 Task: Research Airbnb options in PoptÃºn, Guatemala from 12th December, 2023 to 16th December, 2023 for 8 adults. Place can be private room with 8 bedrooms having 8 beds and 8 bathrooms. Property type can be hotel. Amenities needed are: wifi, TV, free parkinig on premises, gym, breakfast.
Action: Mouse moved to (539, 120)
Screenshot: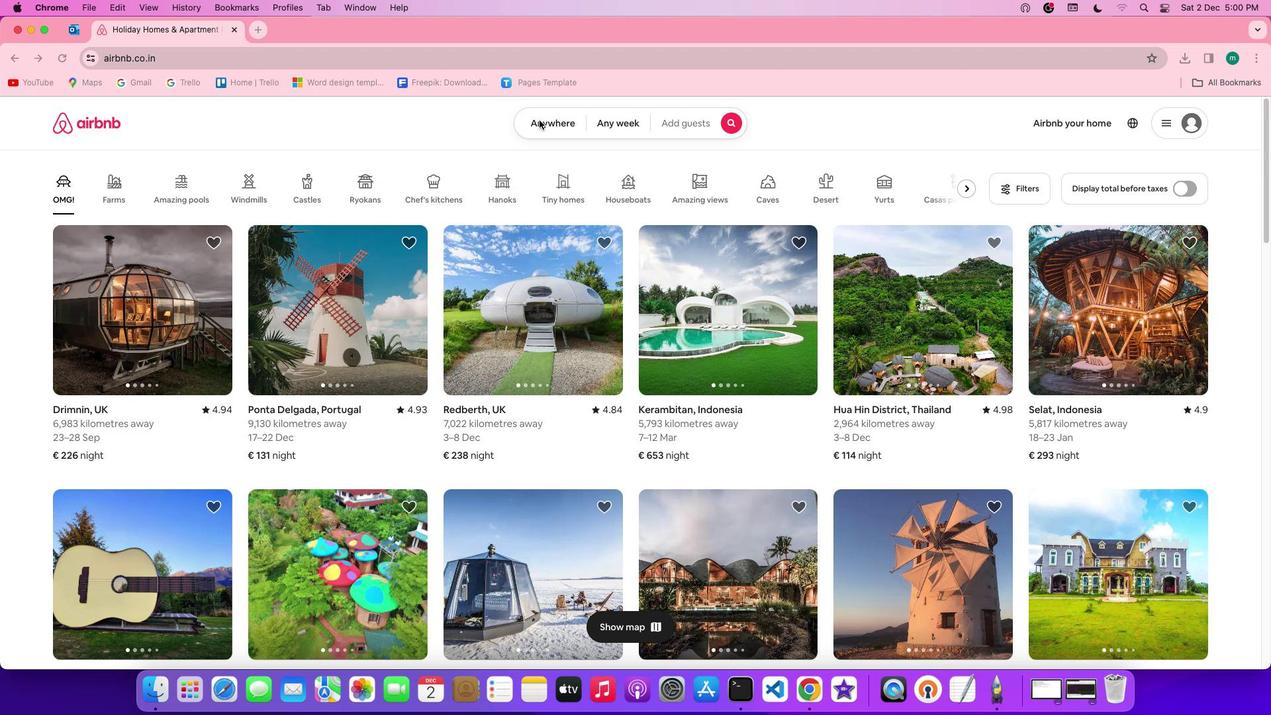 
Action: Mouse pressed left at (539, 120)
Screenshot: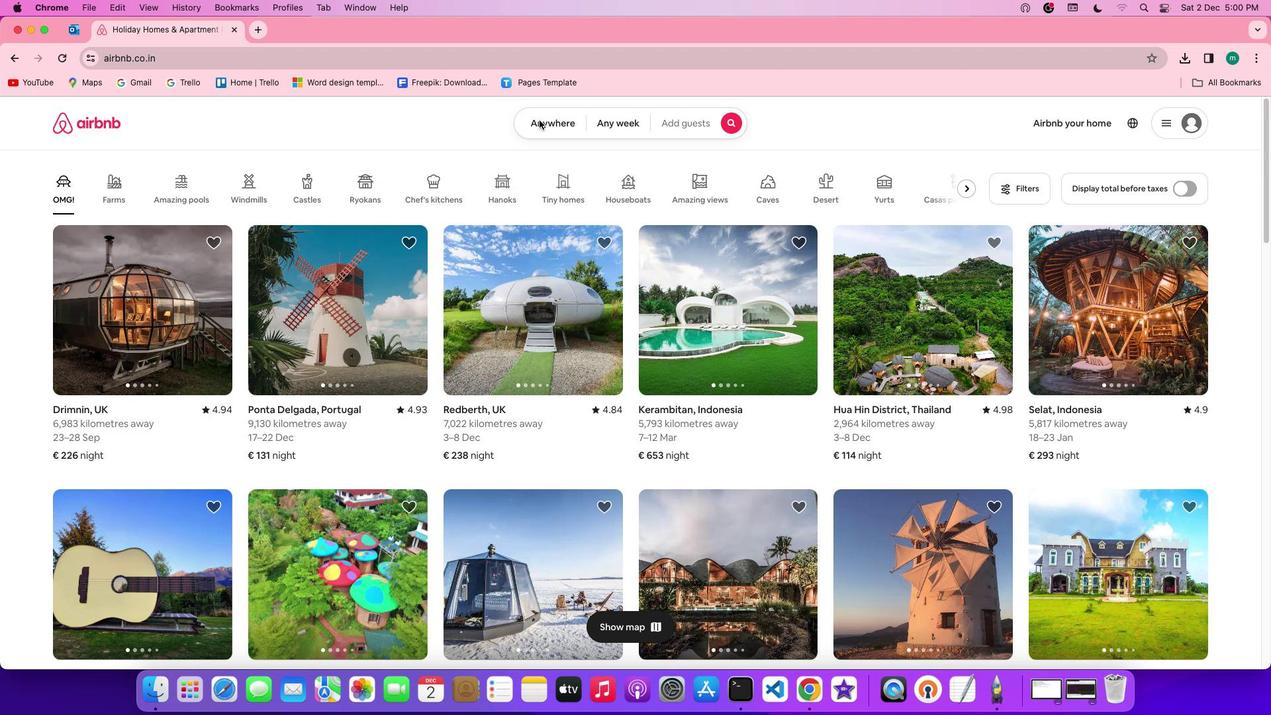 
Action: Mouse pressed left at (539, 120)
Screenshot: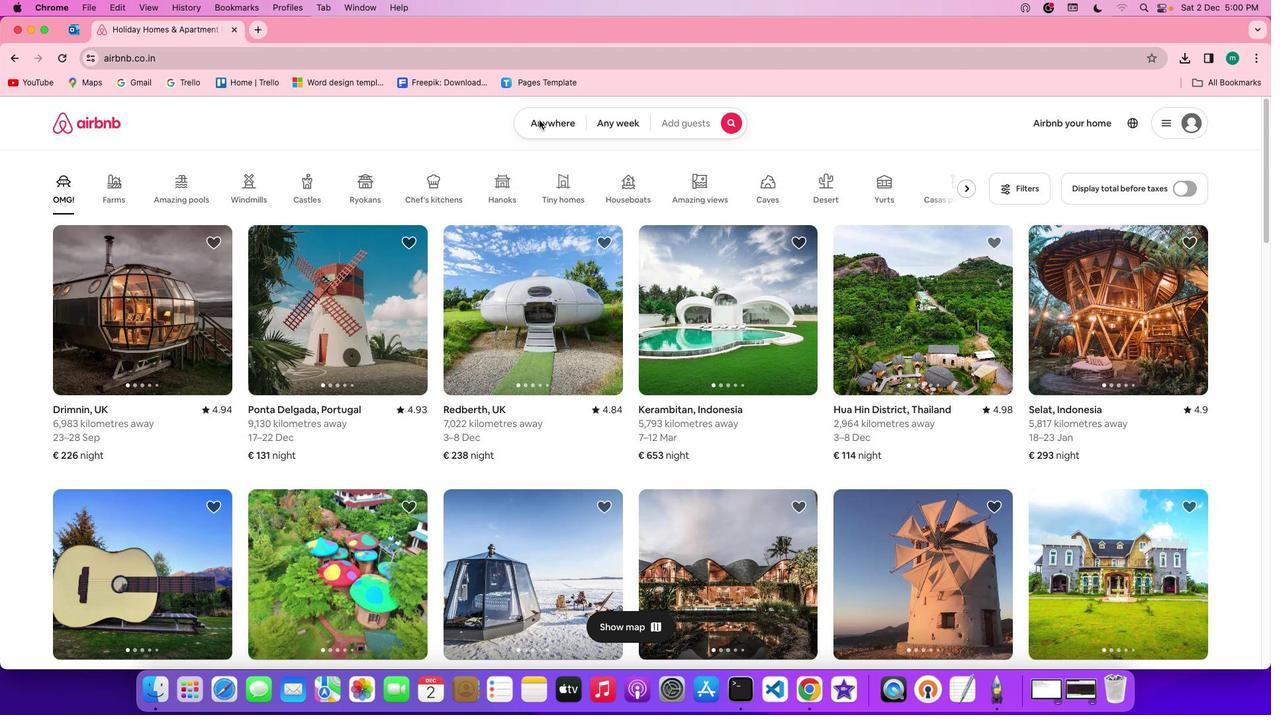 
Action: Mouse moved to (482, 180)
Screenshot: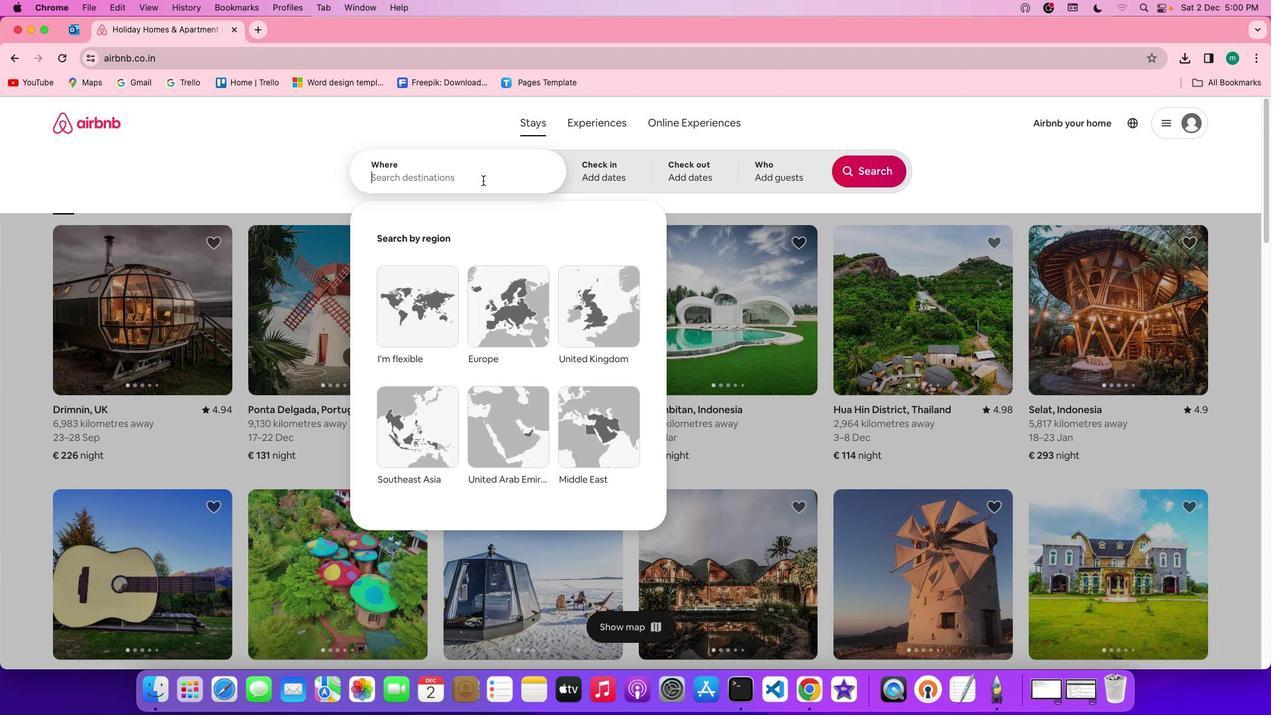
Action: Mouse pressed left at (482, 180)
Screenshot: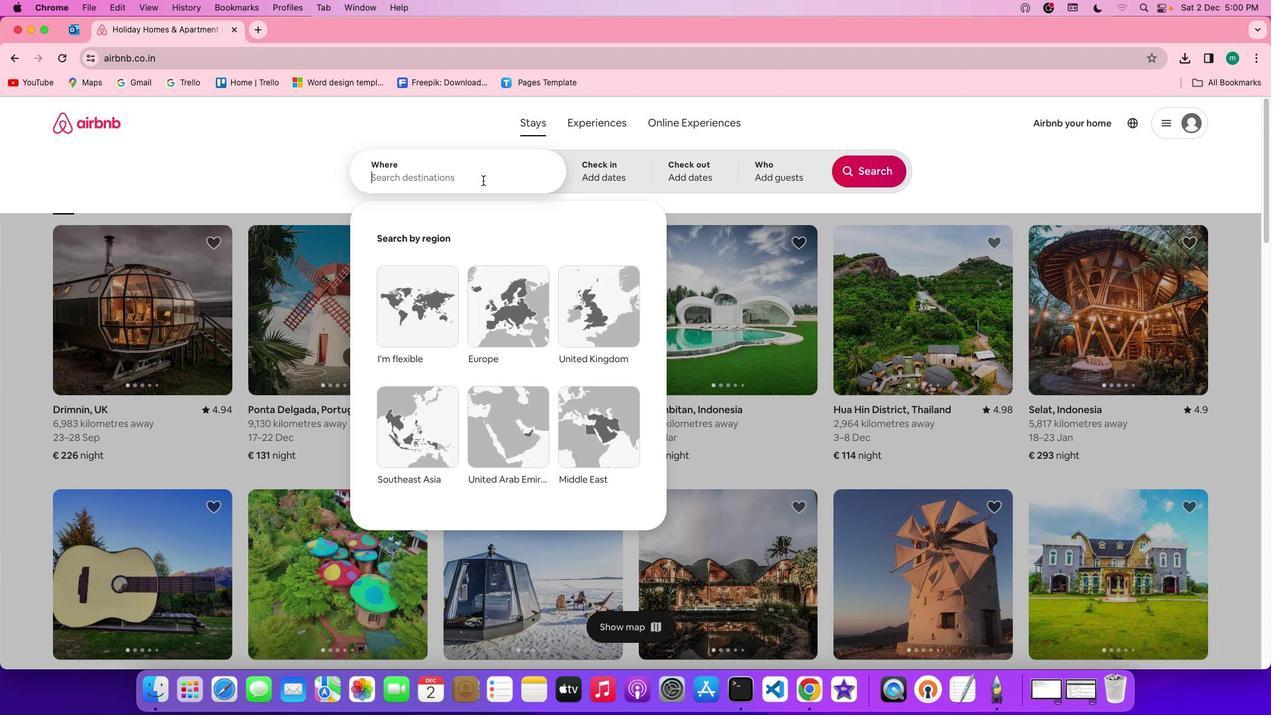 
Action: Key pressed Key.shift'P''o''p''t''u''n'','Key.spaceKey.shift'g''u''a''t''e''m''a''l''a'
Screenshot: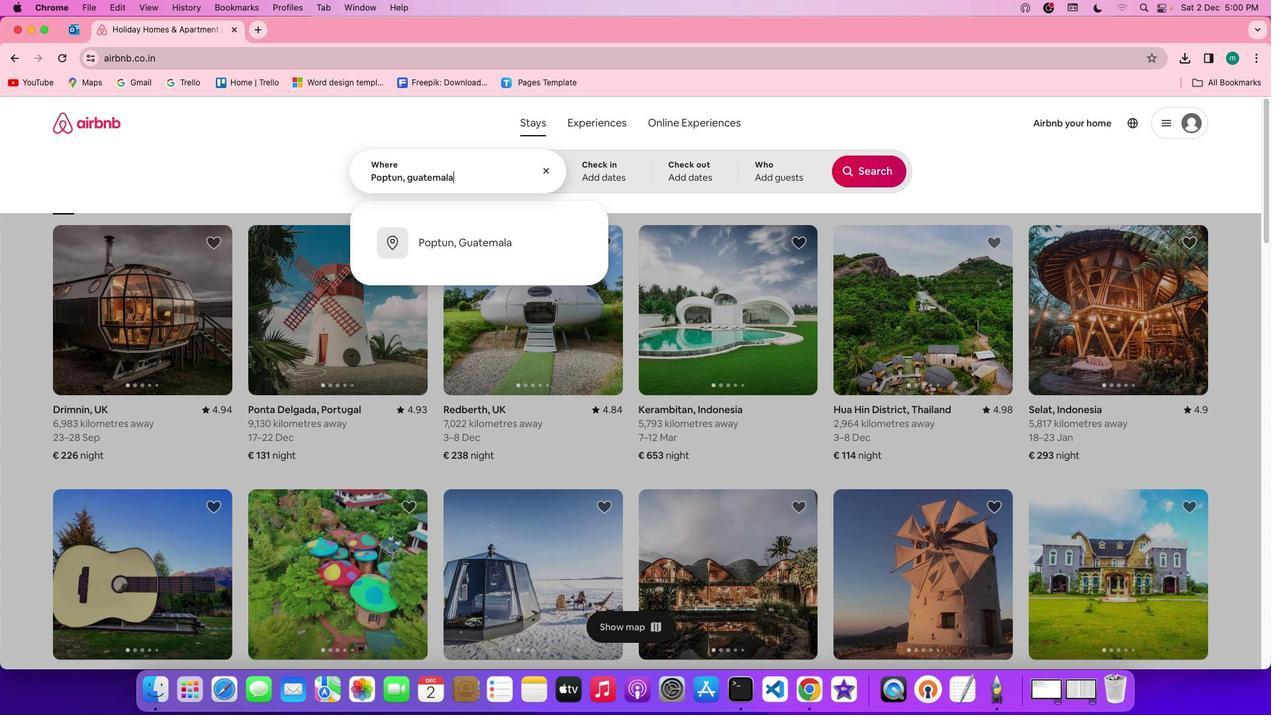 
Action: Mouse moved to (616, 161)
Screenshot: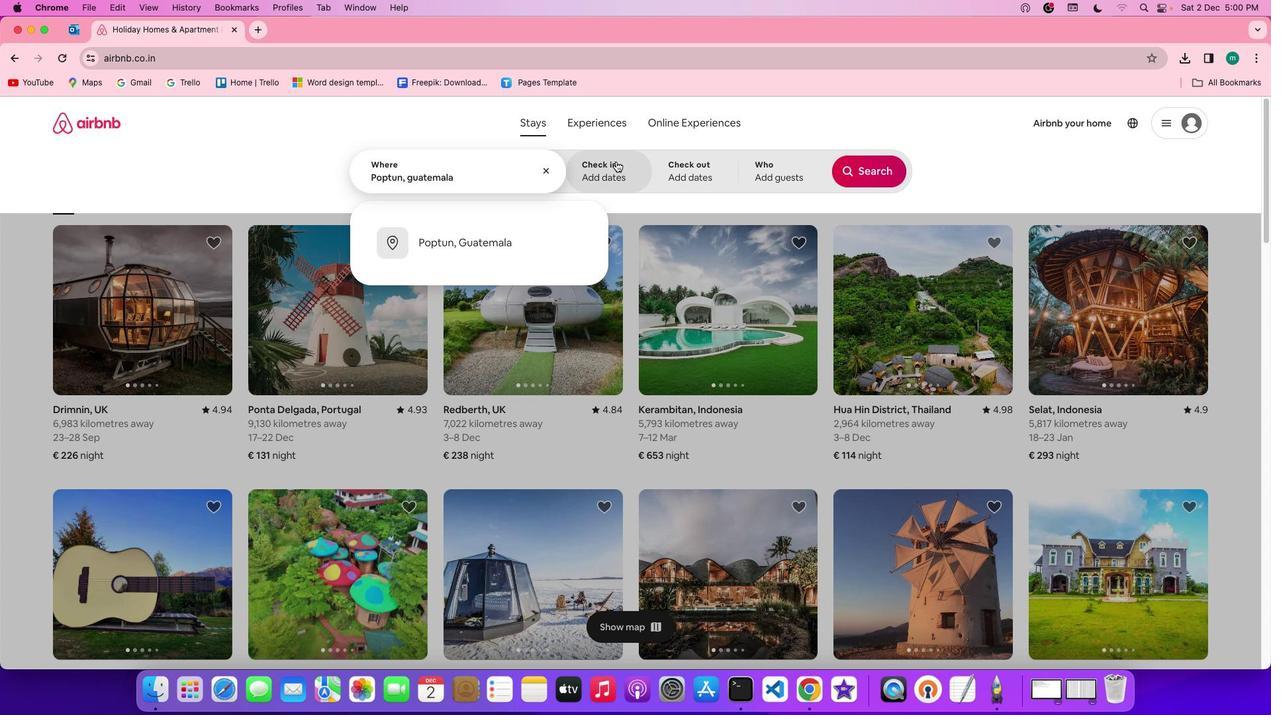 
Action: Mouse pressed left at (616, 161)
Screenshot: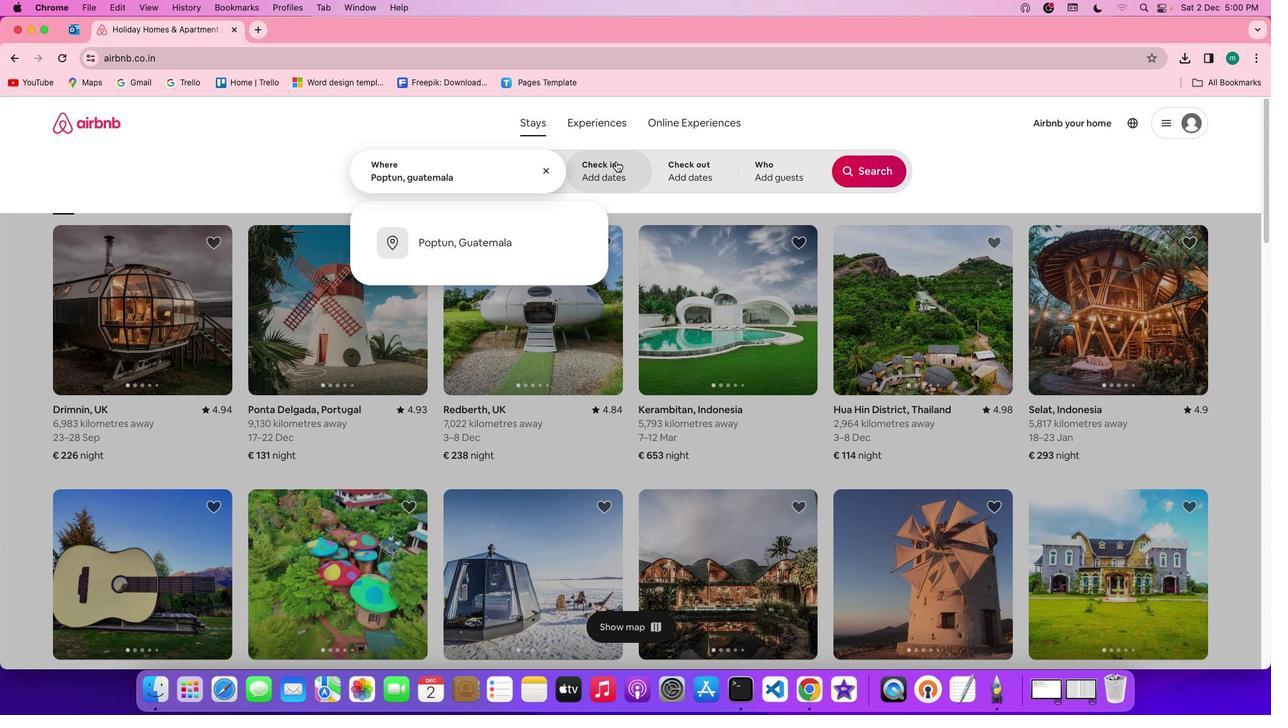 
Action: Mouse moved to (477, 403)
Screenshot: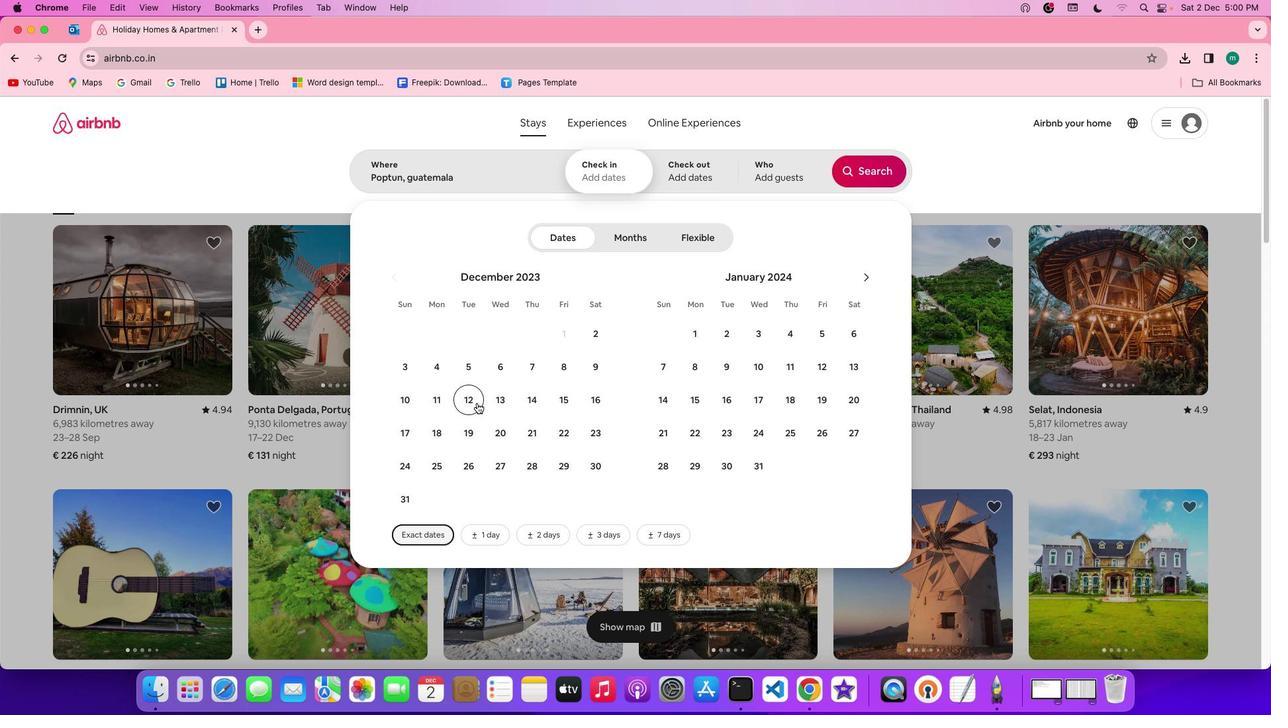 
Action: Mouse pressed left at (477, 403)
Screenshot: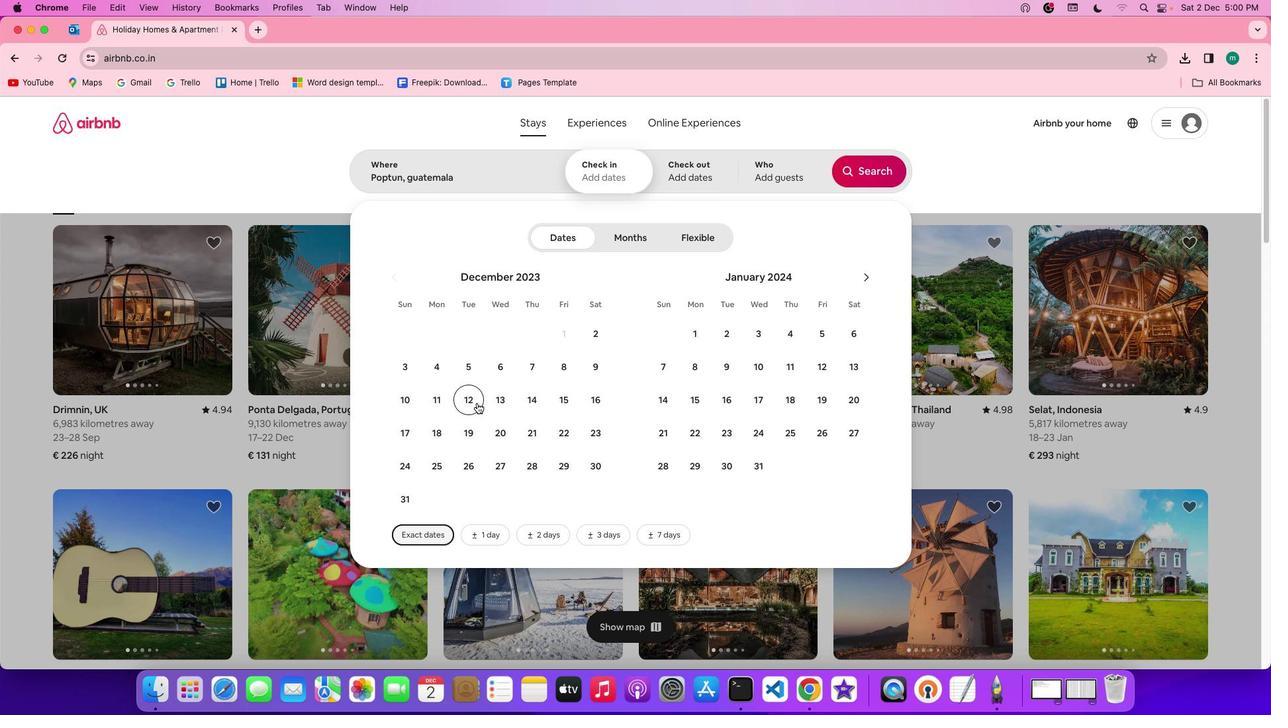 
Action: Mouse moved to (591, 398)
Screenshot: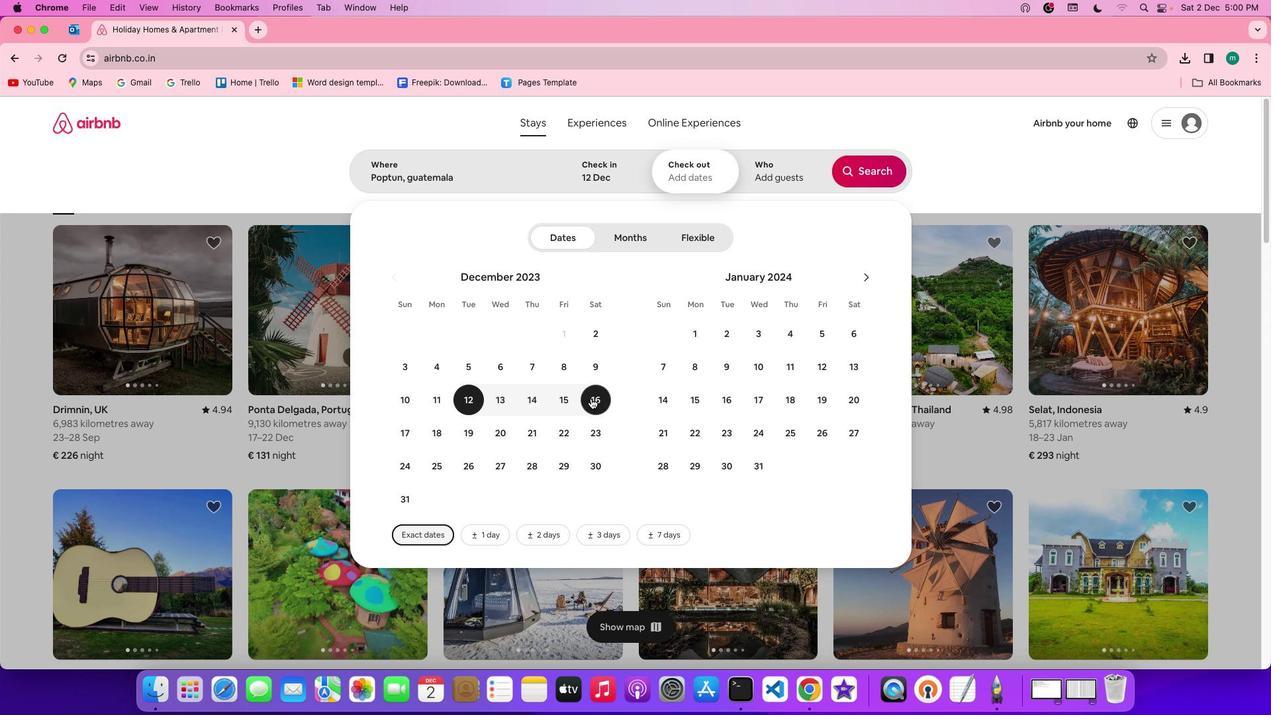 
Action: Mouse pressed left at (591, 398)
Screenshot: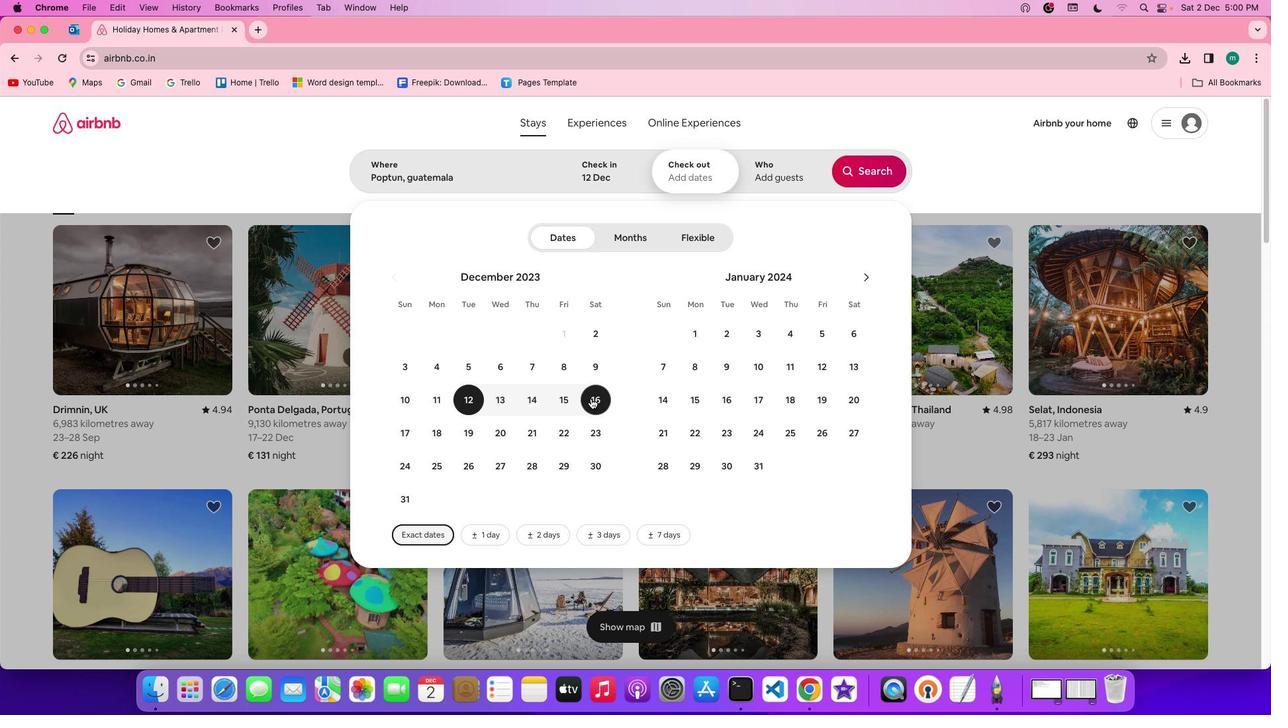 
Action: Mouse moved to (783, 172)
Screenshot: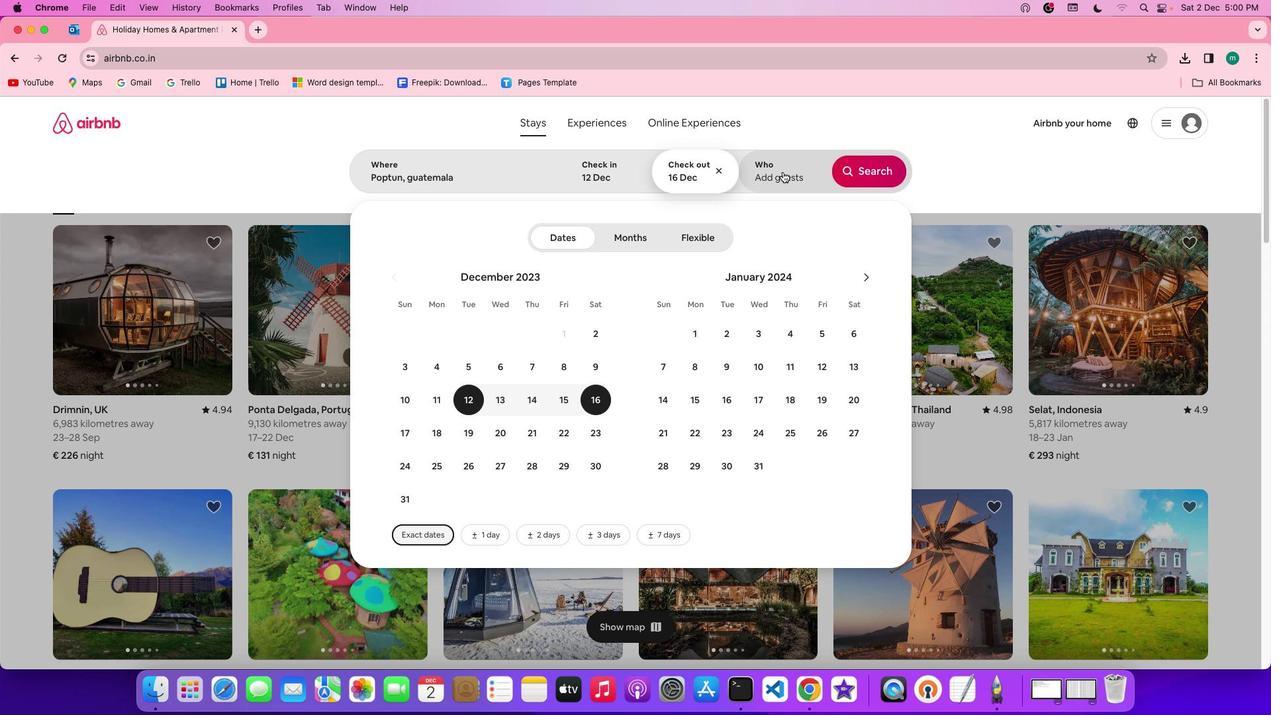 
Action: Mouse pressed left at (783, 172)
Screenshot: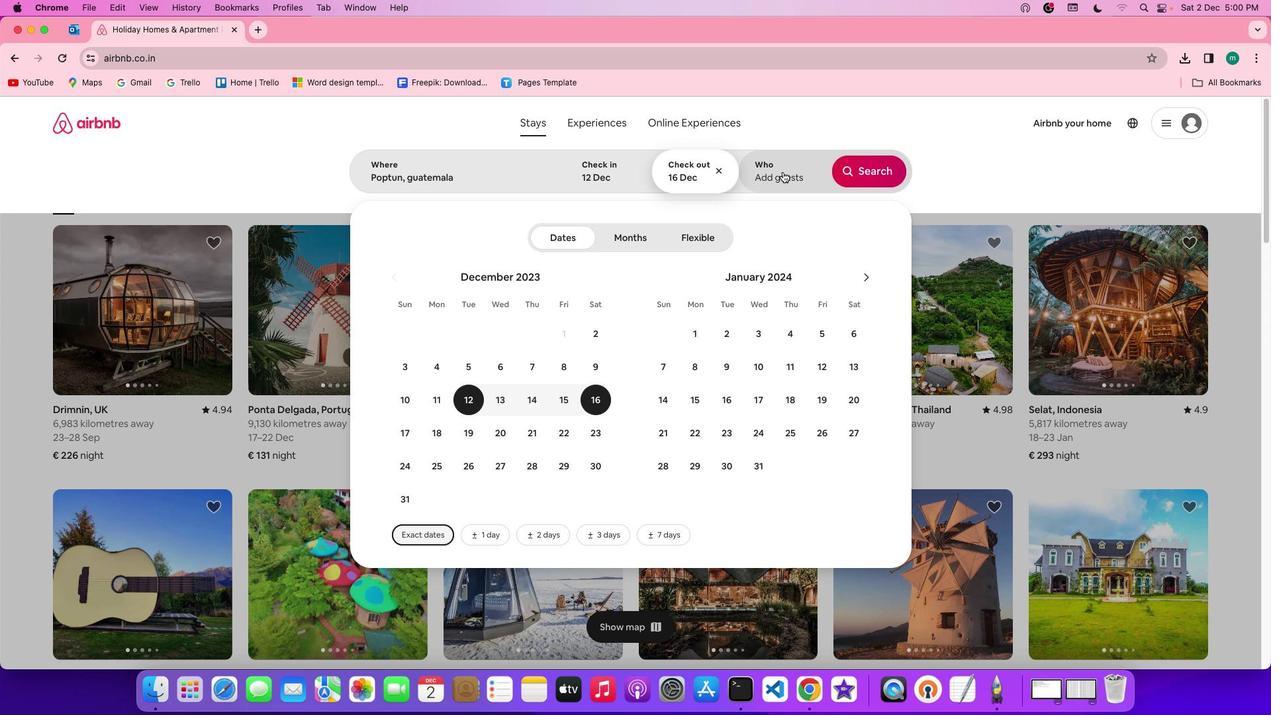 
Action: Mouse moved to (875, 243)
Screenshot: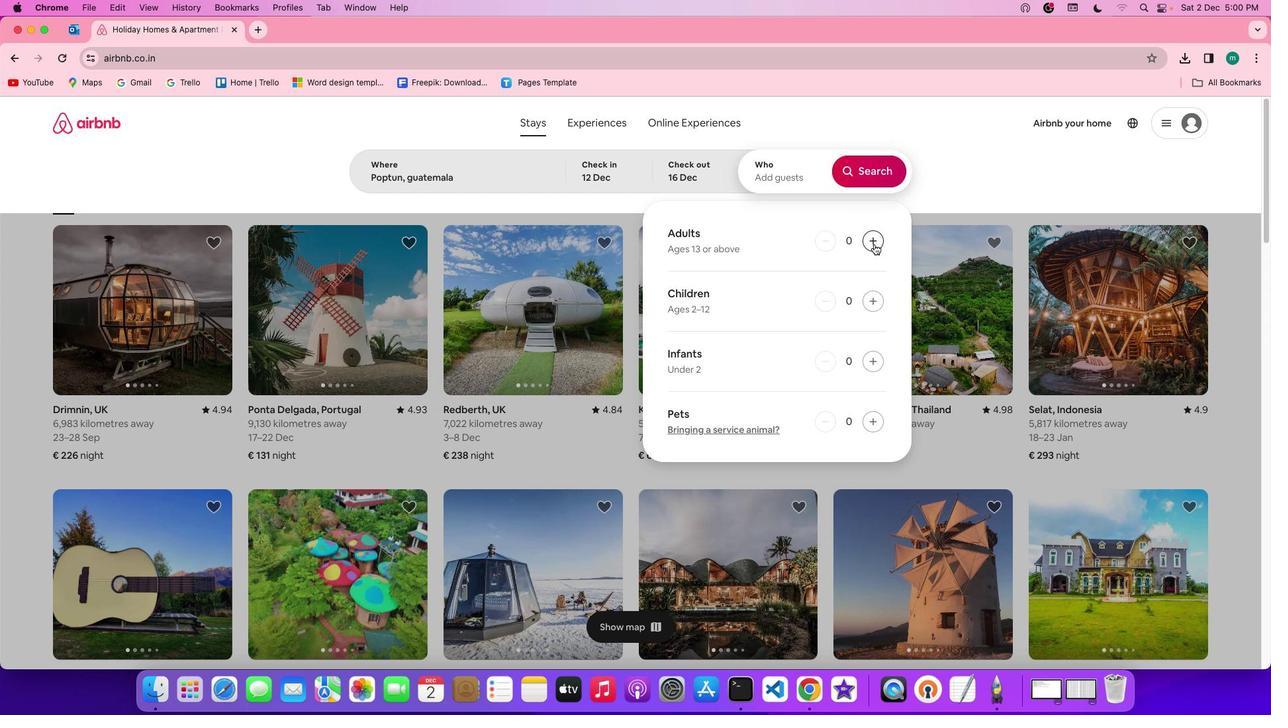
Action: Mouse pressed left at (875, 243)
Screenshot: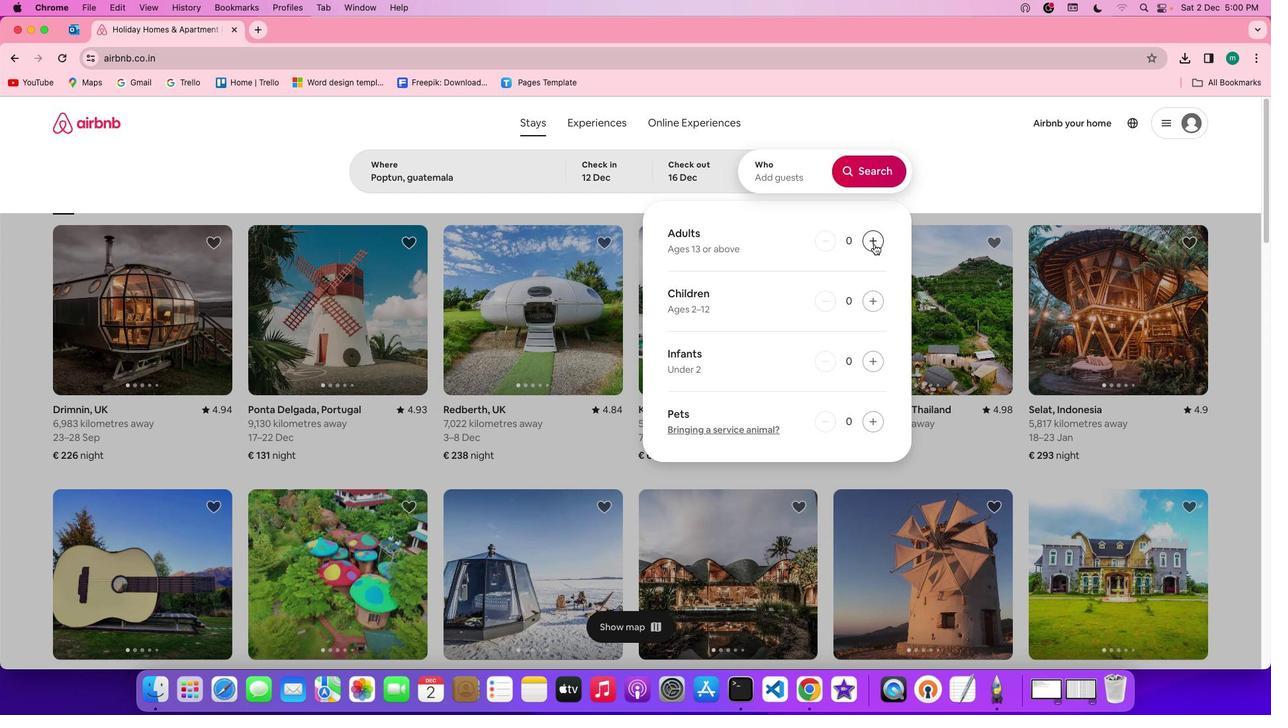 
Action: Mouse pressed left at (875, 243)
Screenshot: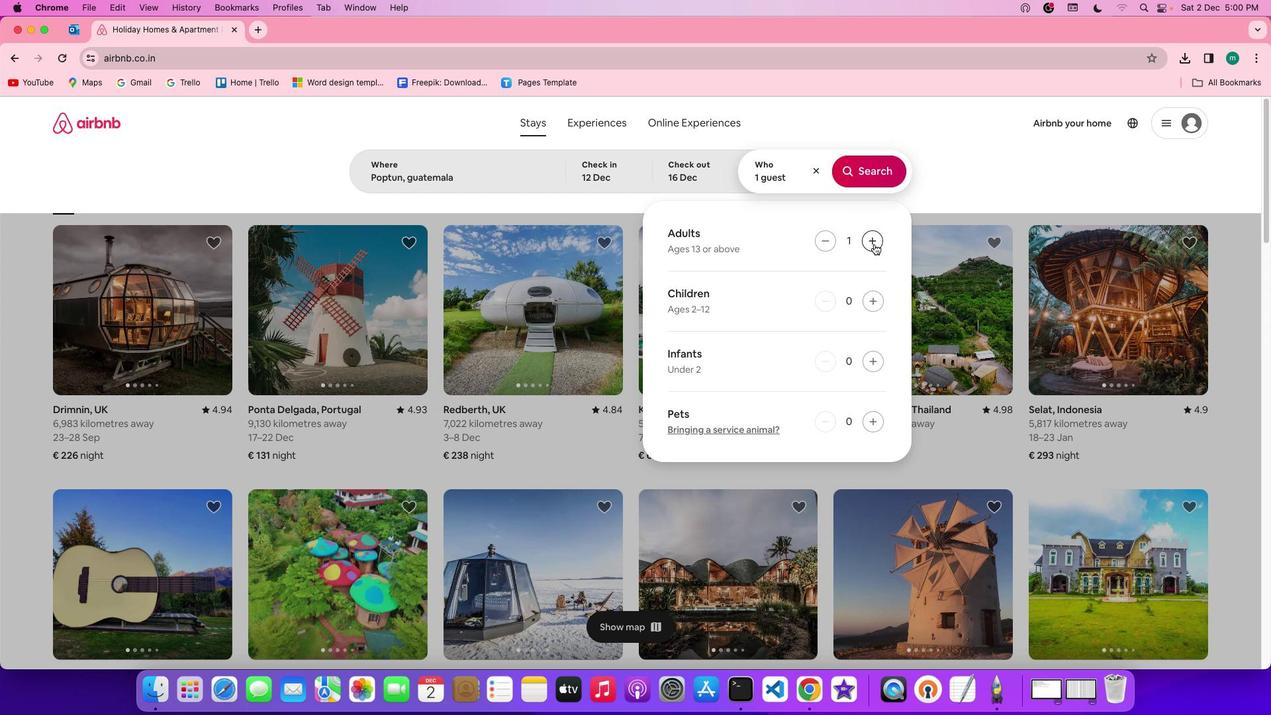 
Action: Mouse pressed left at (875, 243)
Screenshot: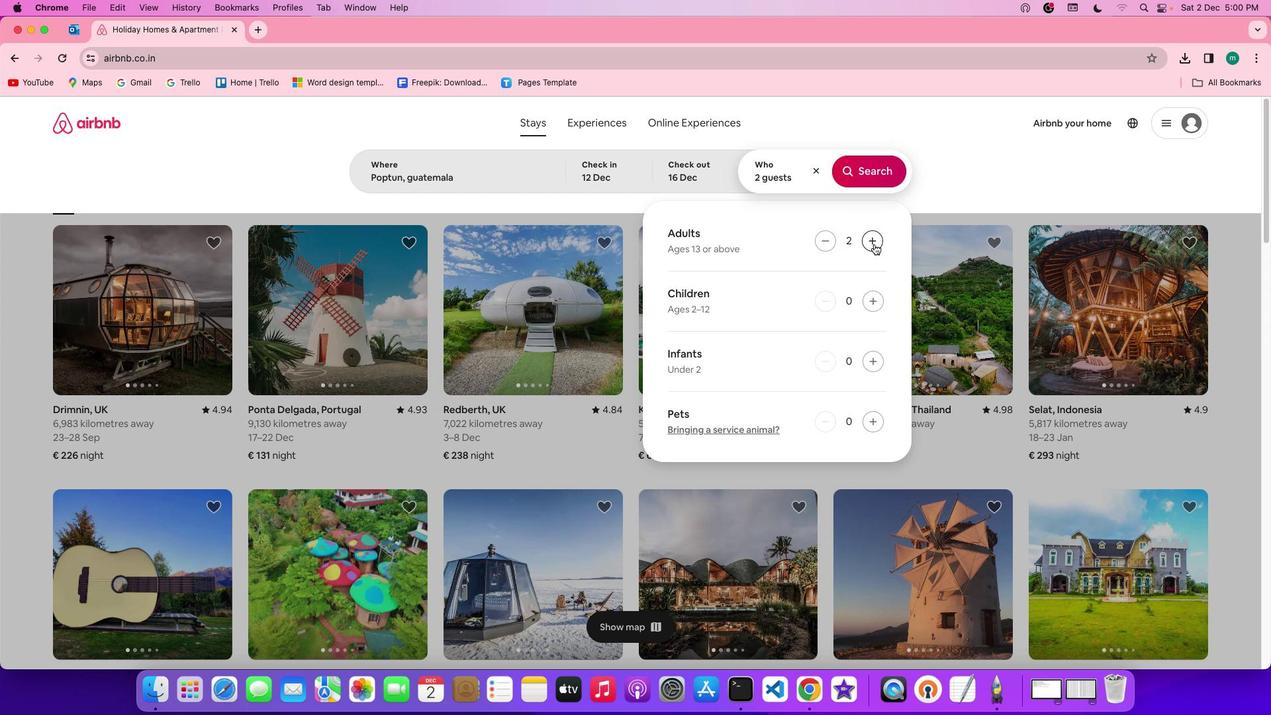 
Action: Mouse pressed left at (875, 243)
Screenshot: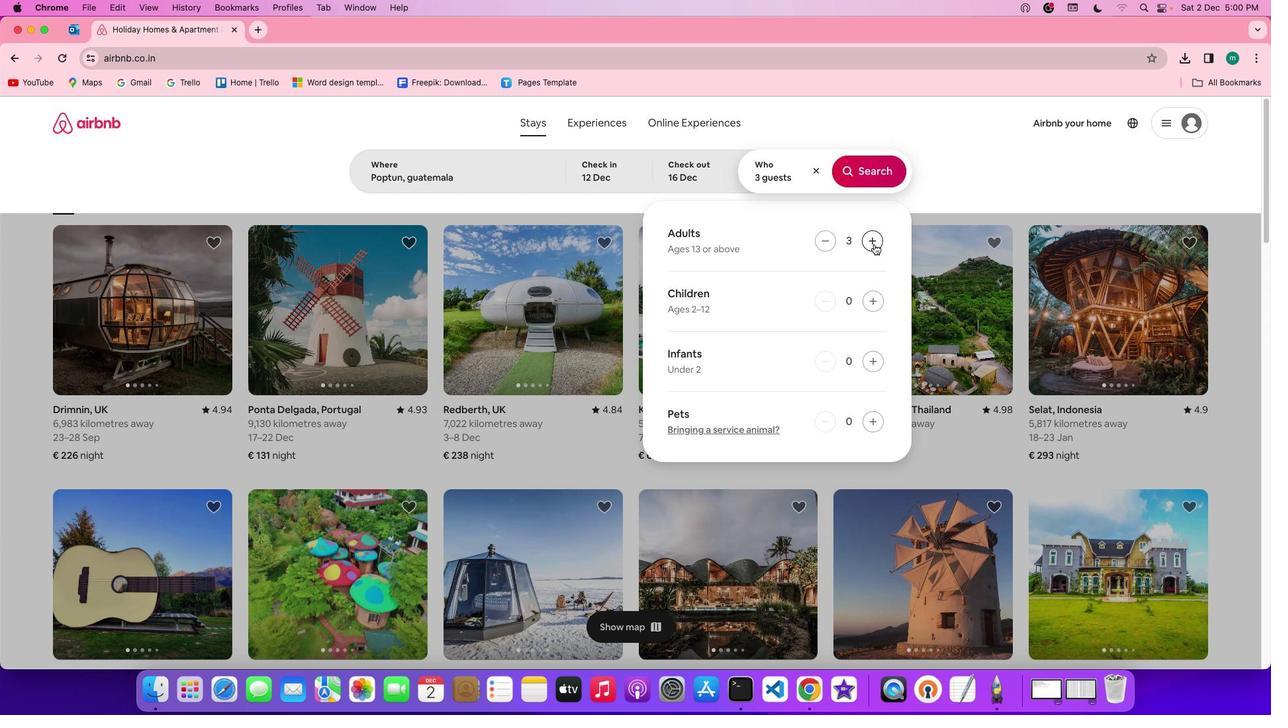 
Action: Mouse pressed left at (875, 243)
Screenshot: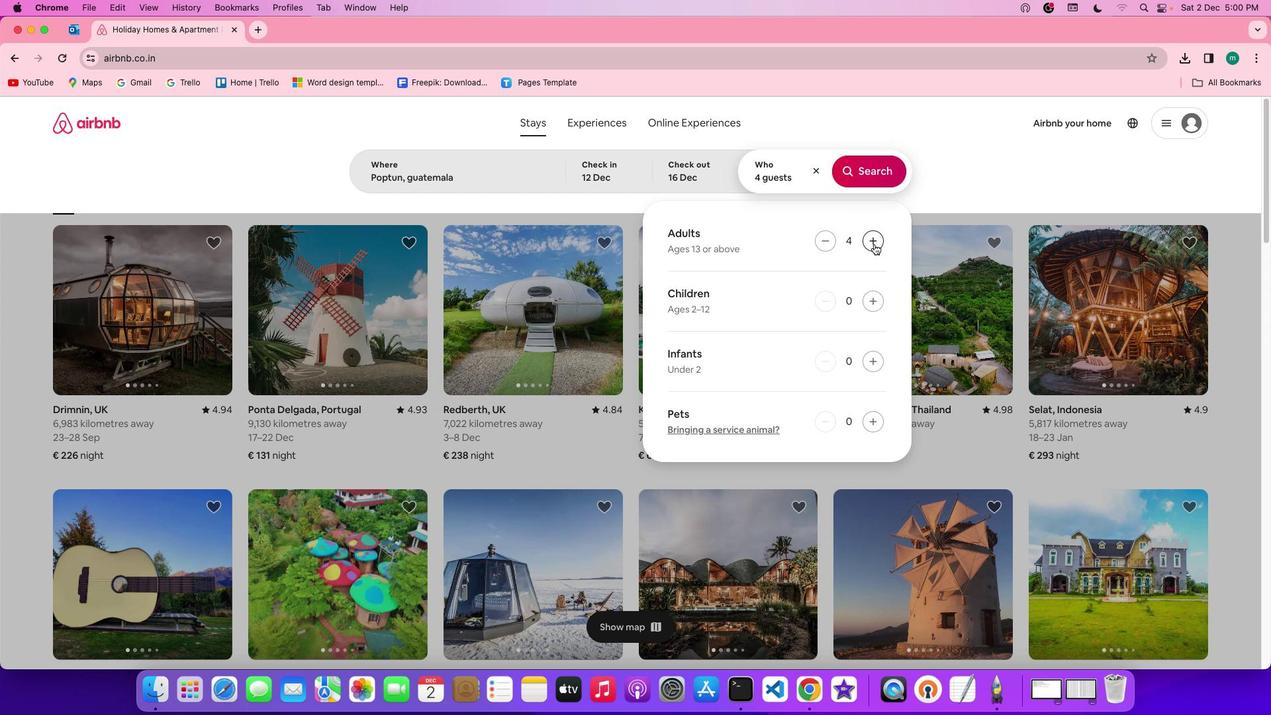 
Action: Mouse pressed left at (875, 243)
Screenshot: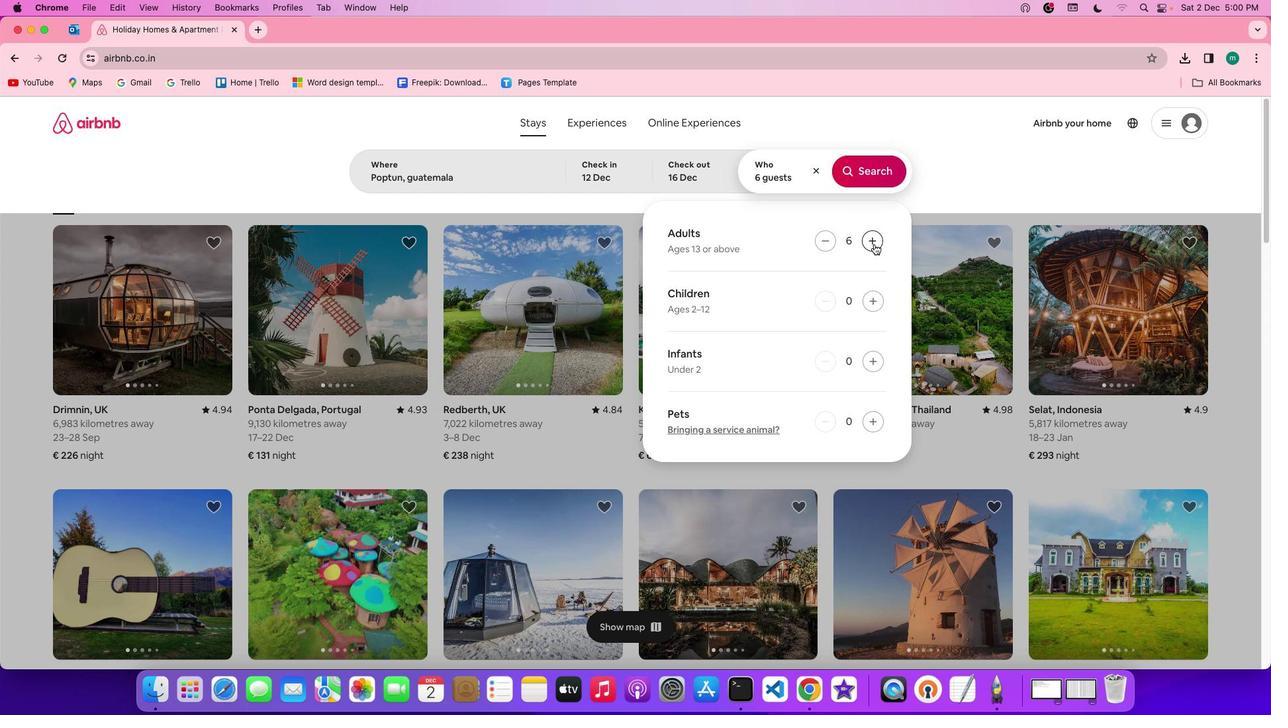 
Action: Mouse pressed left at (875, 243)
Screenshot: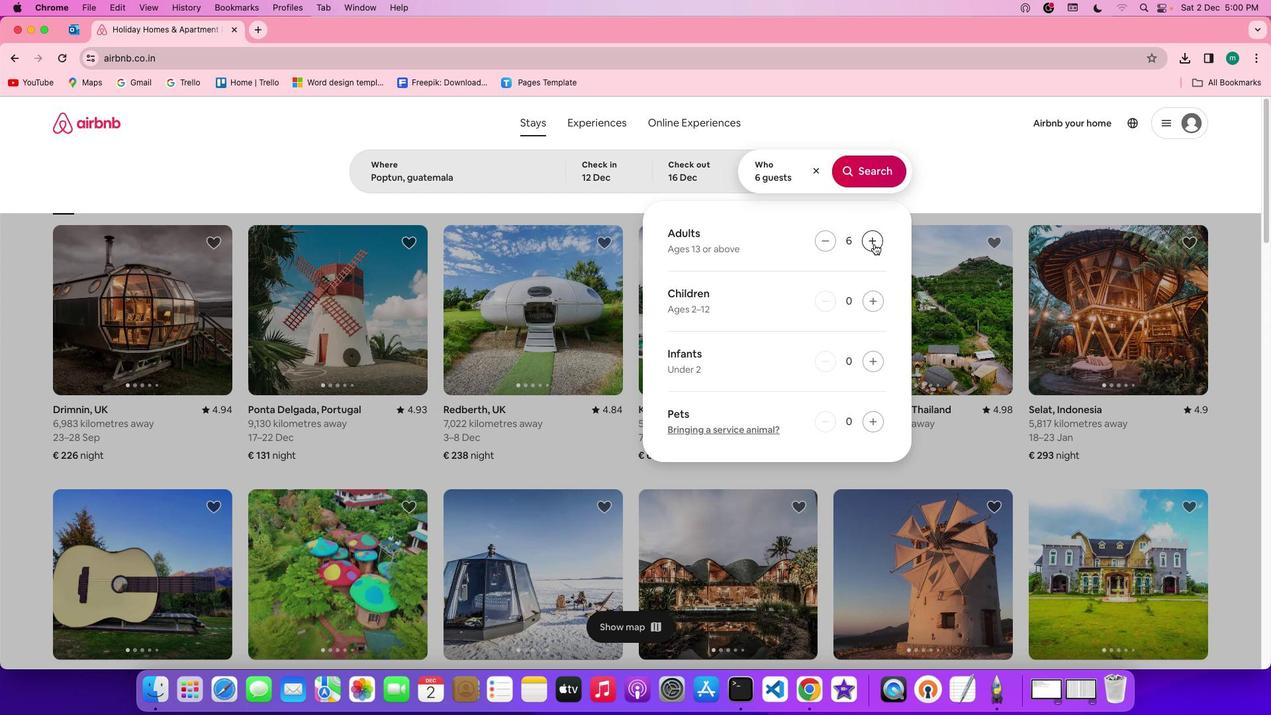 
Action: Mouse pressed left at (875, 243)
Screenshot: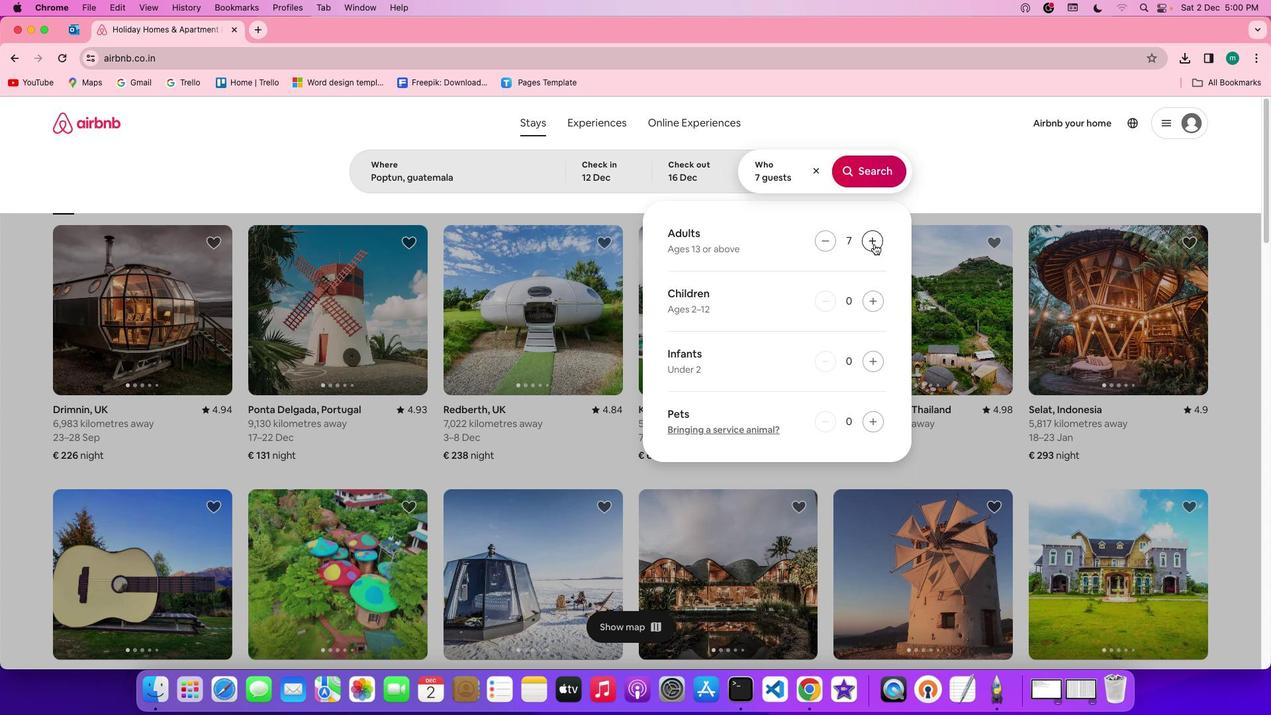 
Action: Mouse moved to (870, 184)
Screenshot: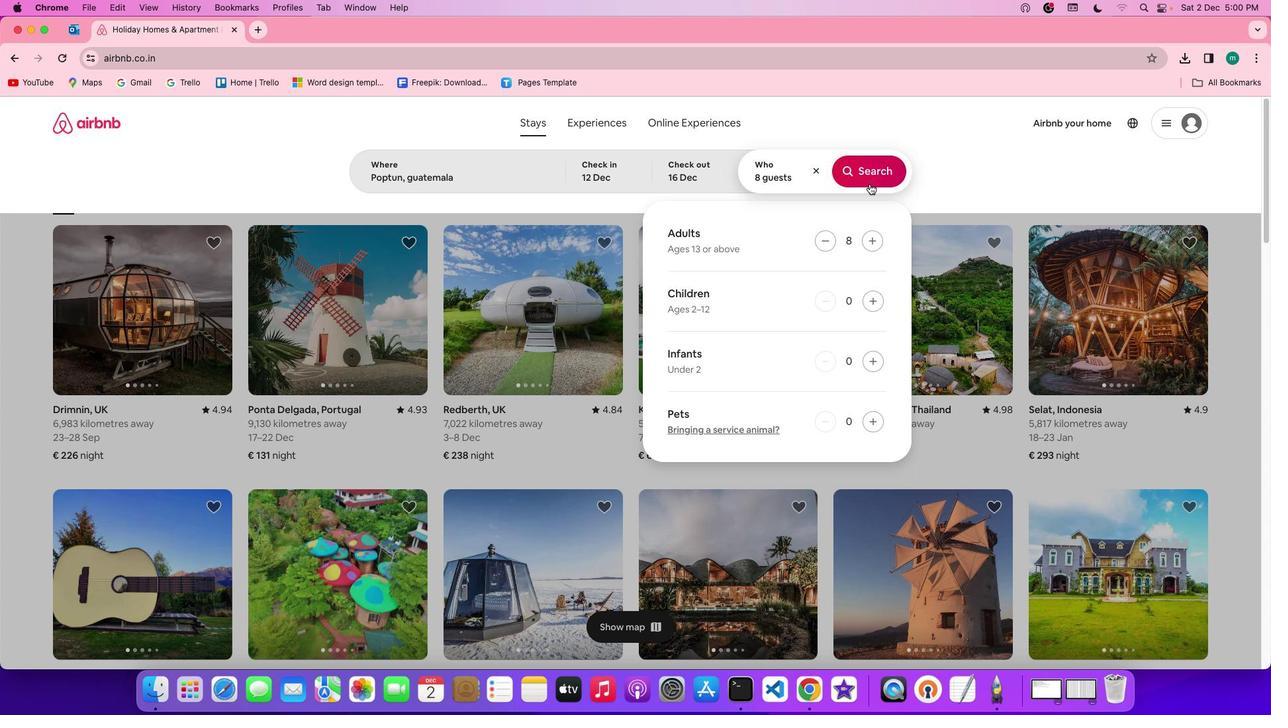
Action: Mouse pressed left at (870, 184)
Screenshot: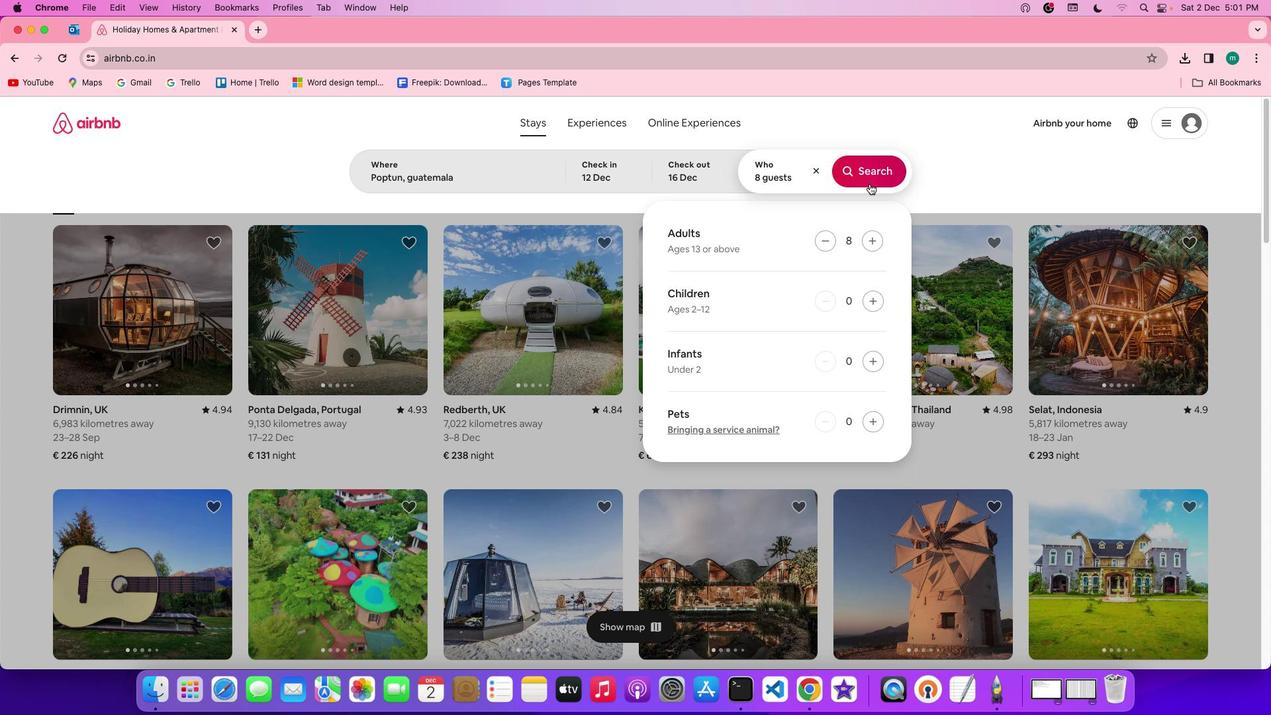 
Action: Mouse moved to (1064, 172)
Screenshot: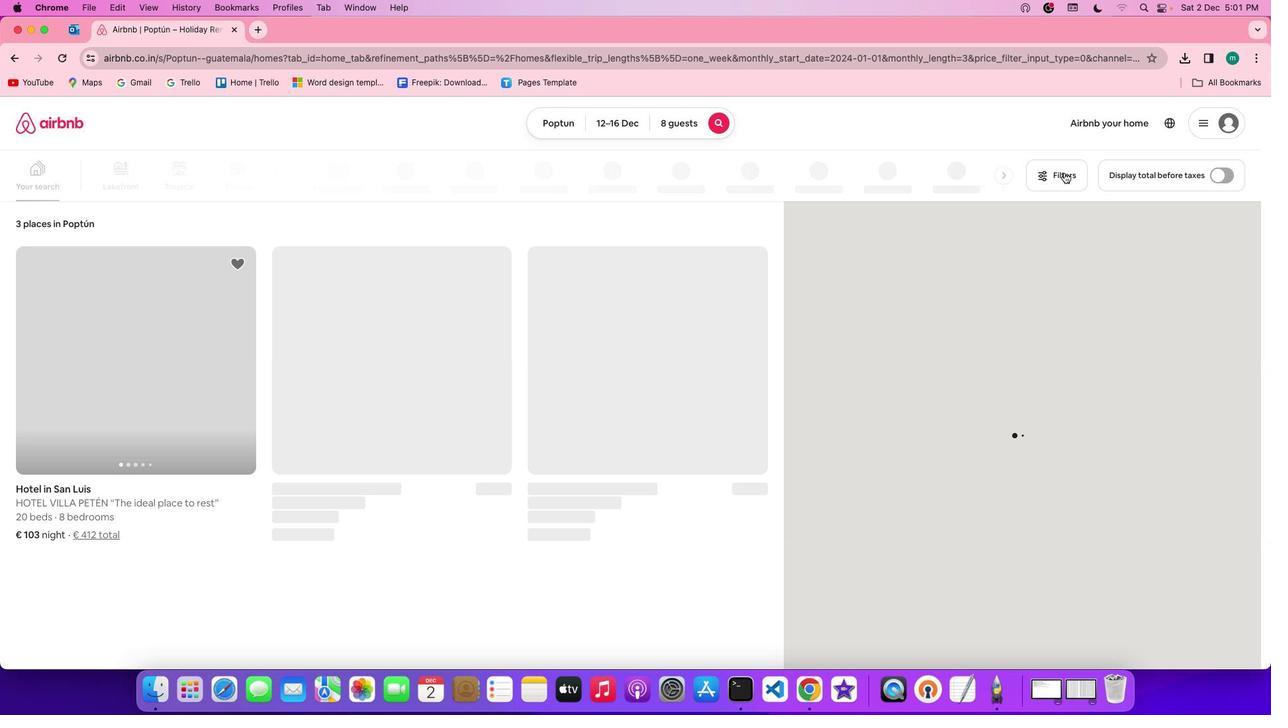 
Action: Mouse pressed left at (1064, 172)
Screenshot: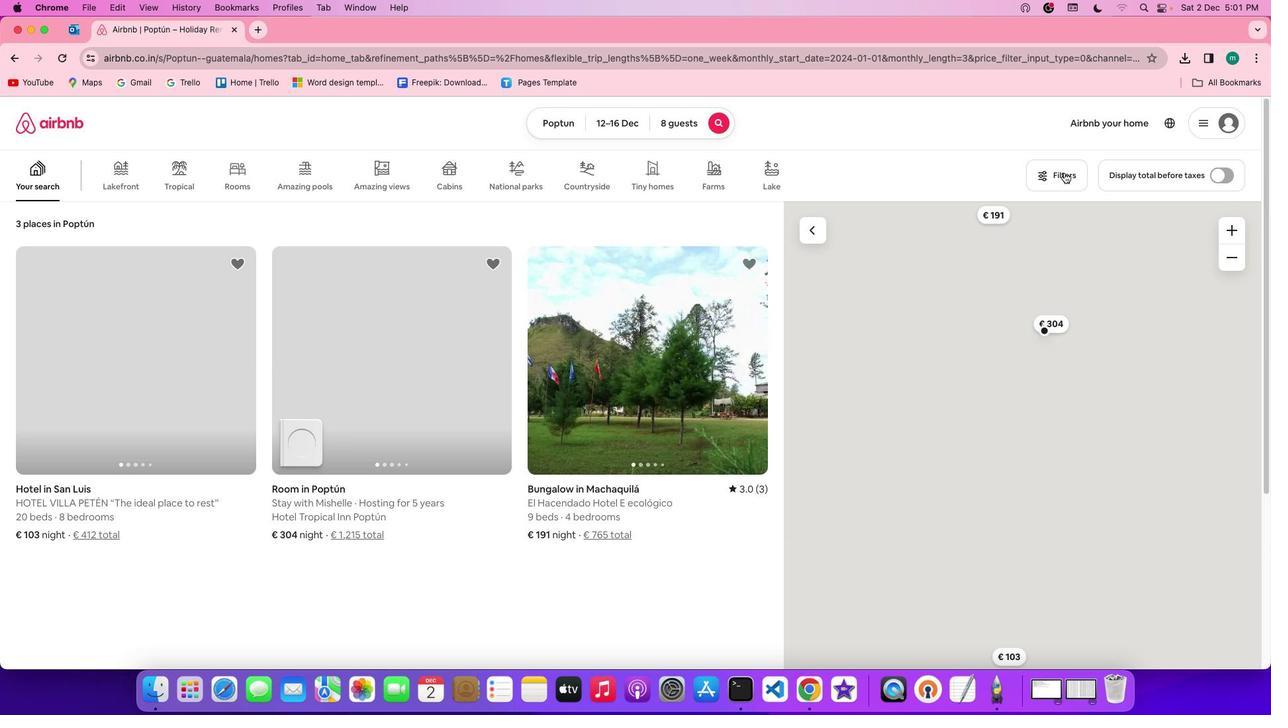 
Action: Mouse moved to (704, 367)
Screenshot: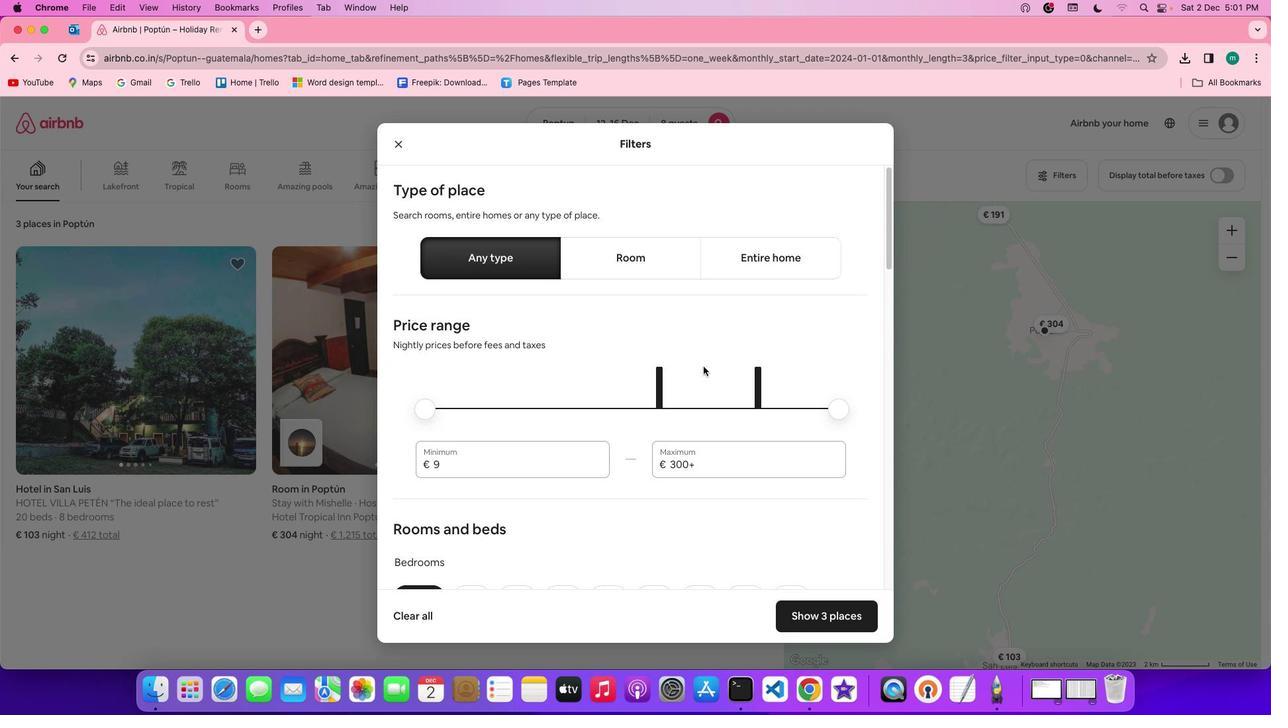 
Action: Mouse scrolled (704, 367) with delta (0, 0)
Screenshot: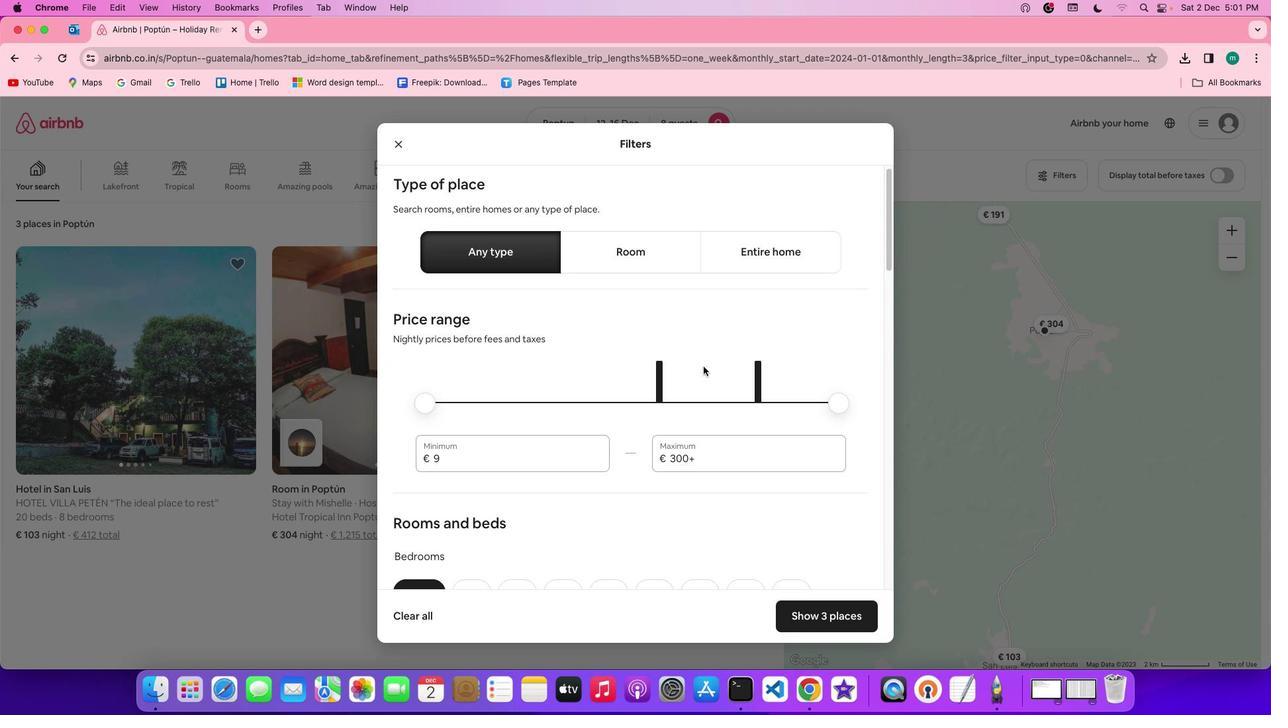 
Action: Mouse scrolled (704, 367) with delta (0, 0)
Screenshot: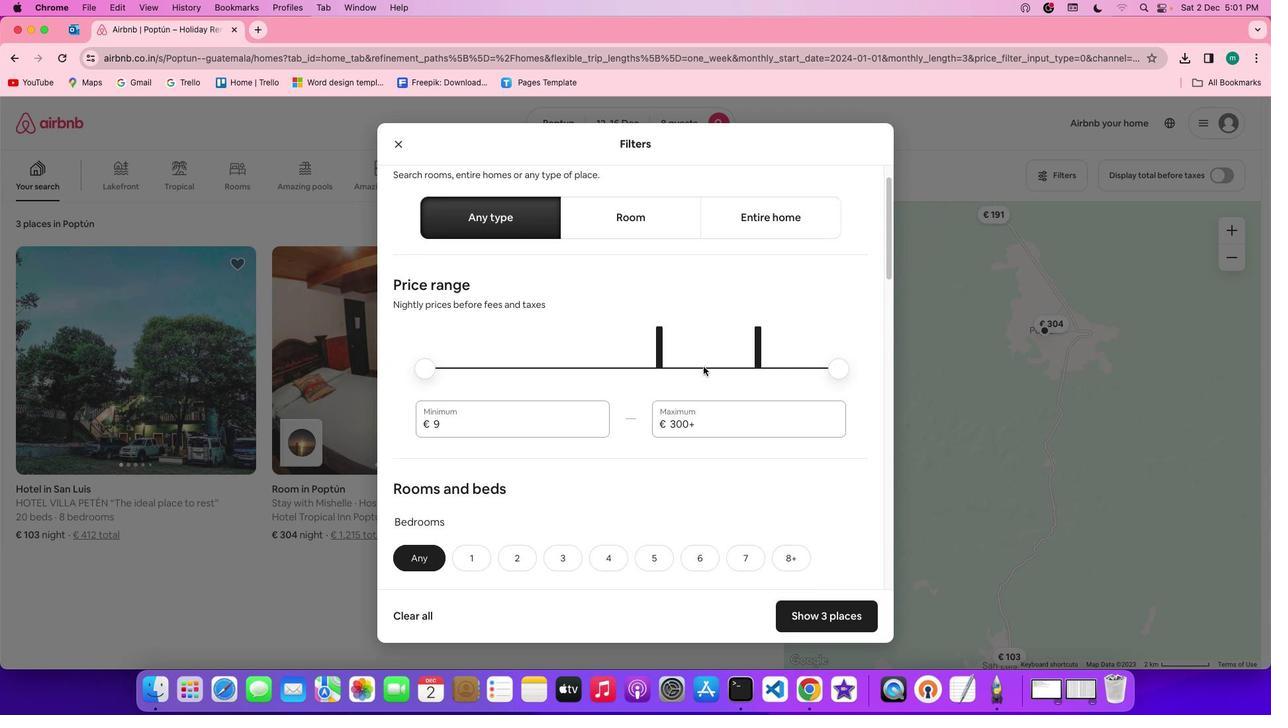 
Action: Mouse scrolled (704, 367) with delta (0, -1)
Screenshot: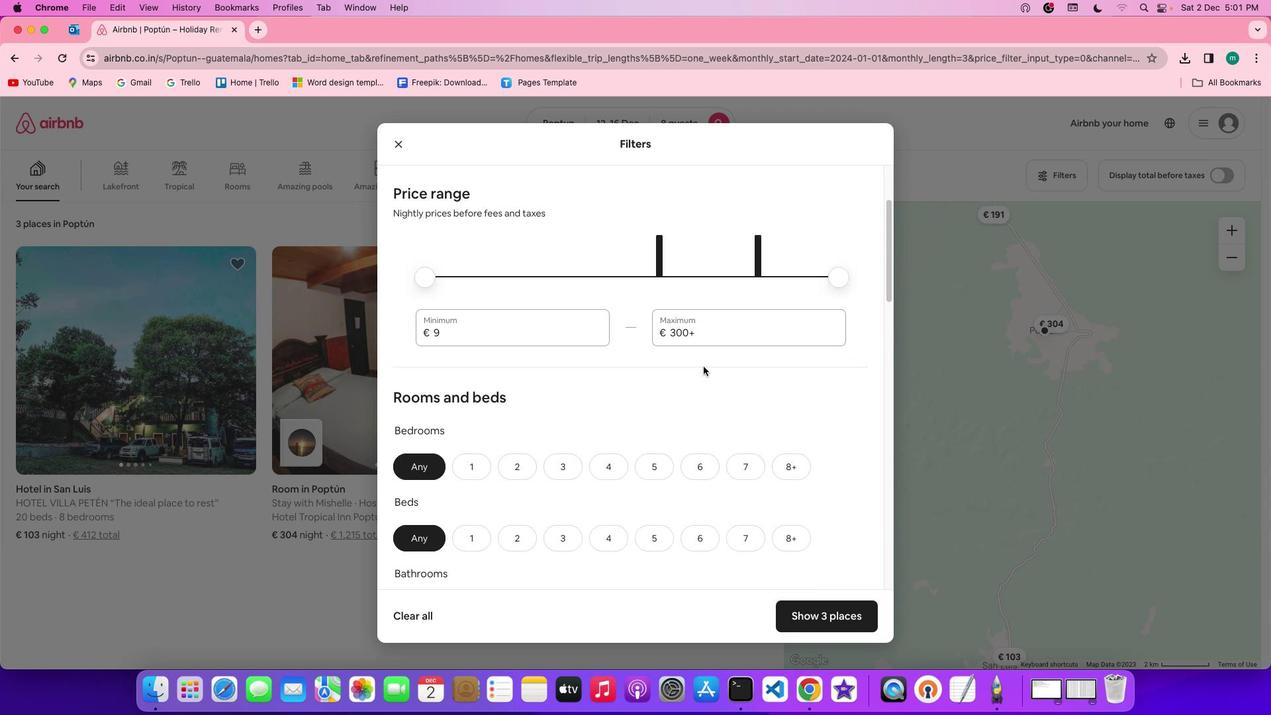 
Action: Mouse scrolled (704, 367) with delta (0, -3)
Screenshot: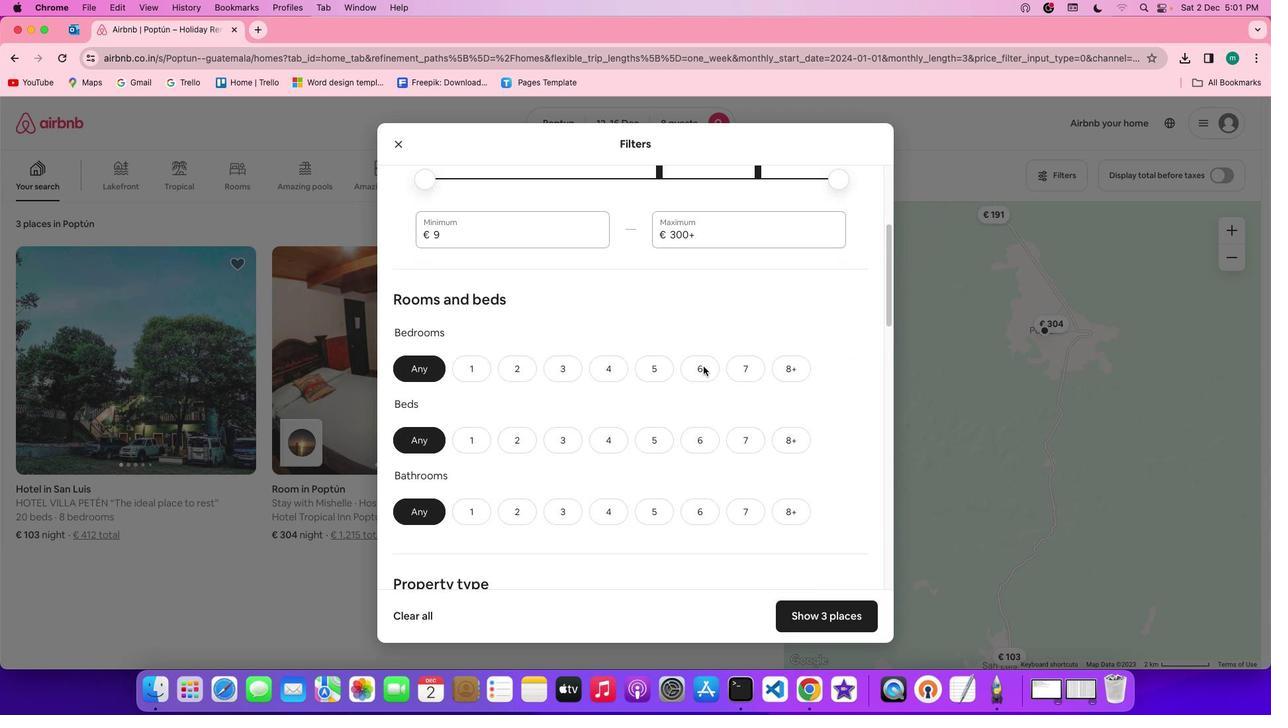 
Action: Mouse scrolled (704, 367) with delta (0, -2)
Screenshot: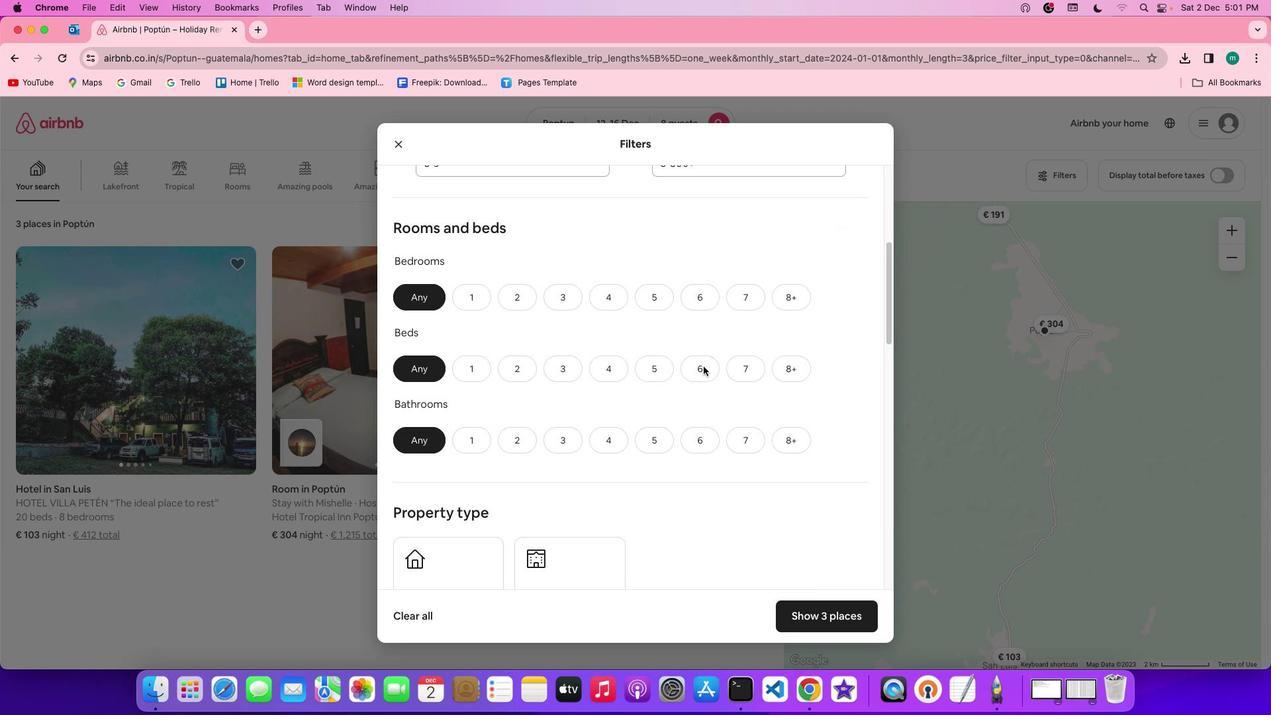 
Action: Mouse moved to (799, 206)
Screenshot: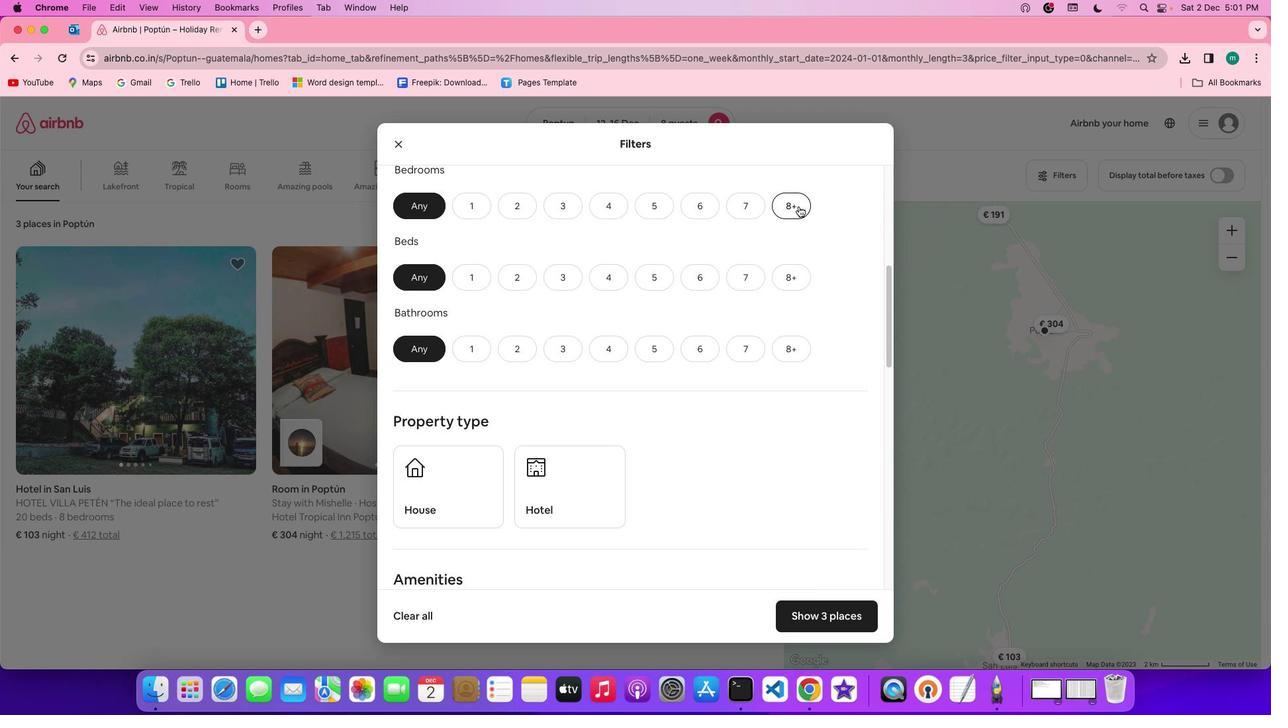 
Action: Mouse pressed left at (799, 206)
Screenshot: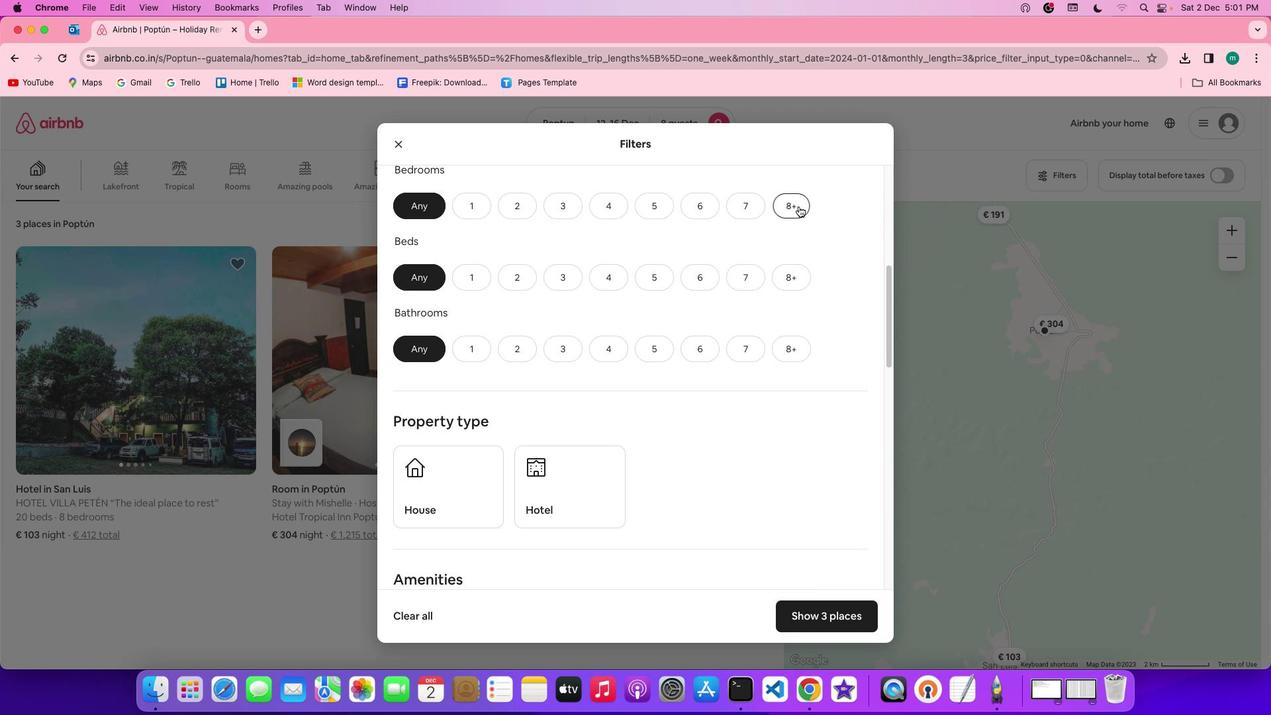 
Action: Mouse moved to (810, 283)
Screenshot: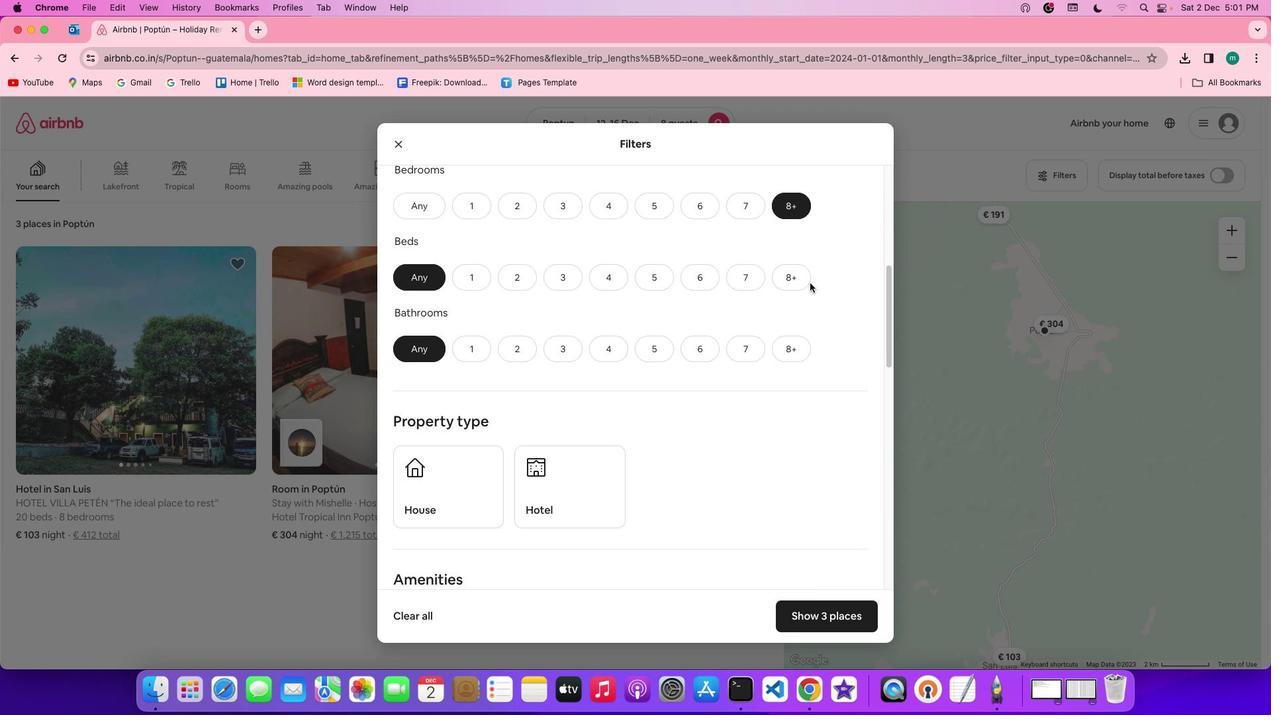 
Action: Mouse pressed left at (810, 283)
Screenshot: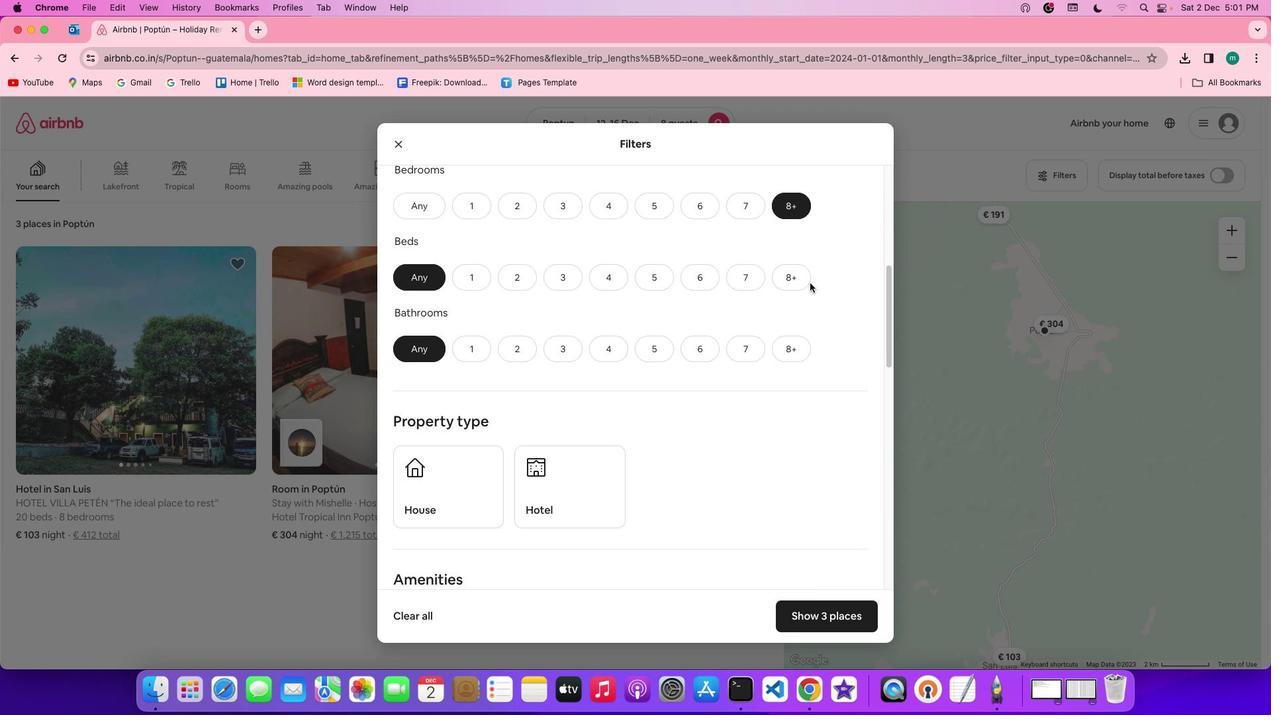 
Action: Mouse moved to (787, 281)
Screenshot: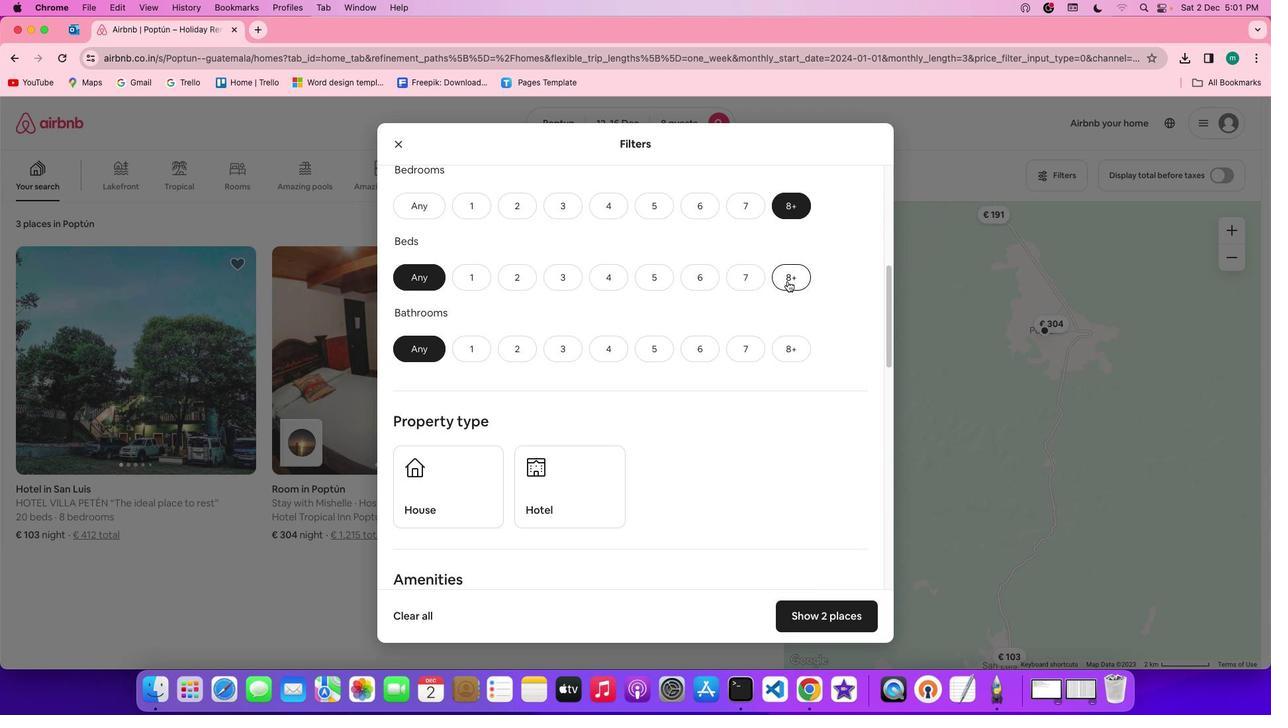 
Action: Mouse pressed left at (787, 281)
Screenshot: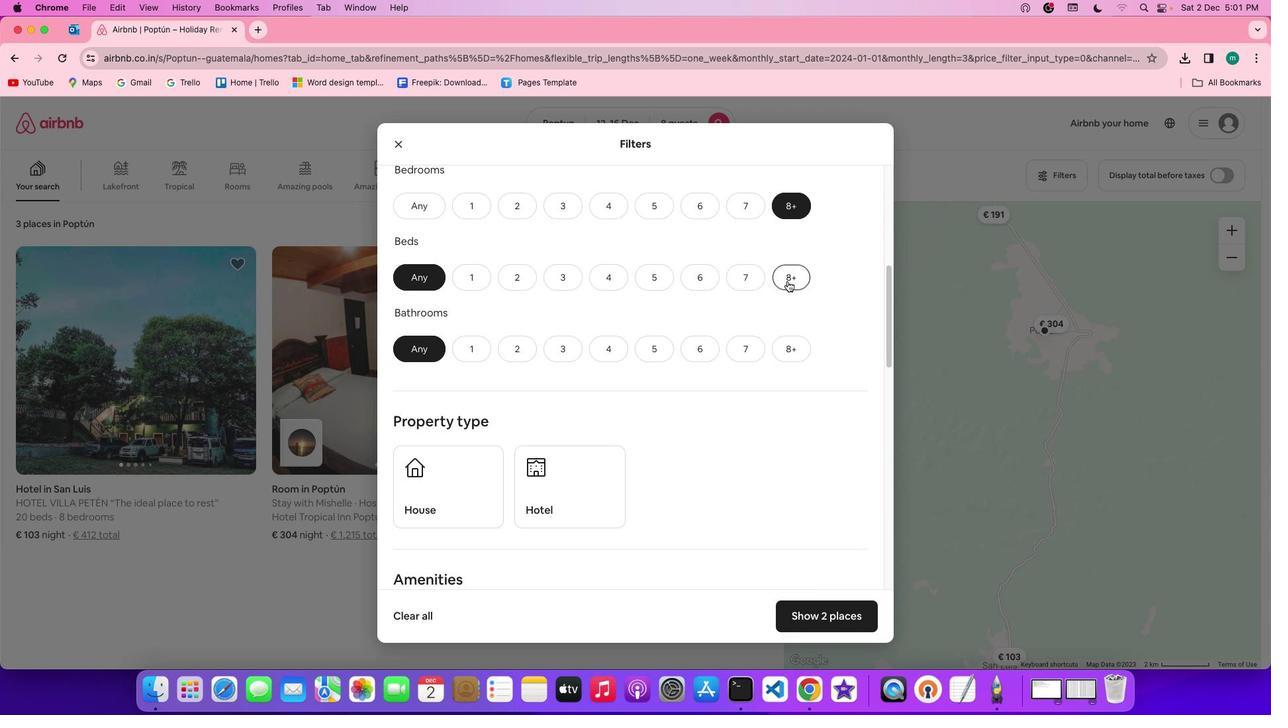 
Action: Mouse moved to (789, 349)
Screenshot: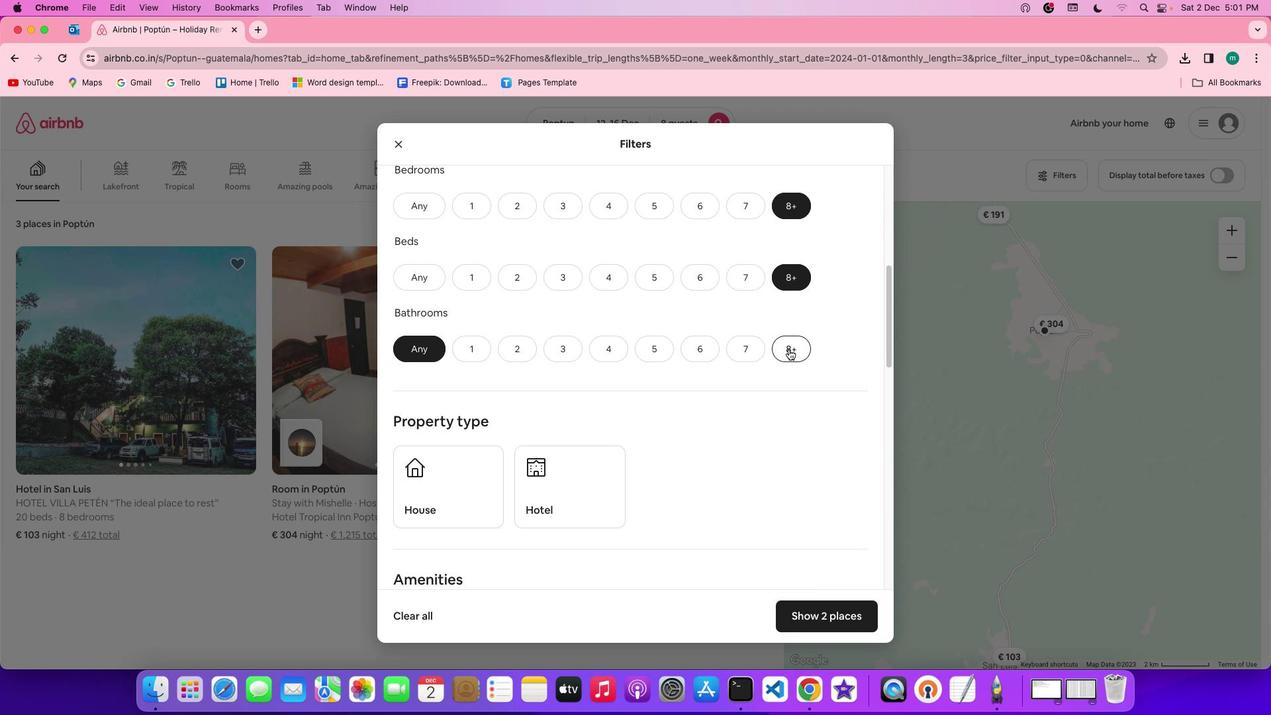 
Action: Mouse pressed left at (789, 349)
Screenshot: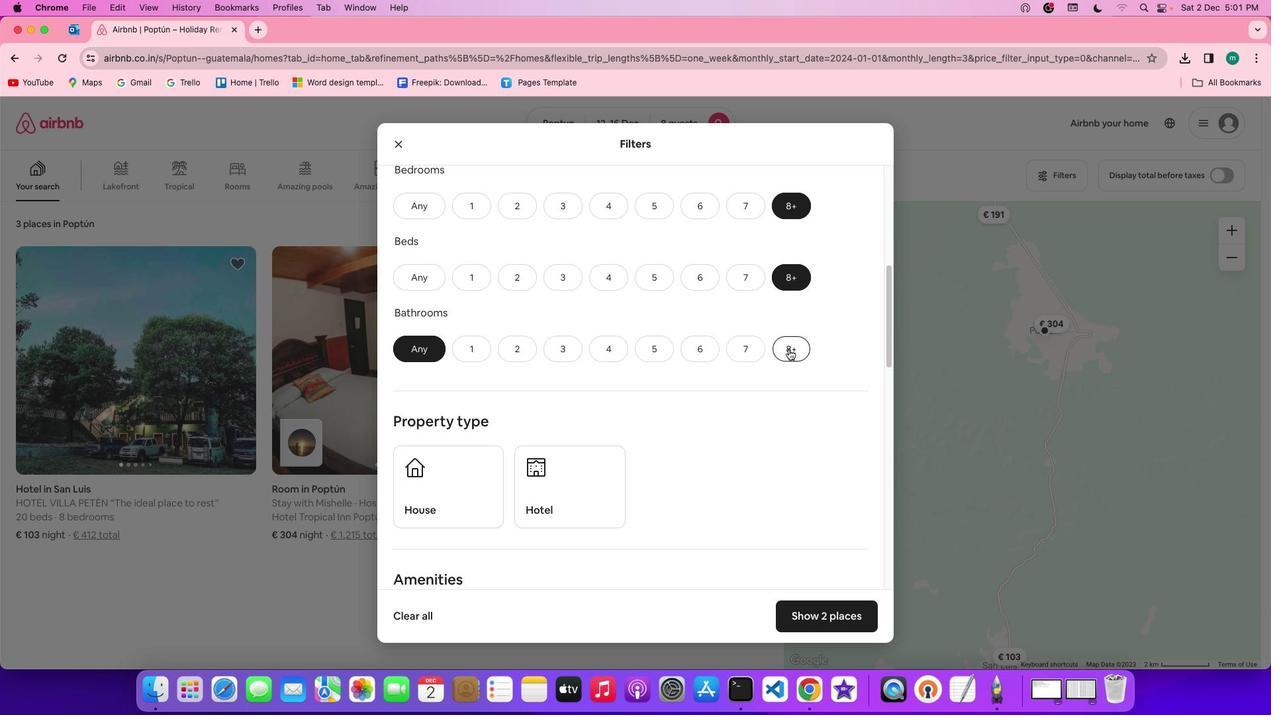 
Action: Mouse moved to (834, 356)
Screenshot: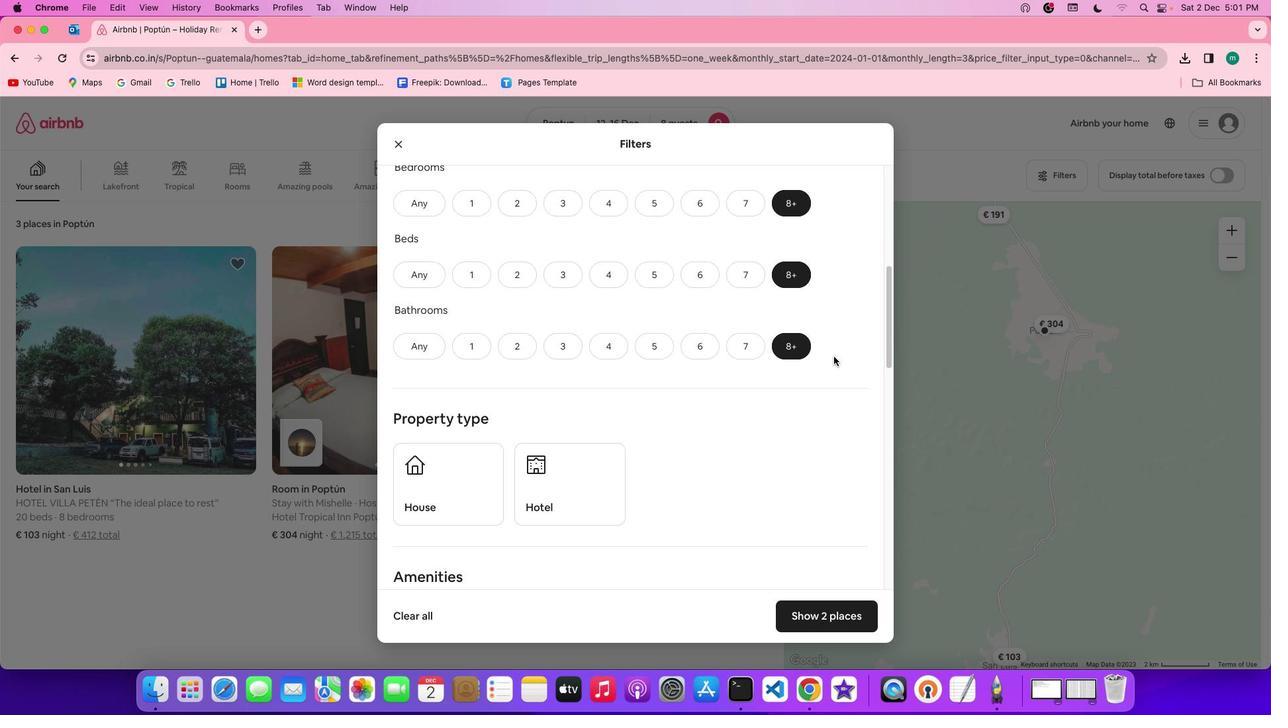 
Action: Mouse scrolled (834, 356) with delta (0, 0)
Screenshot: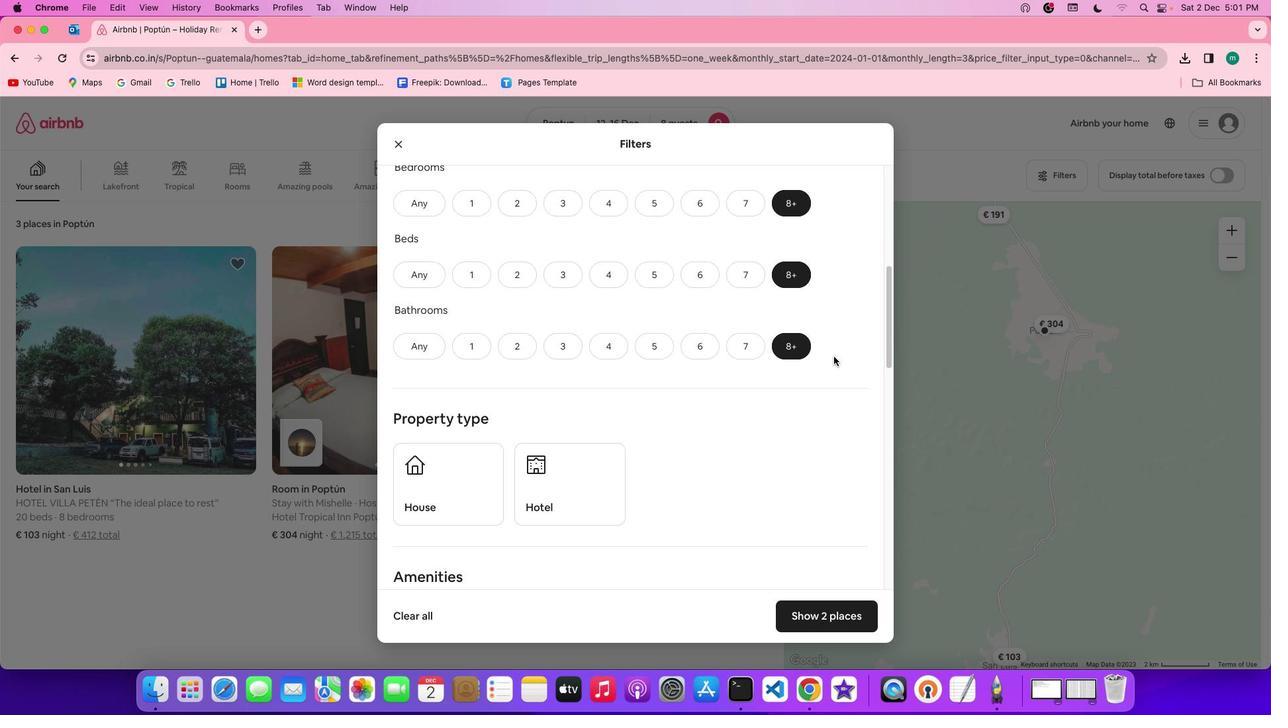 
Action: Mouse scrolled (834, 356) with delta (0, 0)
Screenshot: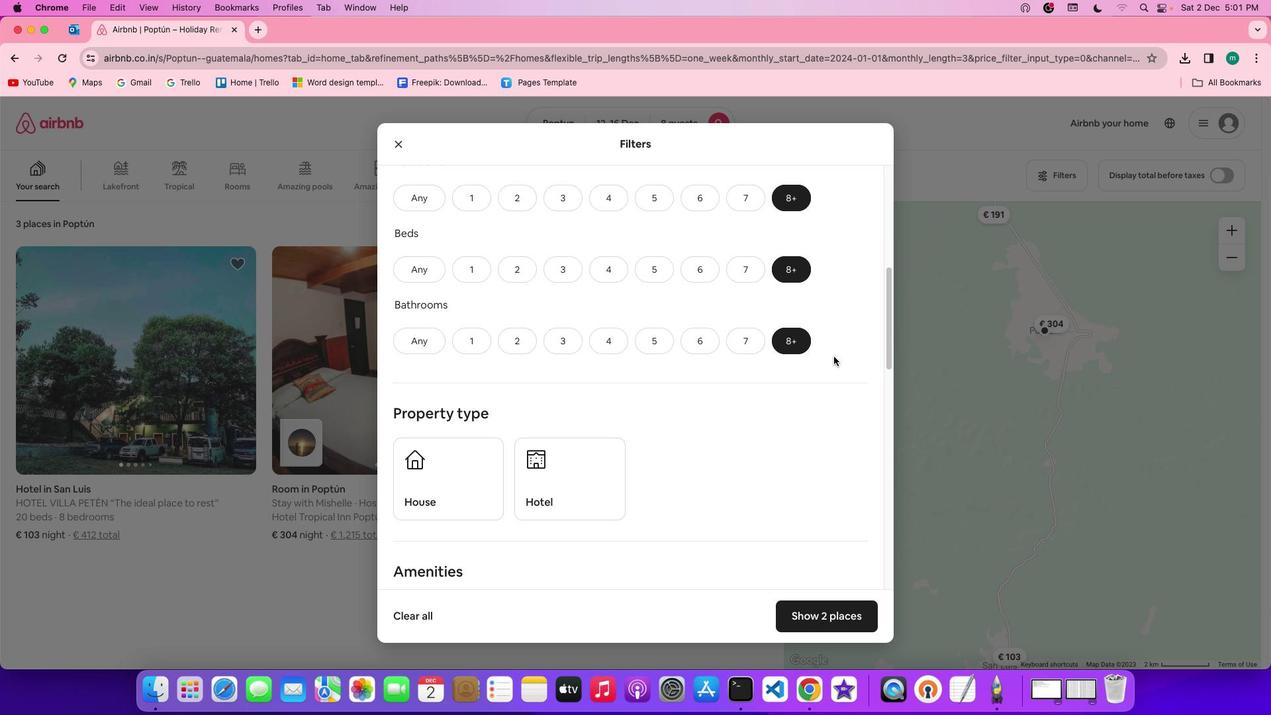 
Action: Mouse scrolled (834, 356) with delta (0, -1)
Screenshot: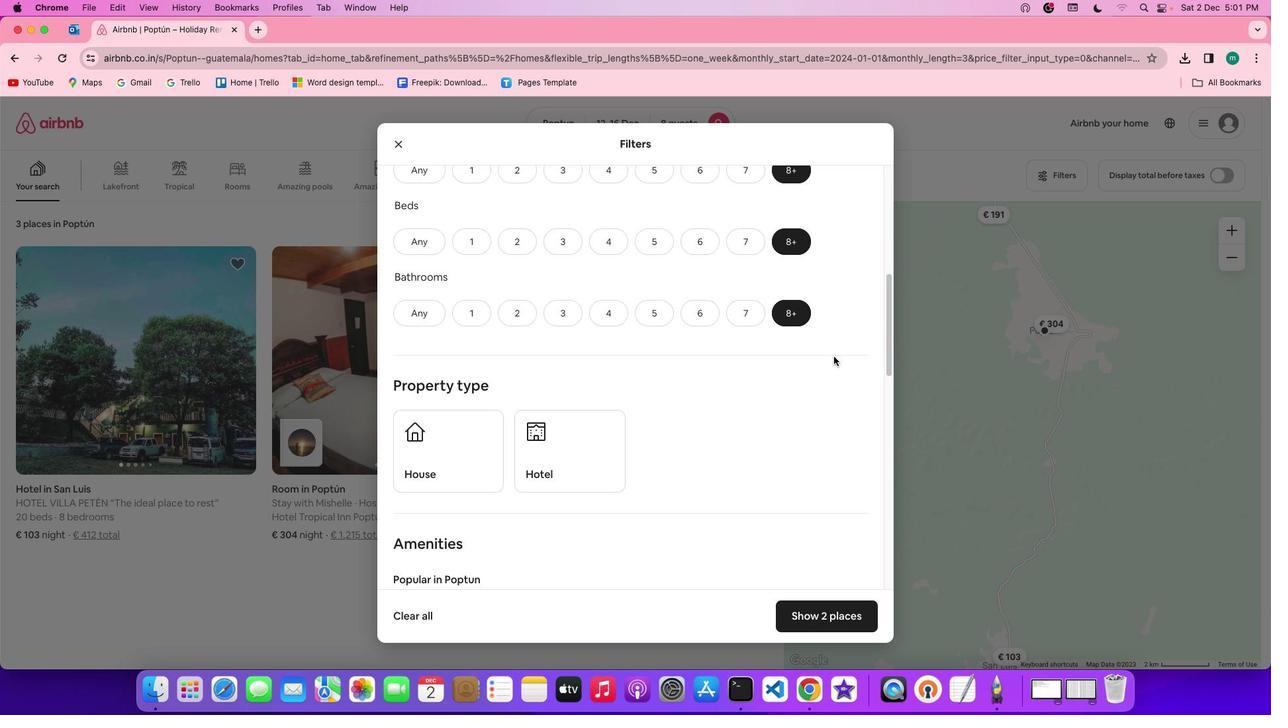 
Action: Mouse scrolled (834, 356) with delta (0, 0)
Screenshot: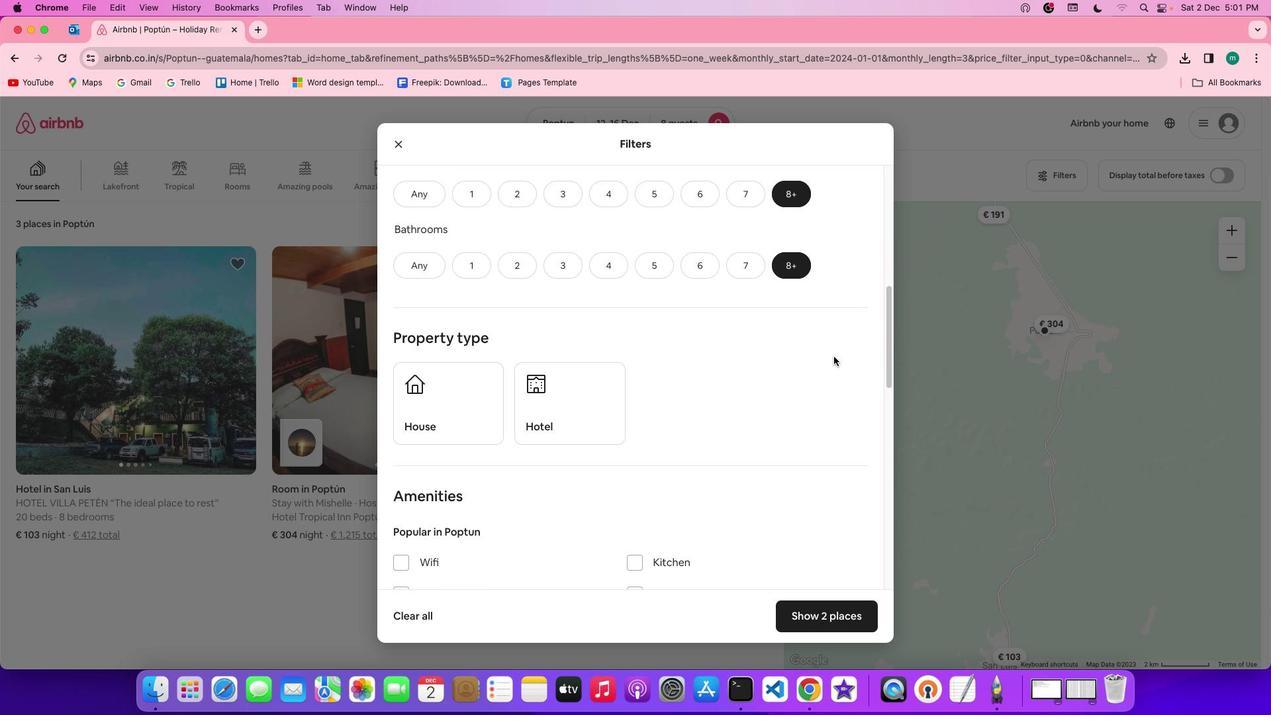 
Action: Mouse scrolled (834, 356) with delta (0, 0)
Screenshot: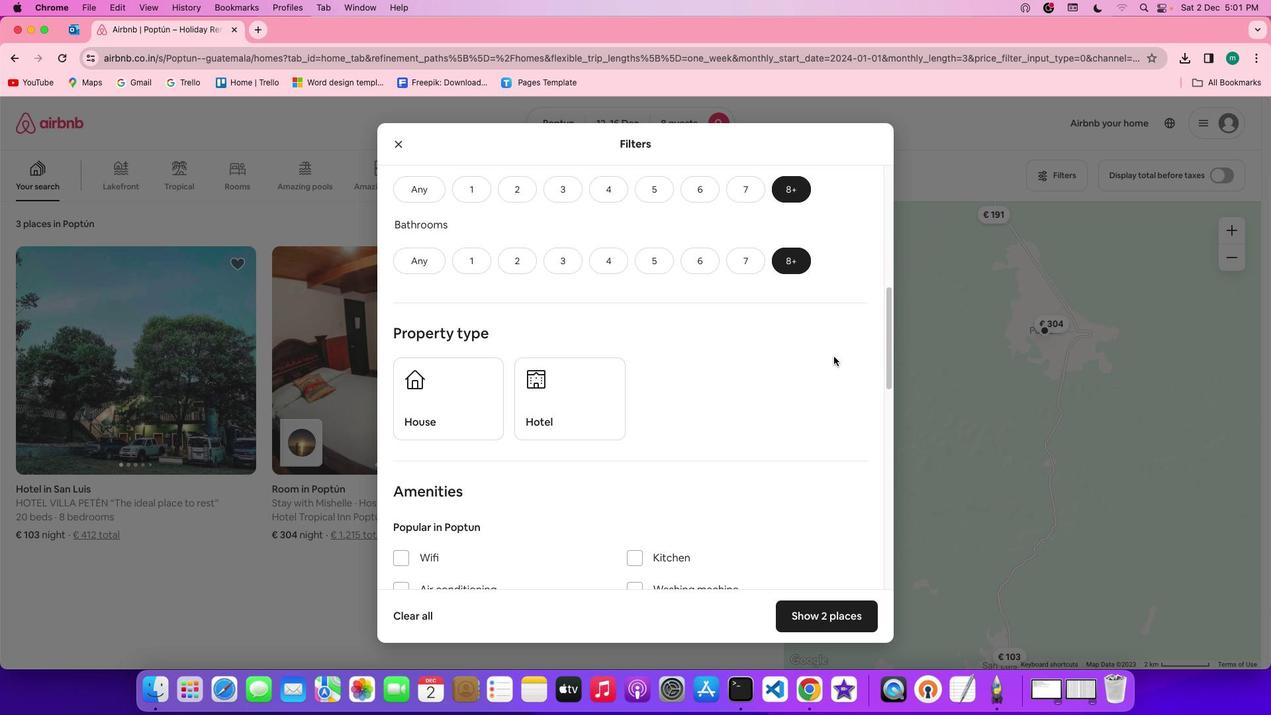 
Action: Mouse scrolled (834, 356) with delta (0, 0)
Screenshot: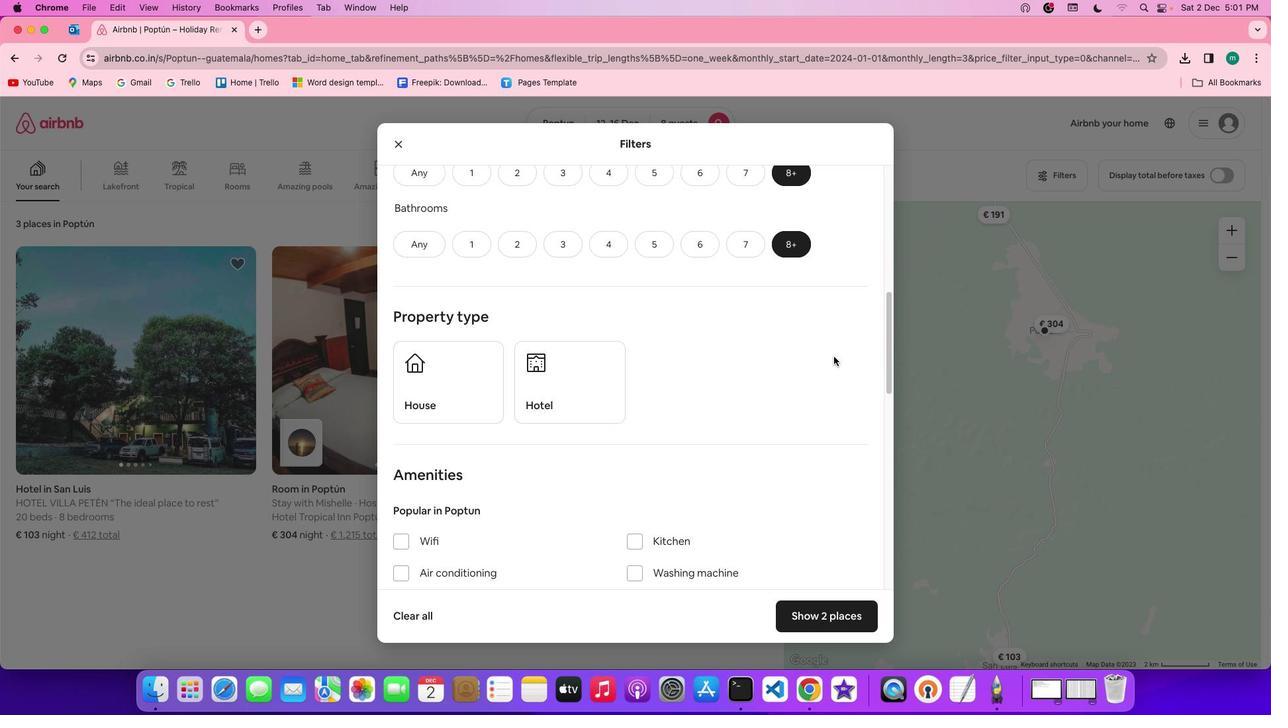 
Action: Mouse scrolled (834, 356) with delta (0, 0)
Screenshot: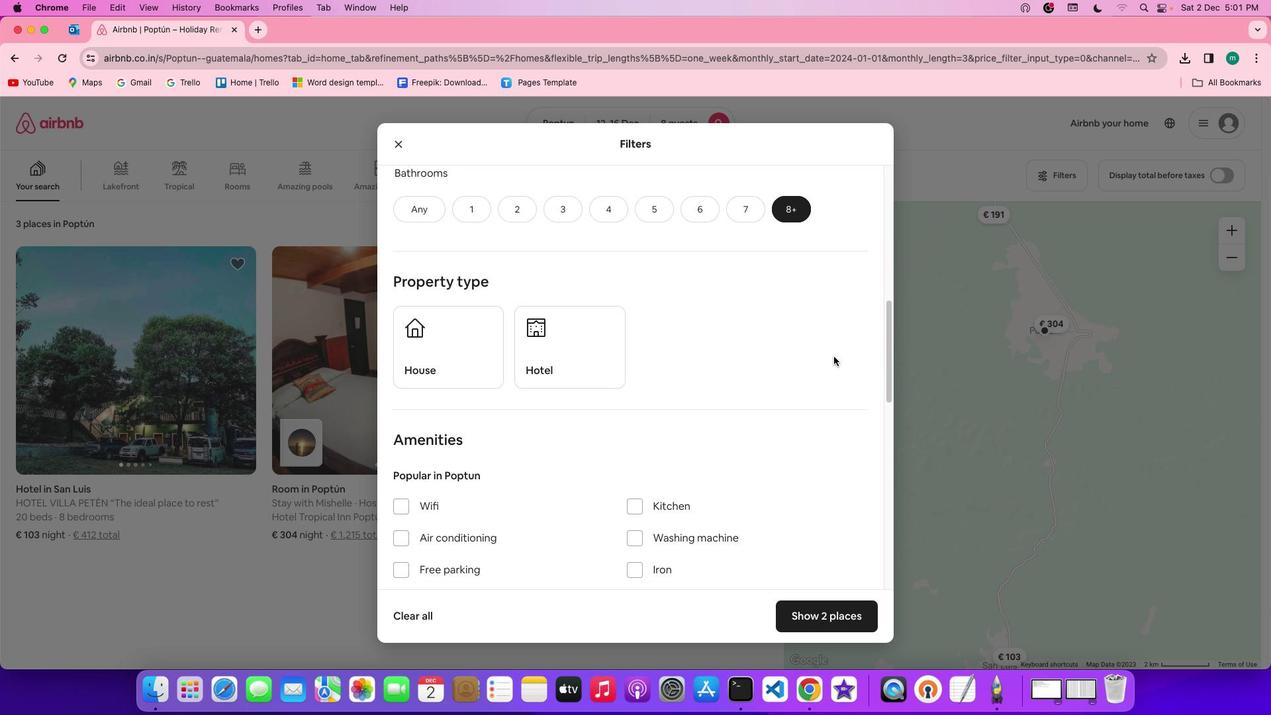 
Action: Mouse moved to (533, 351)
Screenshot: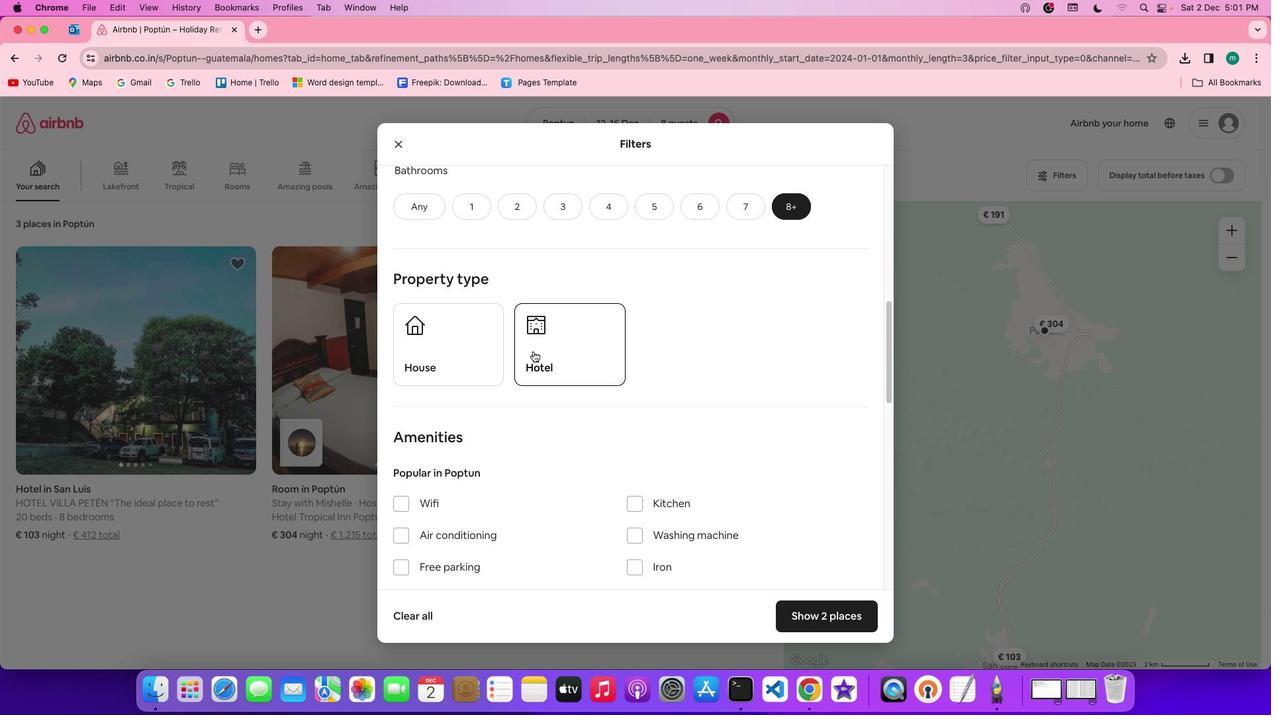 
Action: Mouse pressed left at (533, 351)
Screenshot: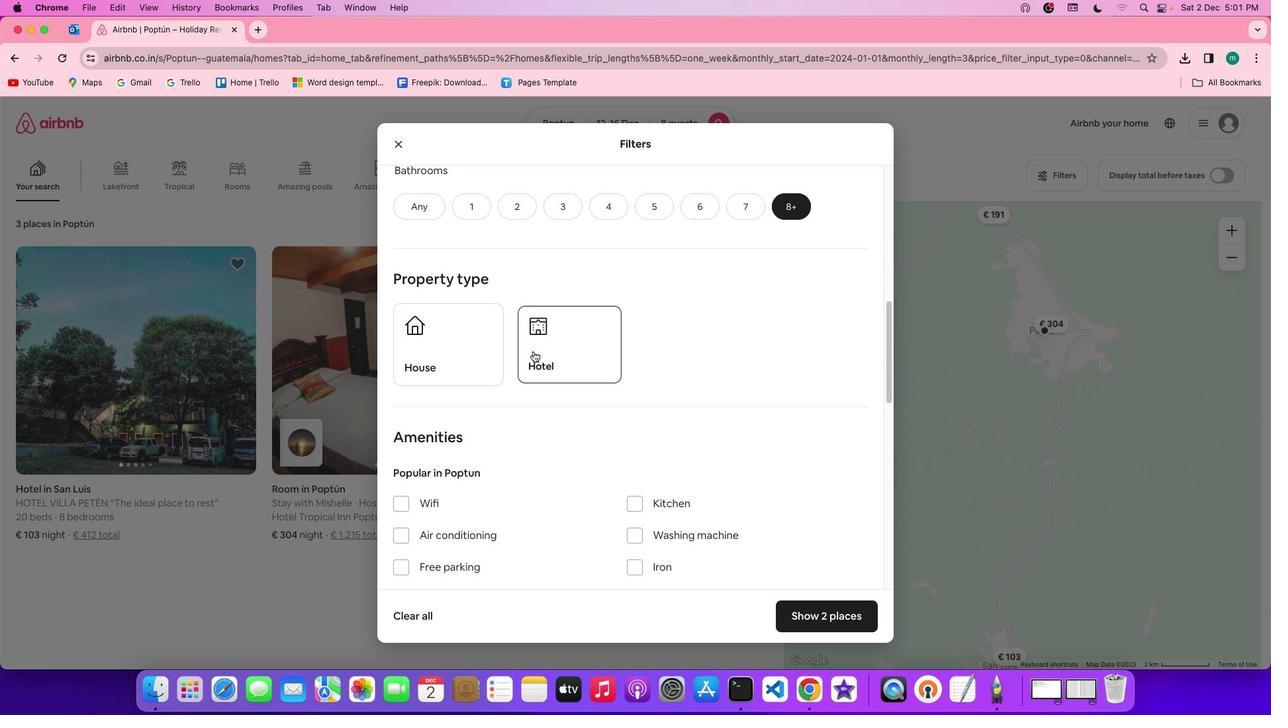 
Action: Mouse moved to (669, 382)
Screenshot: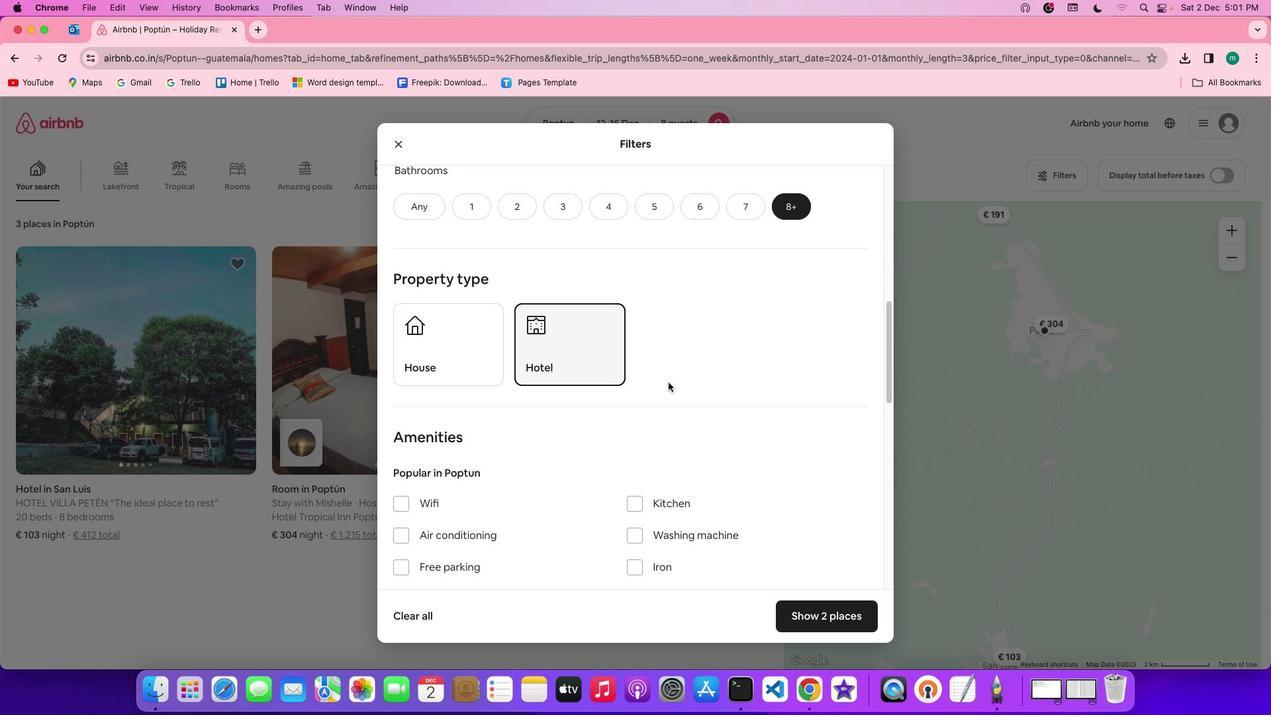 
Action: Mouse scrolled (669, 382) with delta (0, 0)
Screenshot: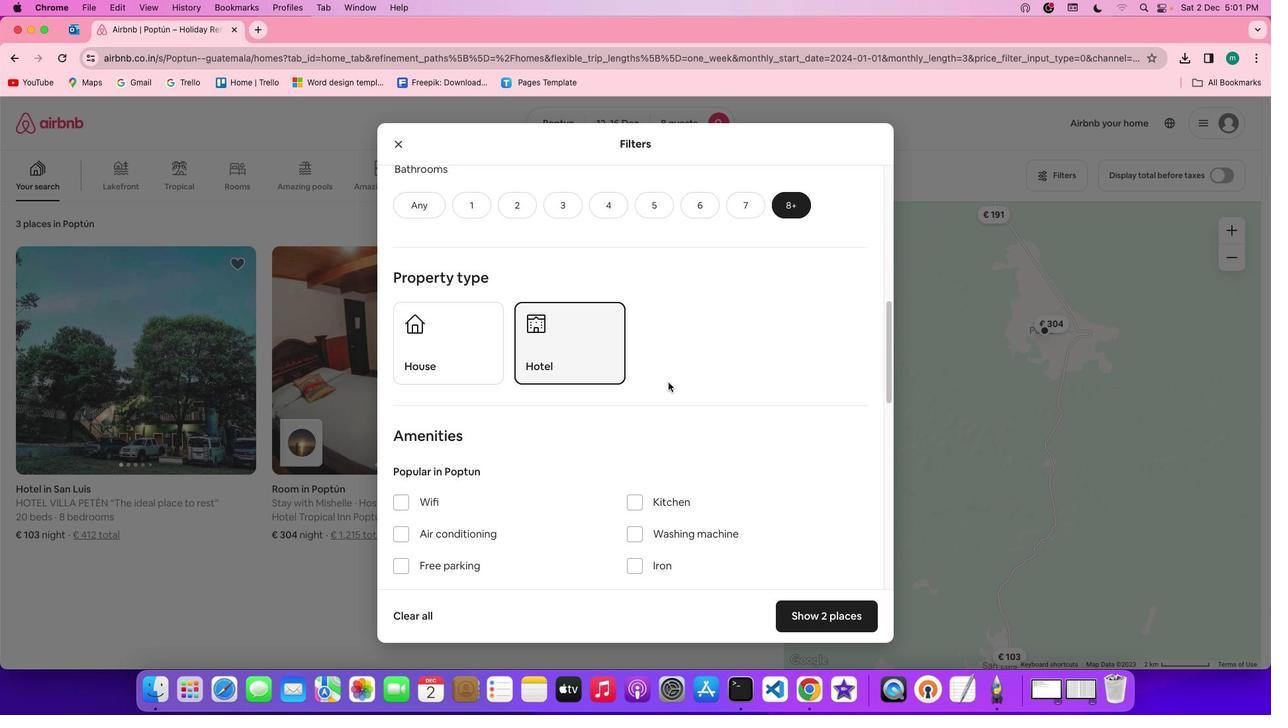 
Action: Mouse scrolled (669, 382) with delta (0, 0)
Screenshot: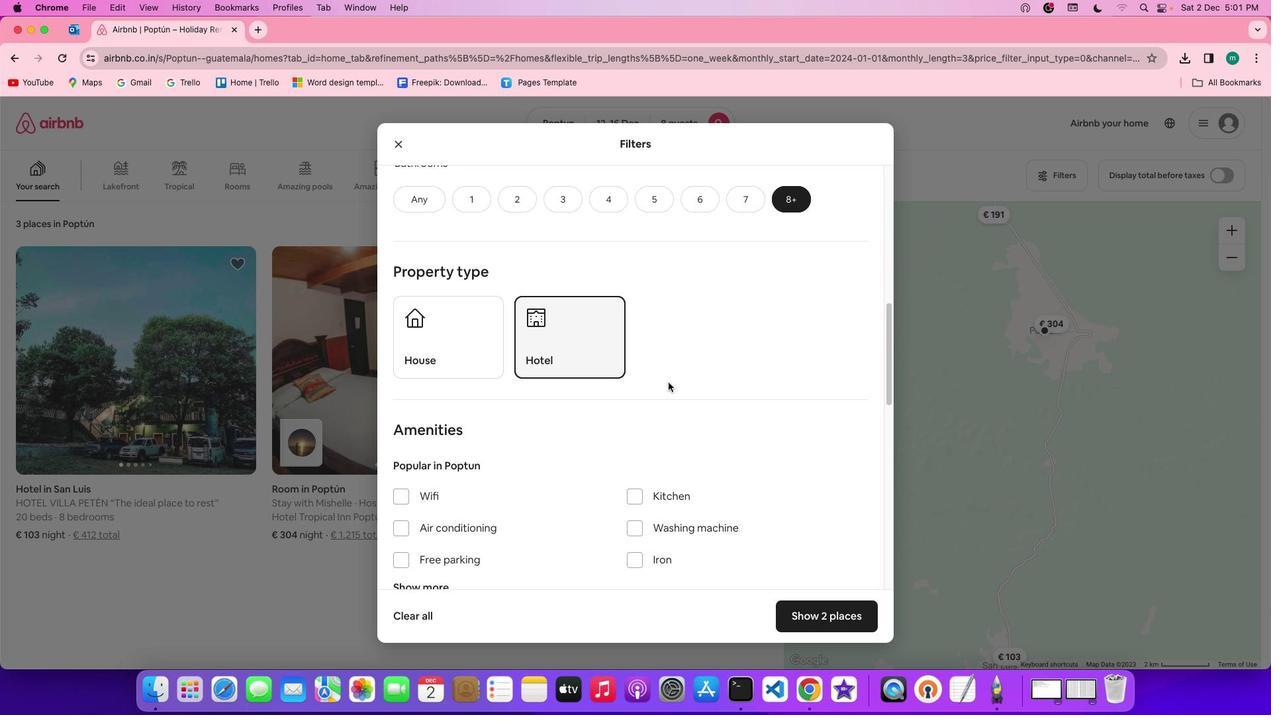 
Action: Mouse scrolled (669, 382) with delta (0, 0)
Screenshot: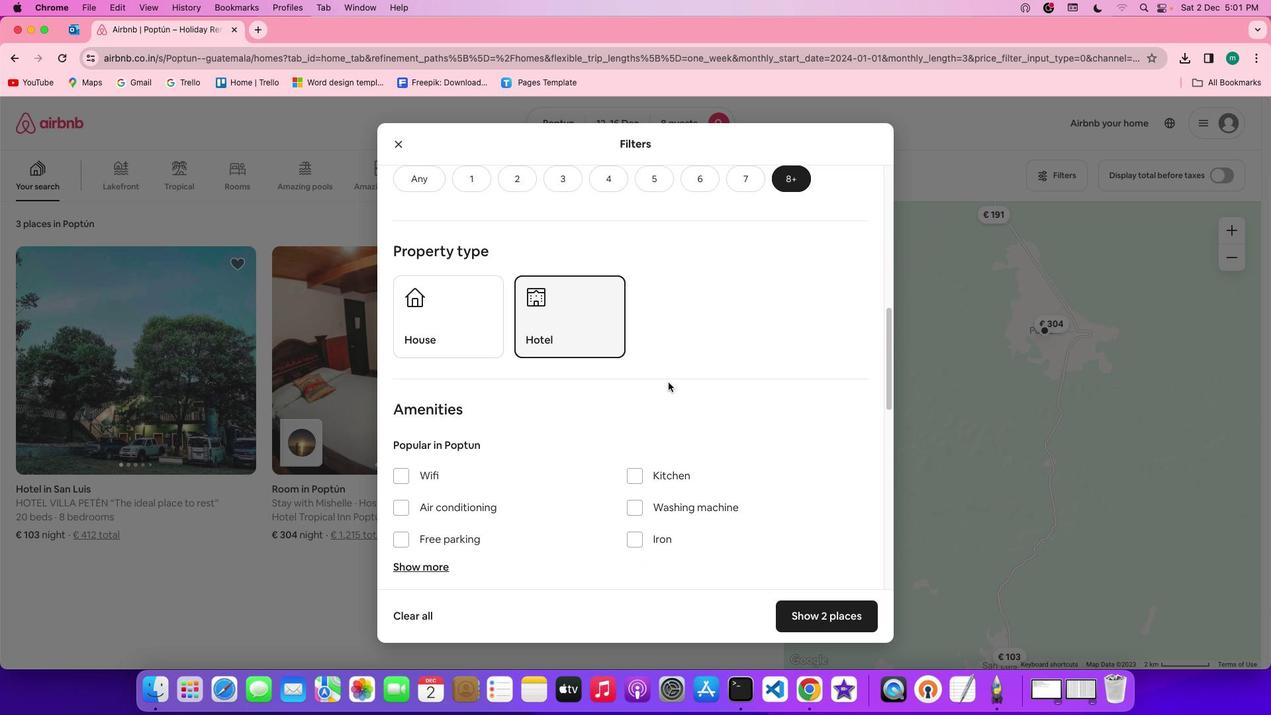 
Action: Mouse scrolled (669, 382) with delta (0, 0)
Screenshot: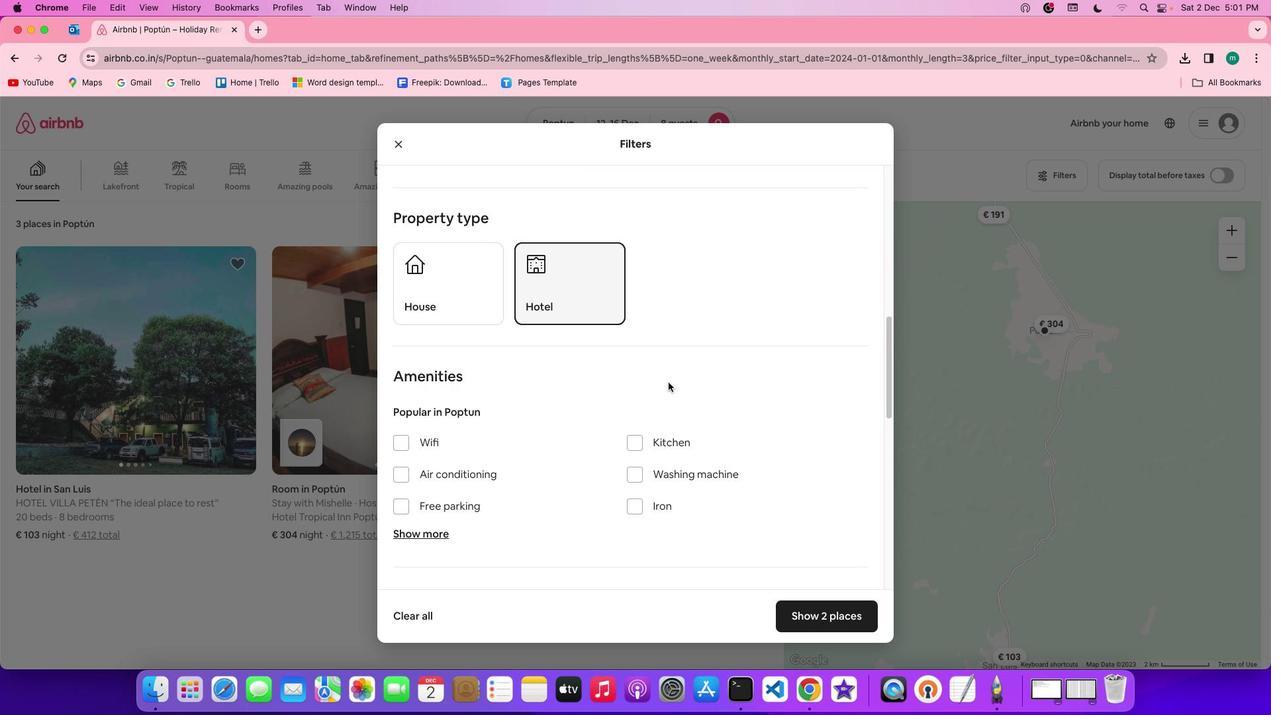 
Action: Mouse scrolled (669, 382) with delta (0, 0)
Screenshot: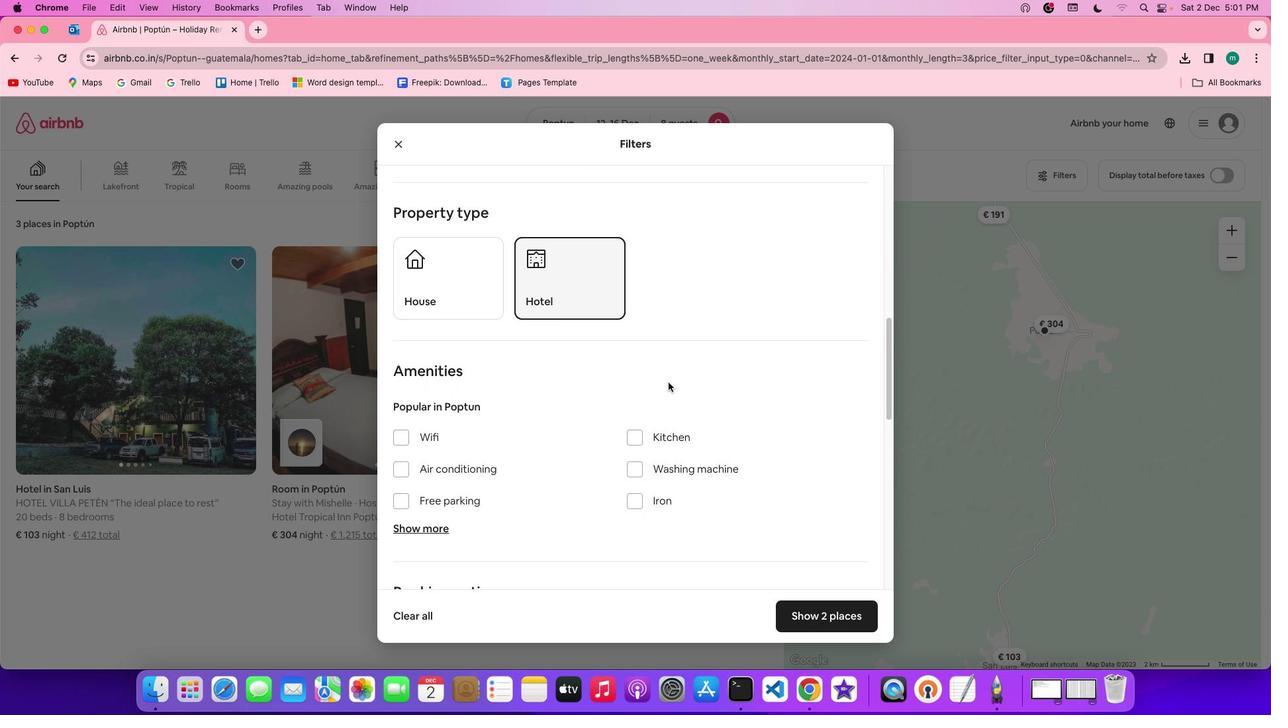 
Action: Mouse scrolled (669, 382) with delta (0, 0)
Screenshot: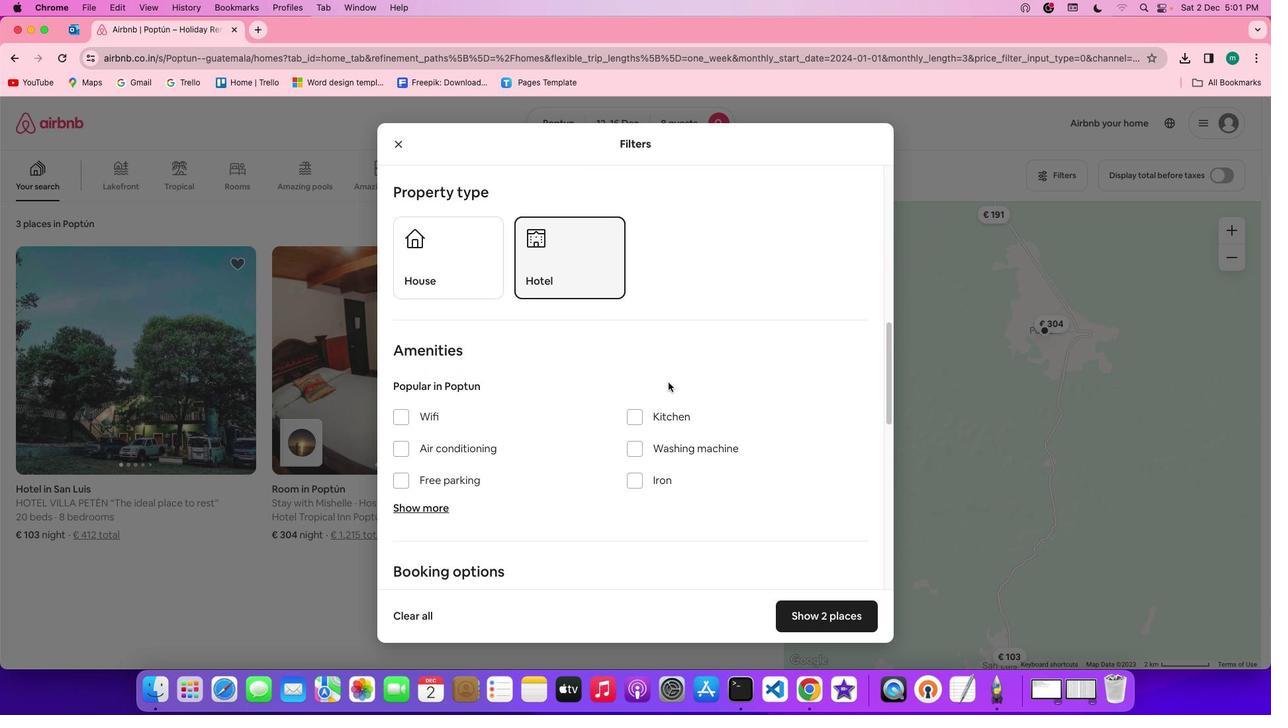 
Action: Mouse scrolled (669, 382) with delta (0, 0)
Screenshot: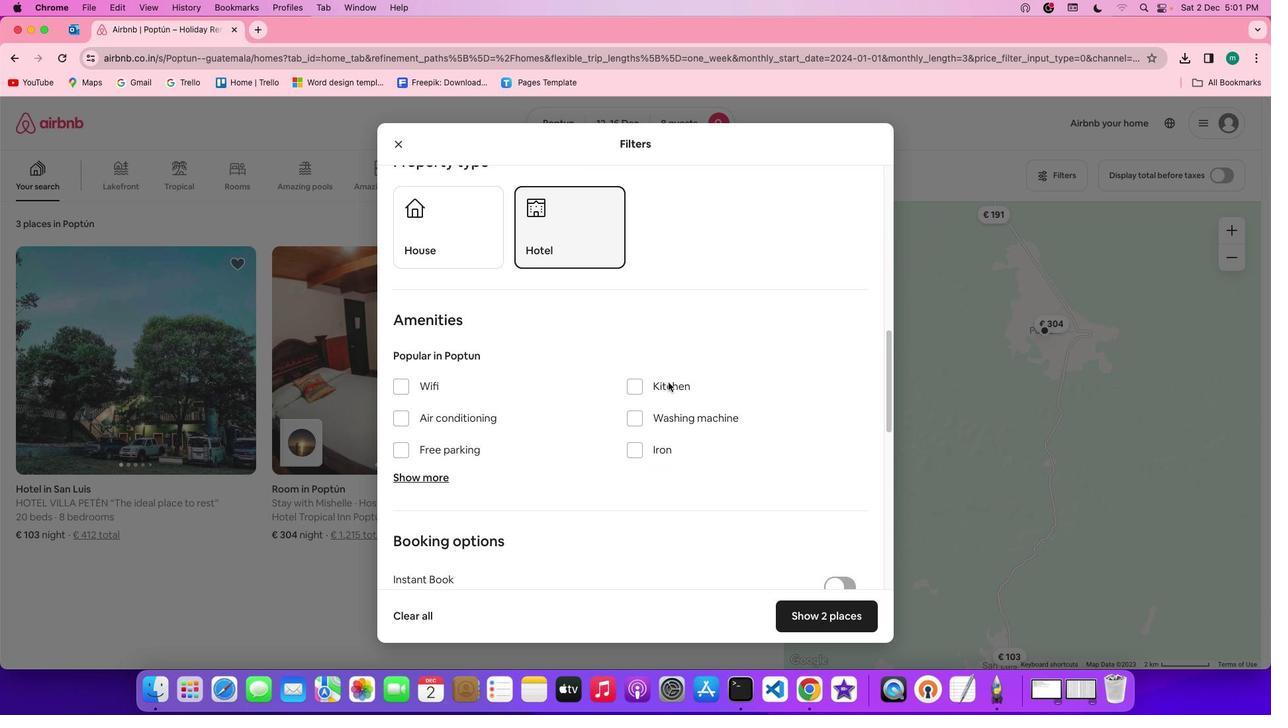 
Action: Mouse scrolled (669, 382) with delta (0, 0)
Screenshot: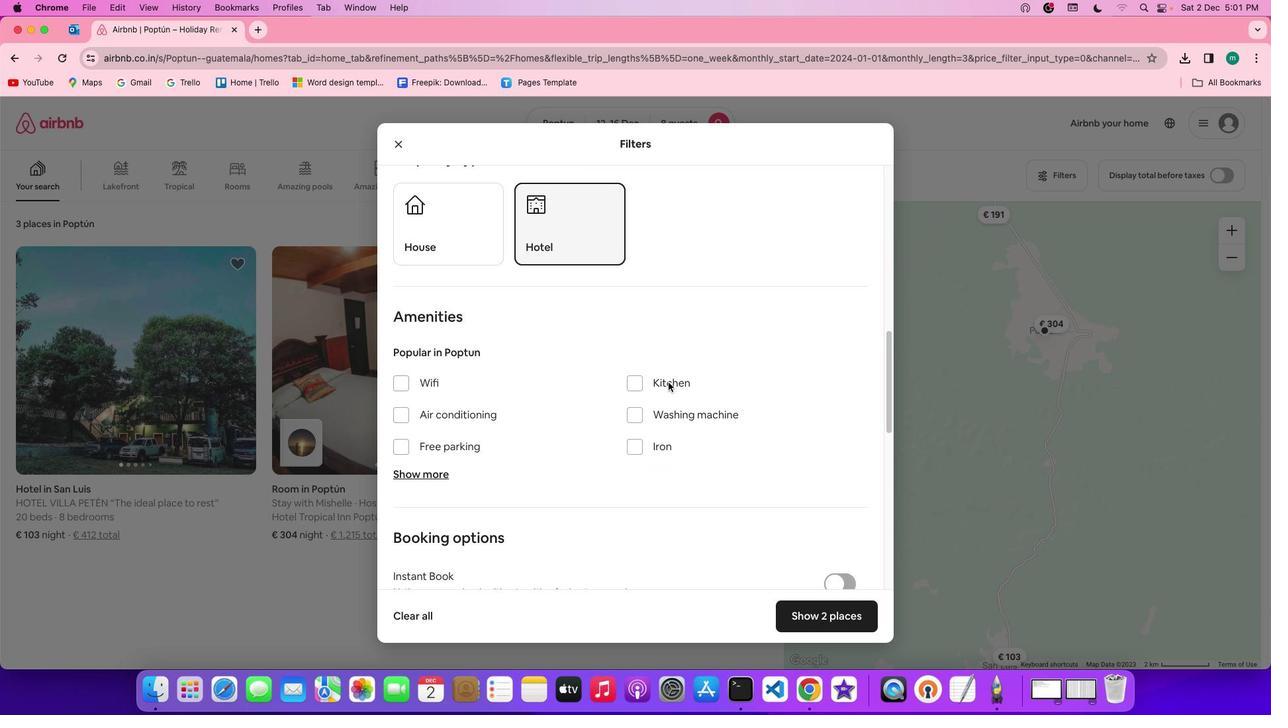 
Action: Mouse scrolled (669, 382) with delta (0, 0)
Screenshot: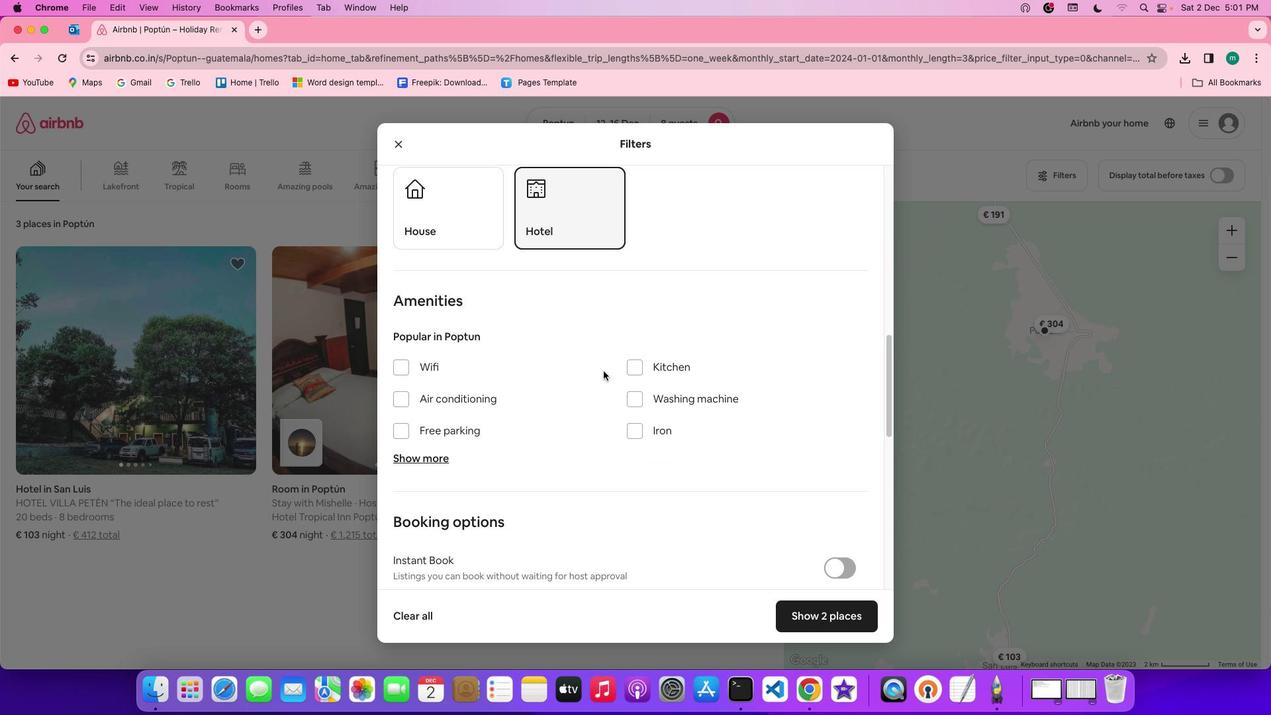 
Action: Mouse moved to (406, 366)
Screenshot: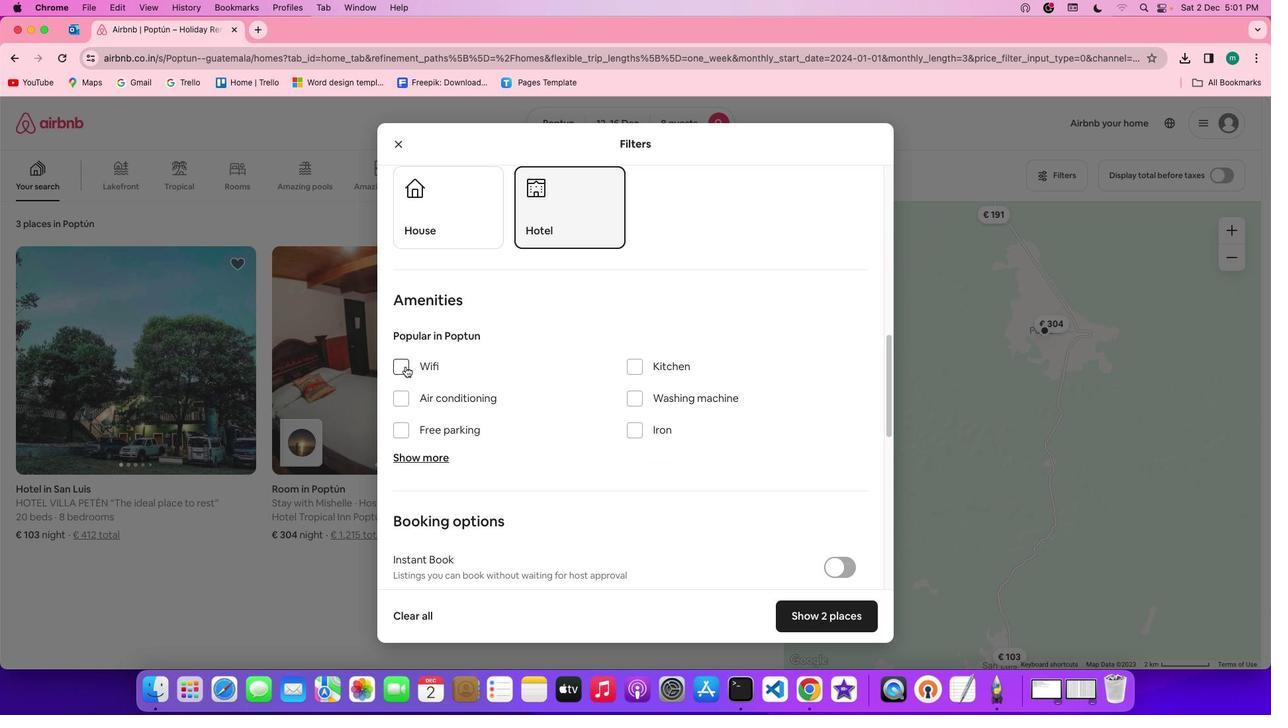 
Action: Mouse pressed left at (406, 366)
Screenshot: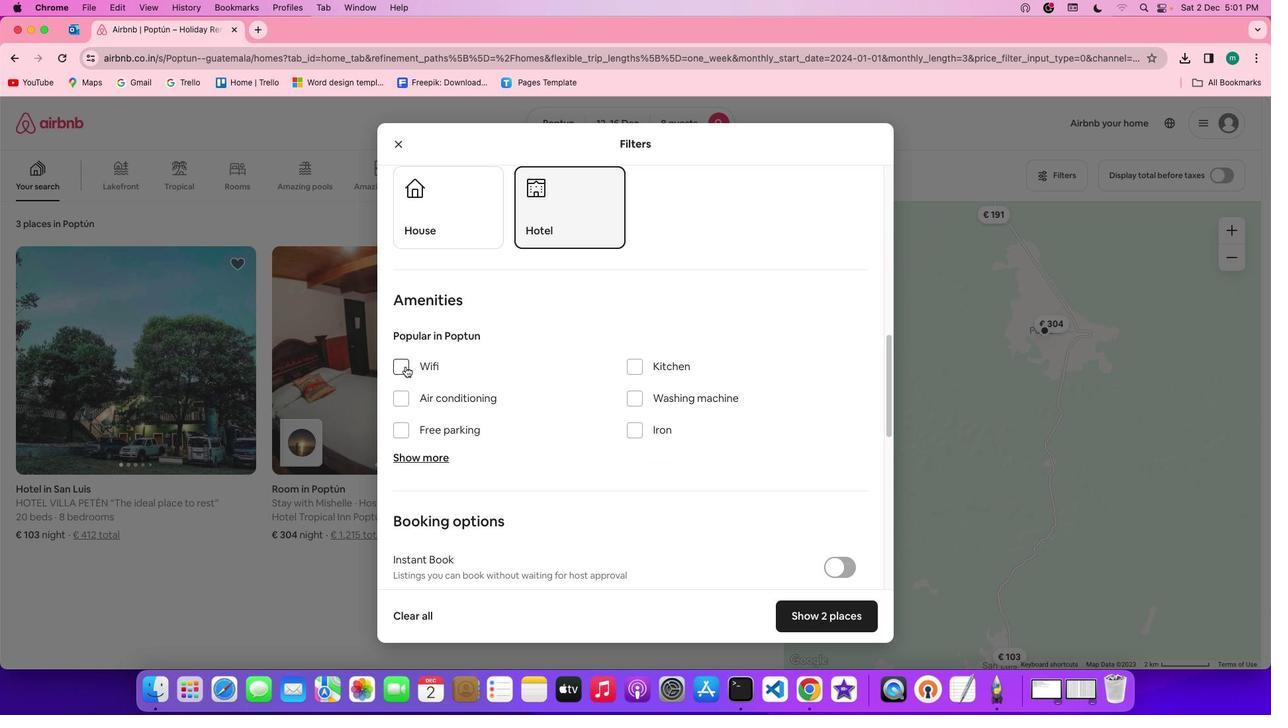 
Action: Mouse moved to (437, 451)
Screenshot: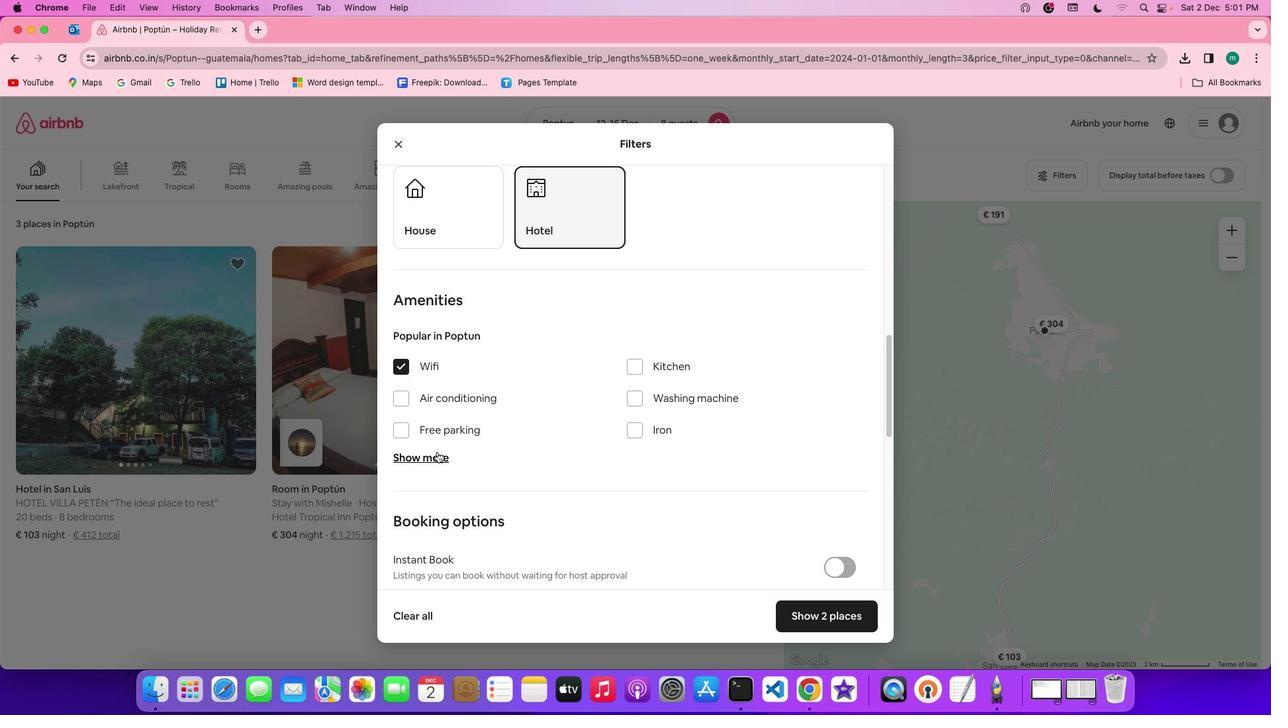 
Action: Mouse pressed left at (437, 451)
Screenshot: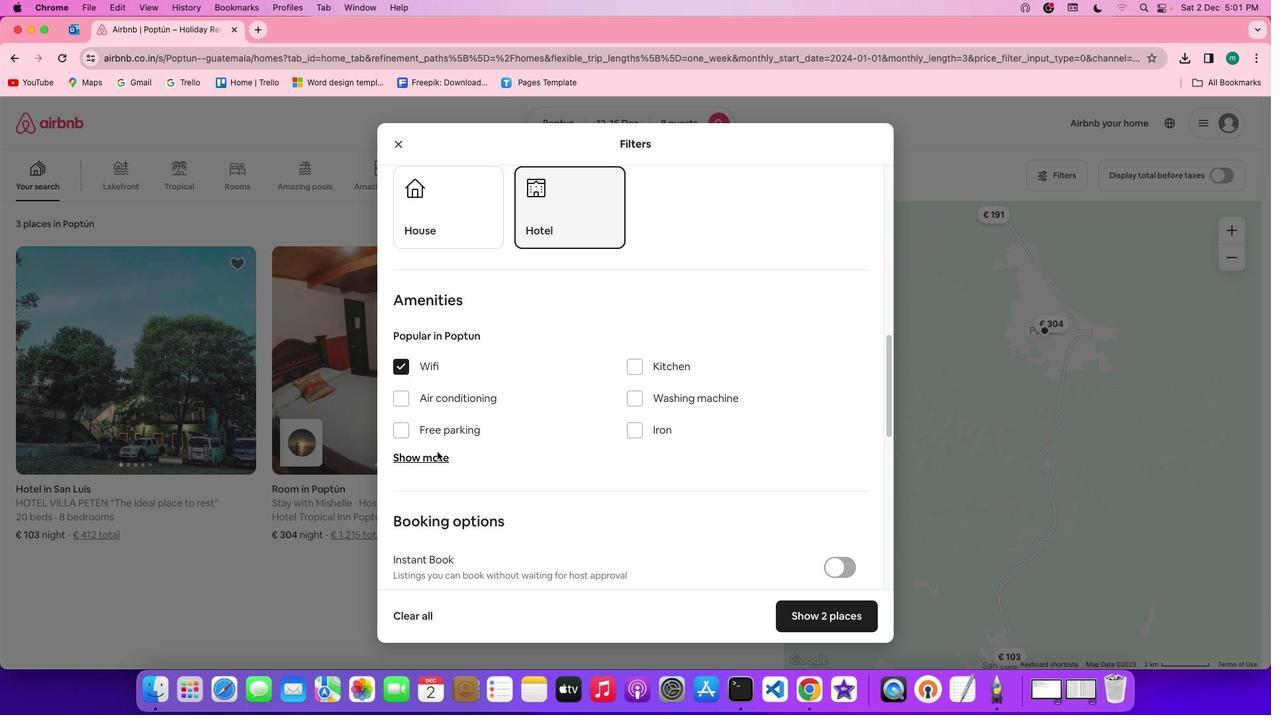 
Action: Mouse moved to (592, 461)
Screenshot: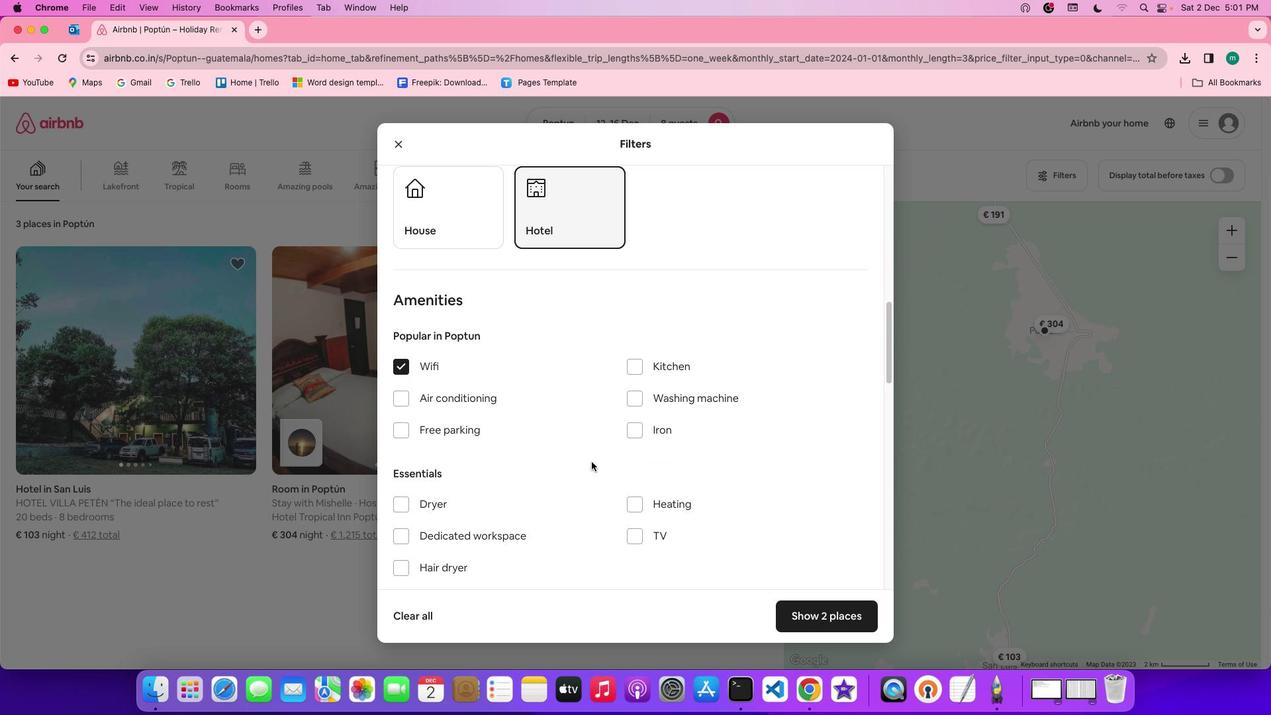 
Action: Mouse scrolled (592, 461) with delta (0, 0)
Screenshot: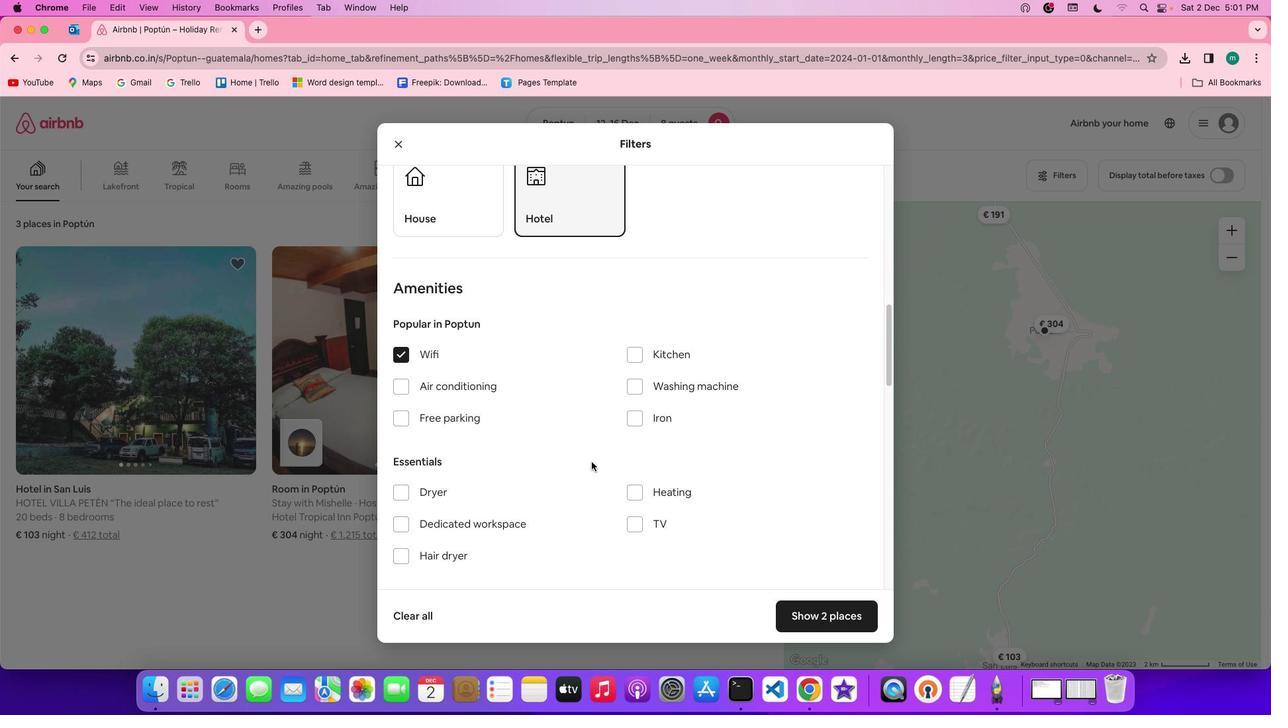 
Action: Mouse scrolled (592, 461) with delta (0, 0)
Screenshot: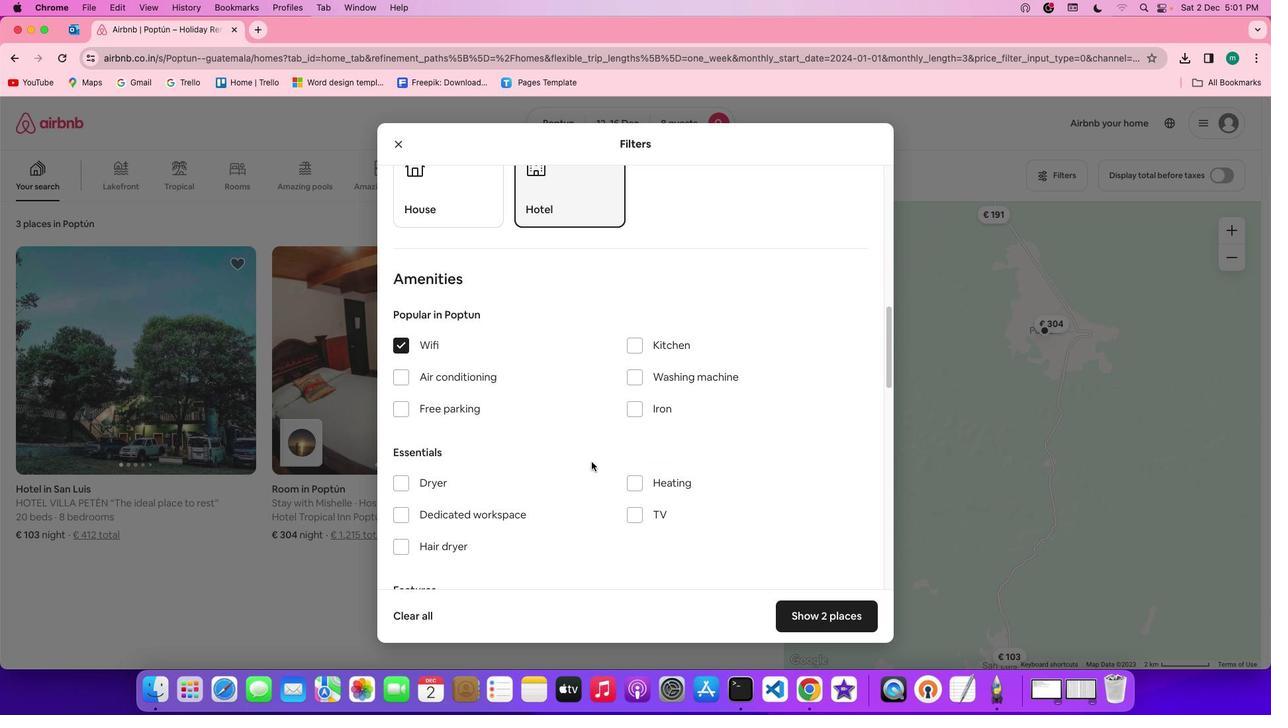 
Action: Mouse scrolled (592, 461) with delta (0, -1)
Screenshot: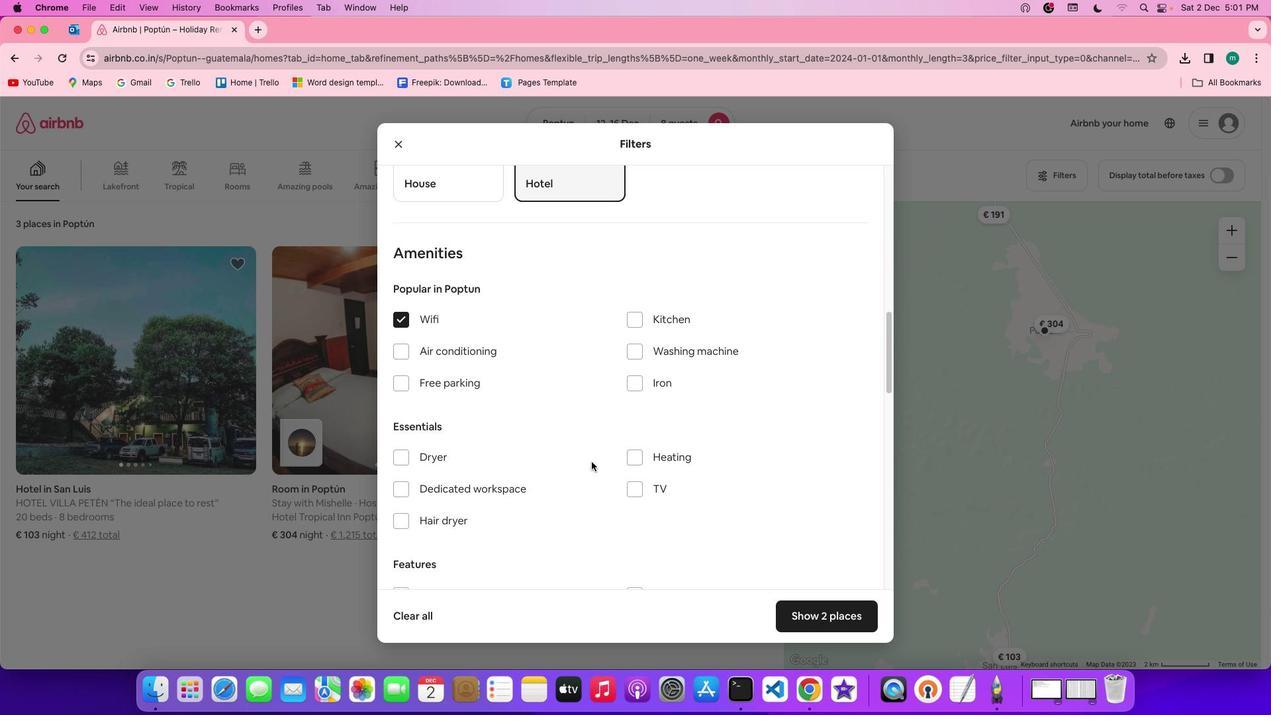 
Action: Mouse moved to (640, 426)
Screenshot: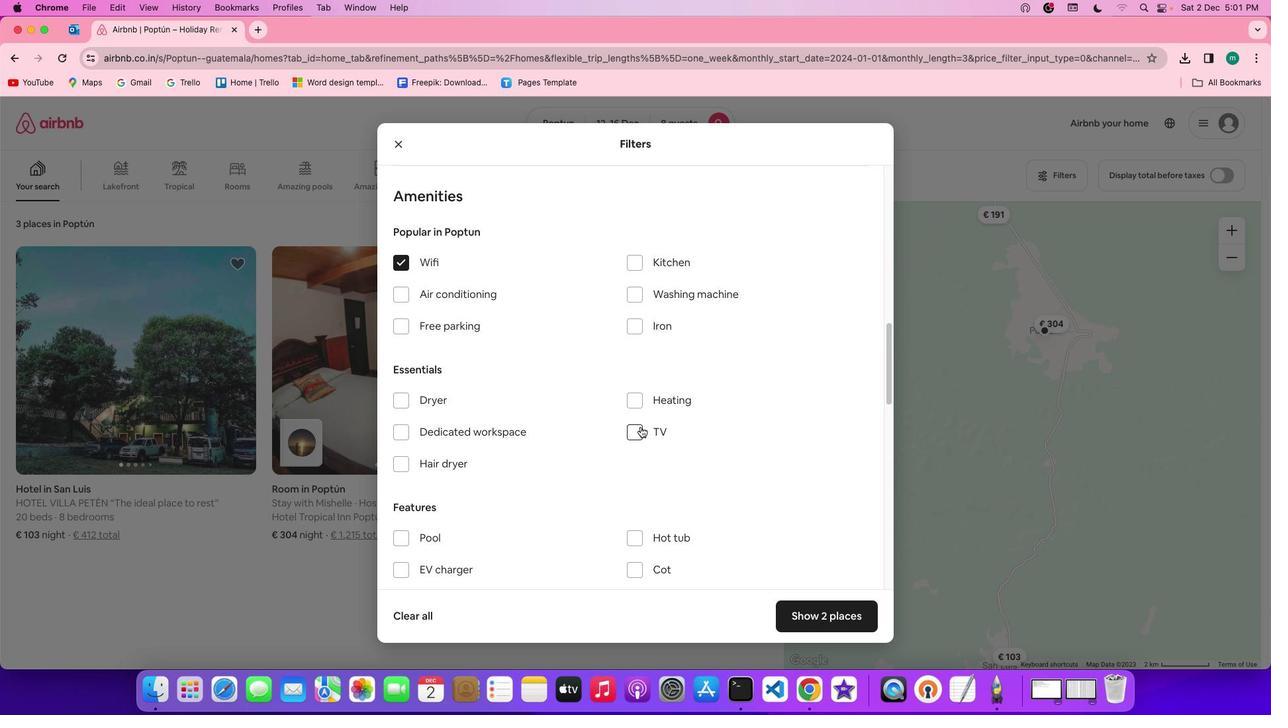 
Action: Mouse pressed left at (640, 426)
Screenshot: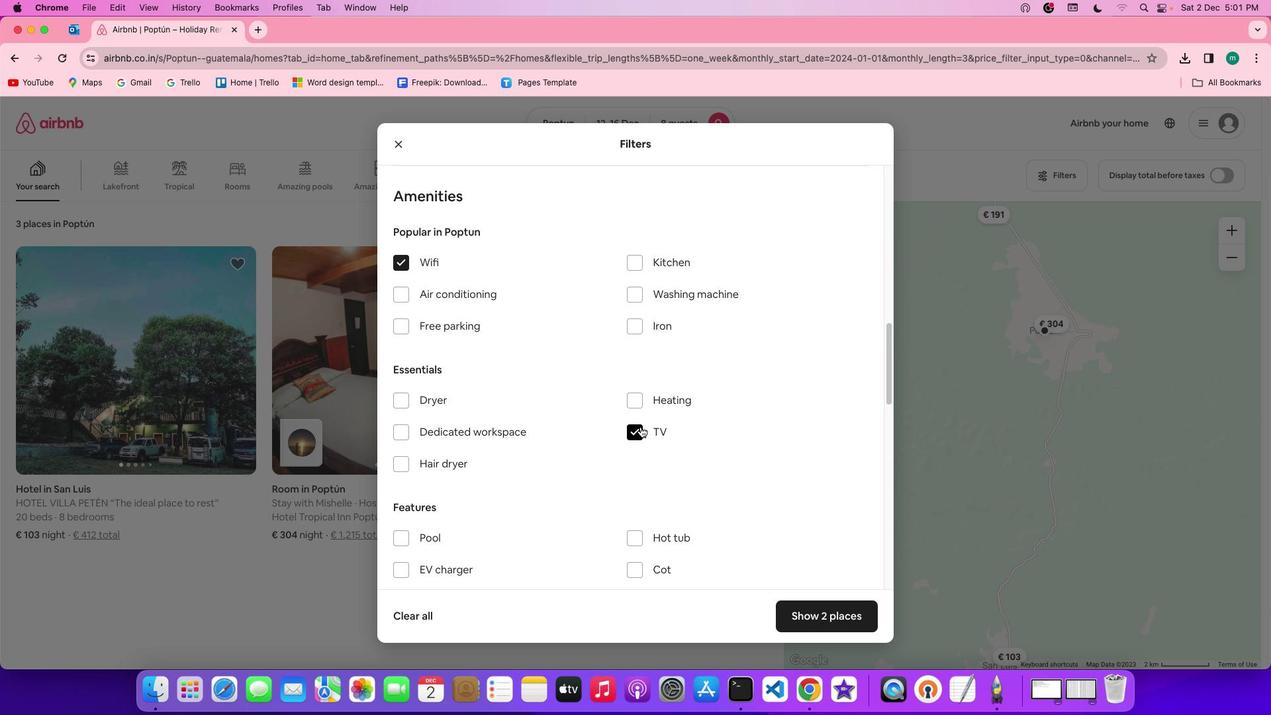 
Action: Mouse moved to (713, 447)
Screenshot: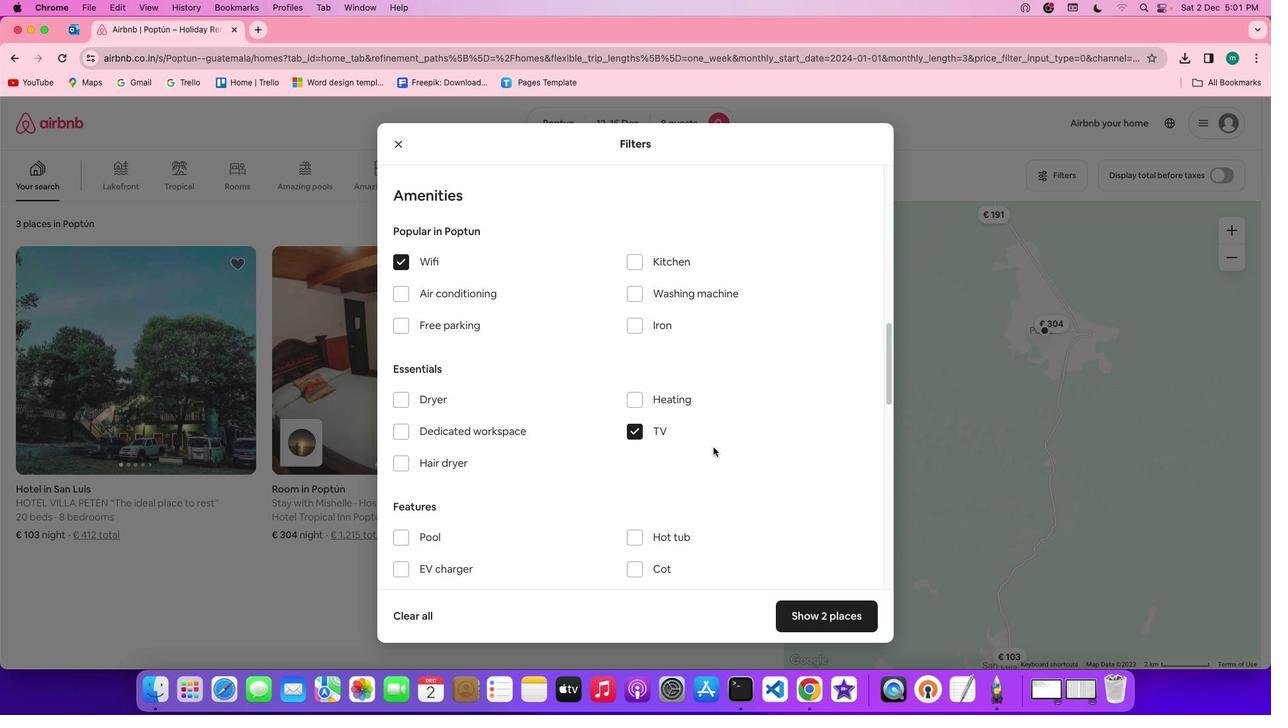 
Action: Mouse scrolled (713, 447) with delta (0, 0)
Screenshot: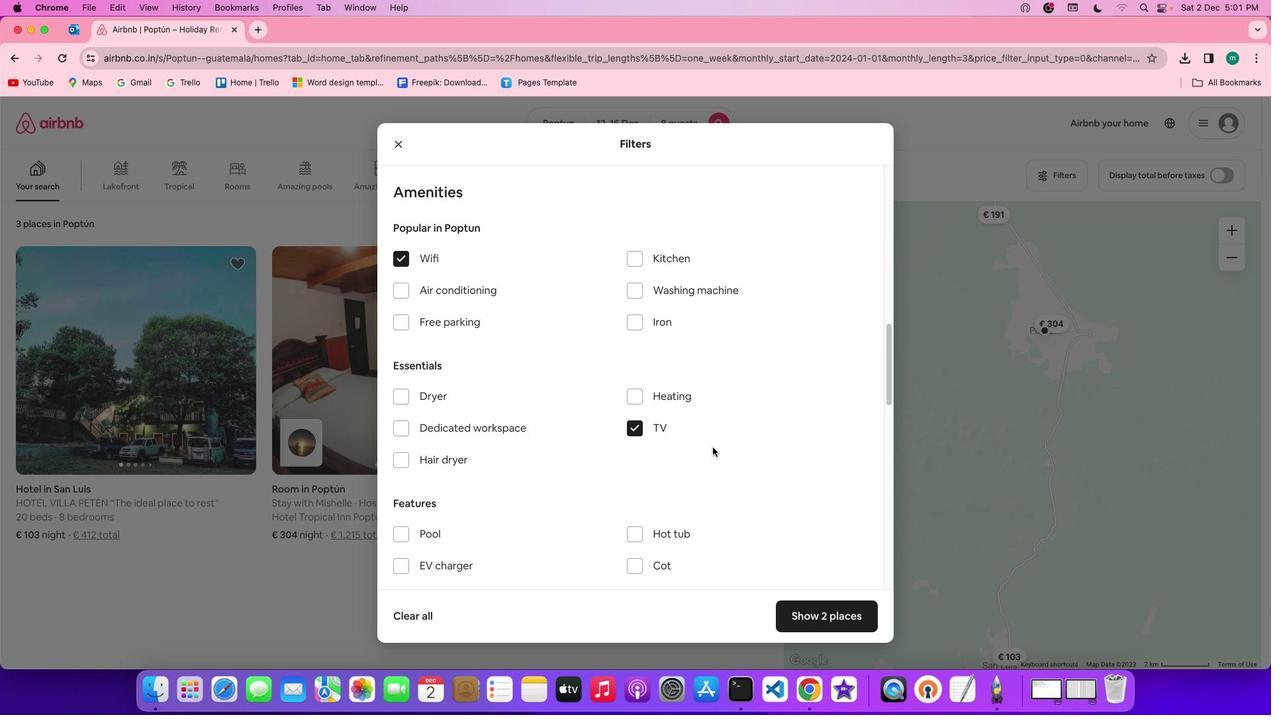 
Action: Mouse scrolled (713, 447) with delta (0, 0)
Screenshot: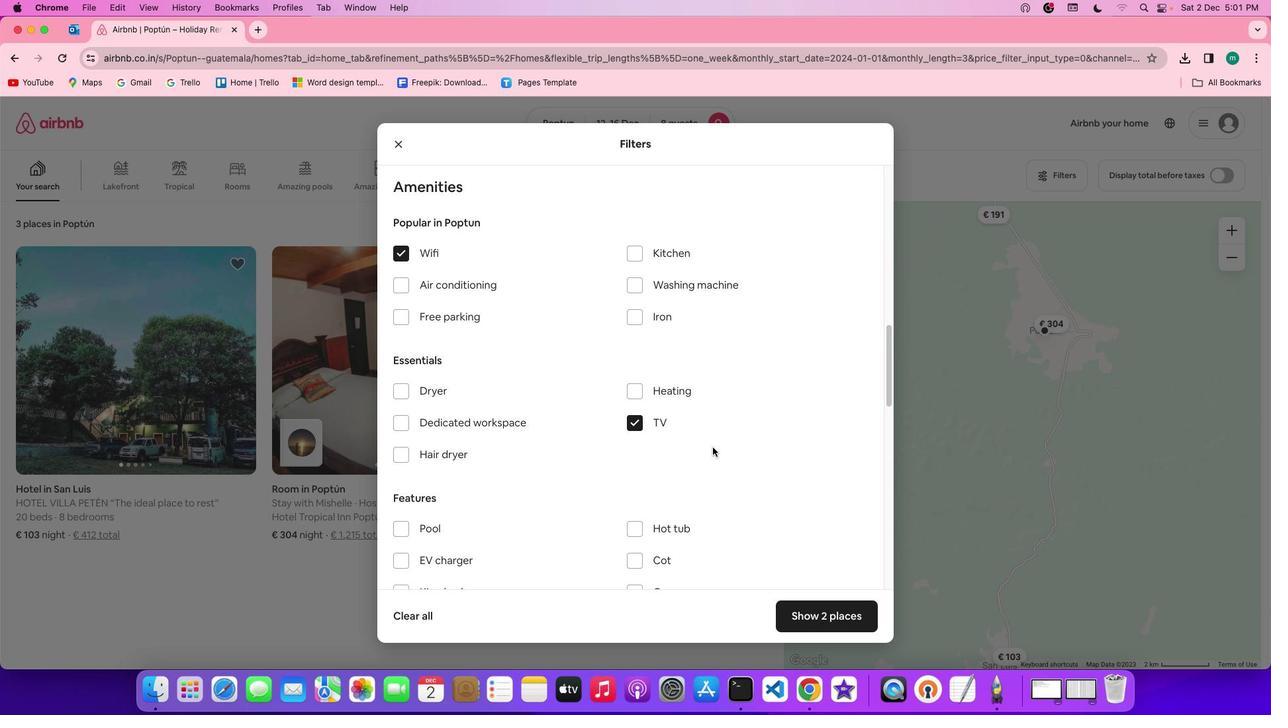 
Action: Mouse moved to (713, 447)
Screenshot: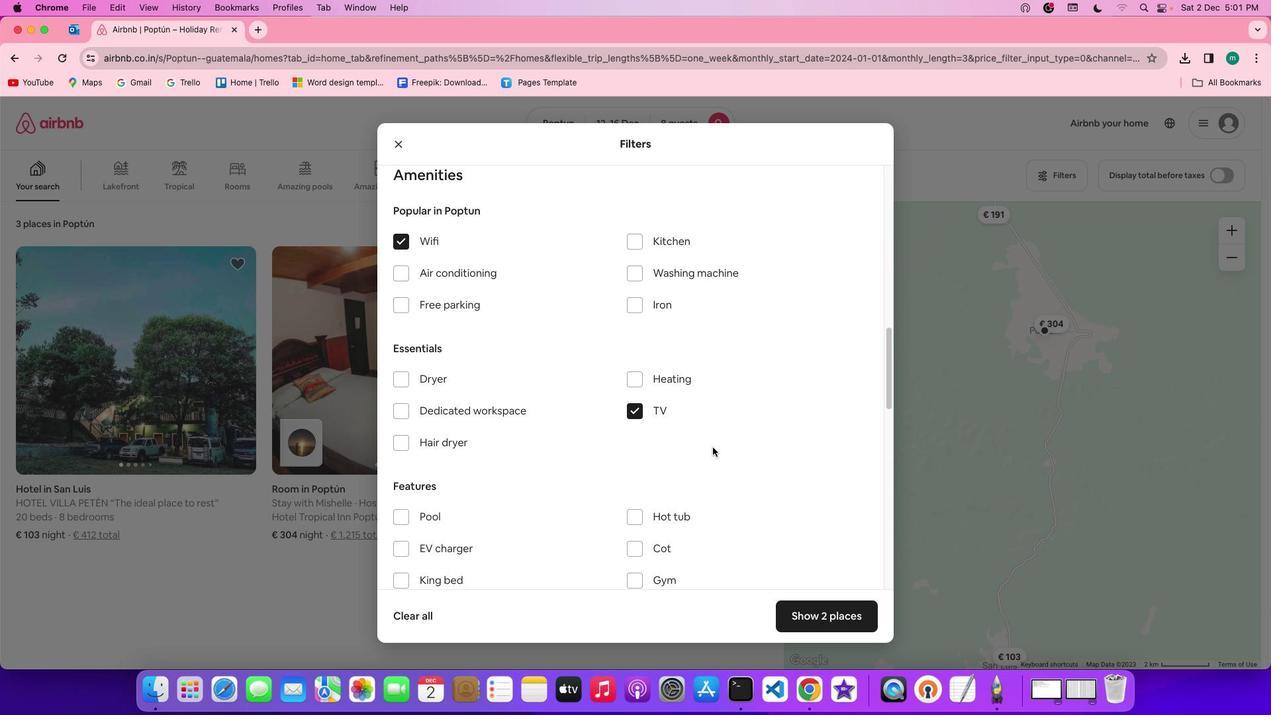 
Action: Mouse scrolled (713, 447) with delta (0, 0)
Screenshot: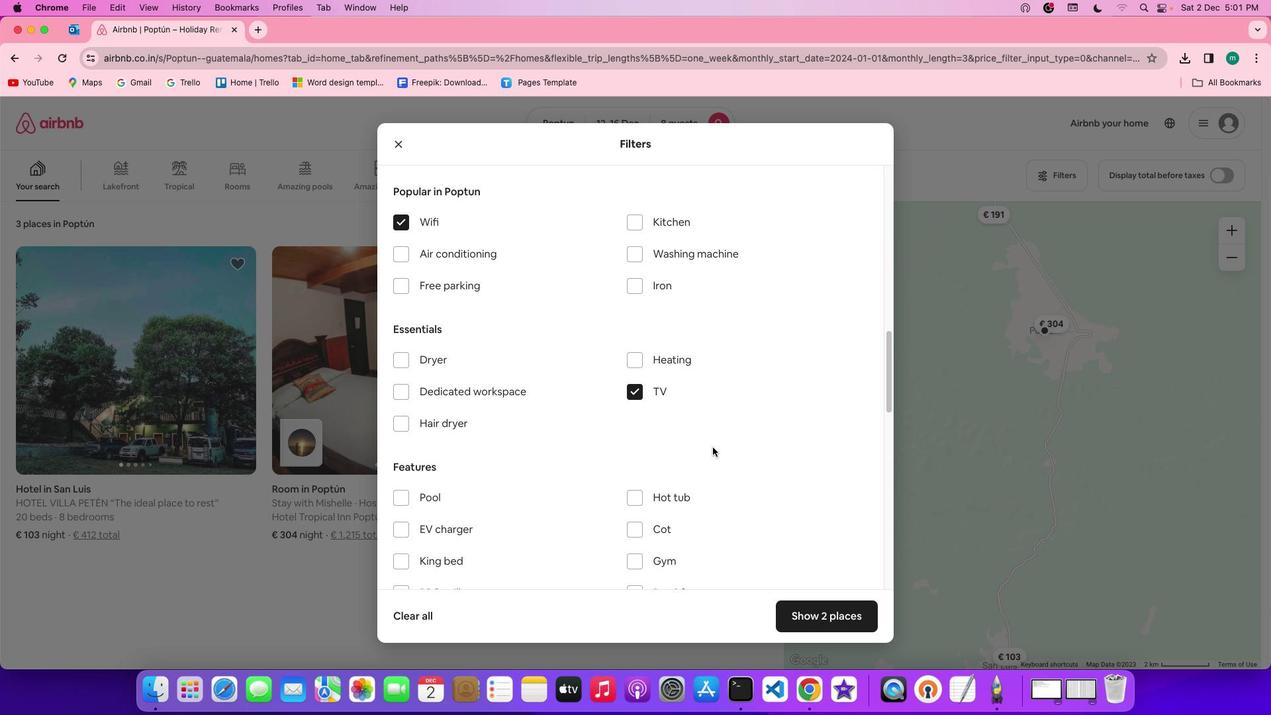 
Action: Mouse moved to (430, 255)
Screenshot: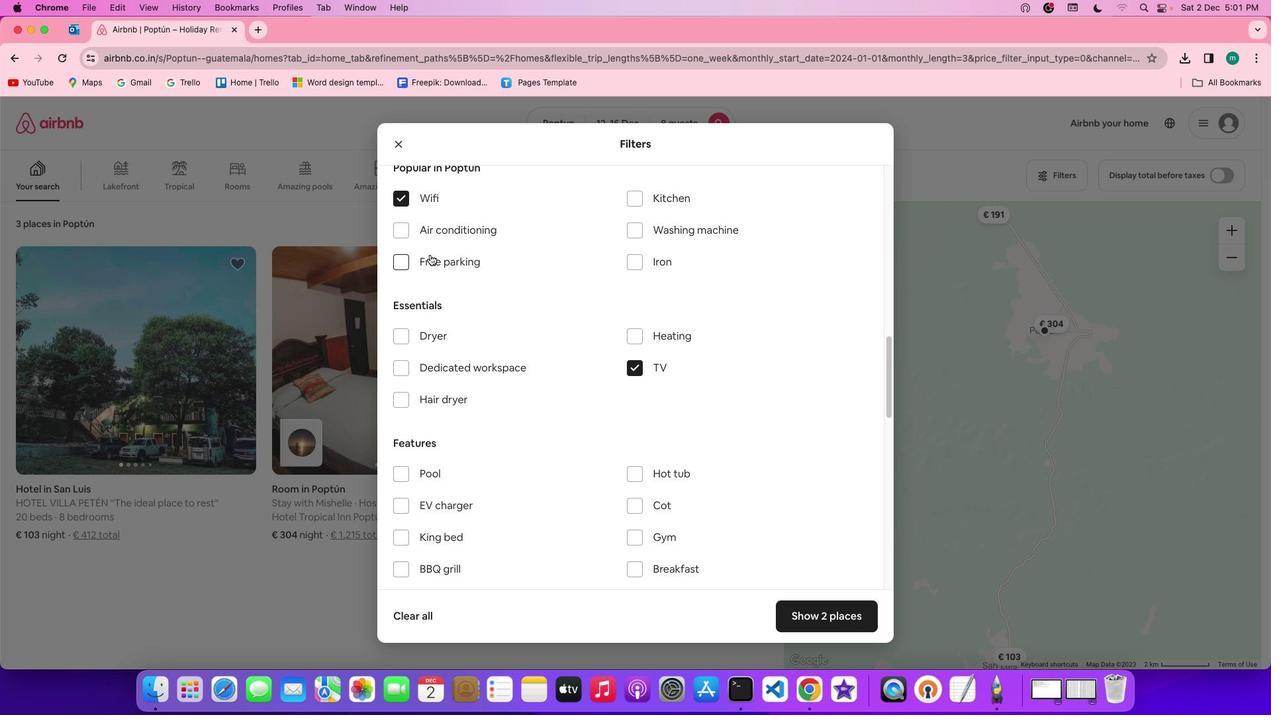 
Action: Mouse pressed left at (430, 255)
Screenshot: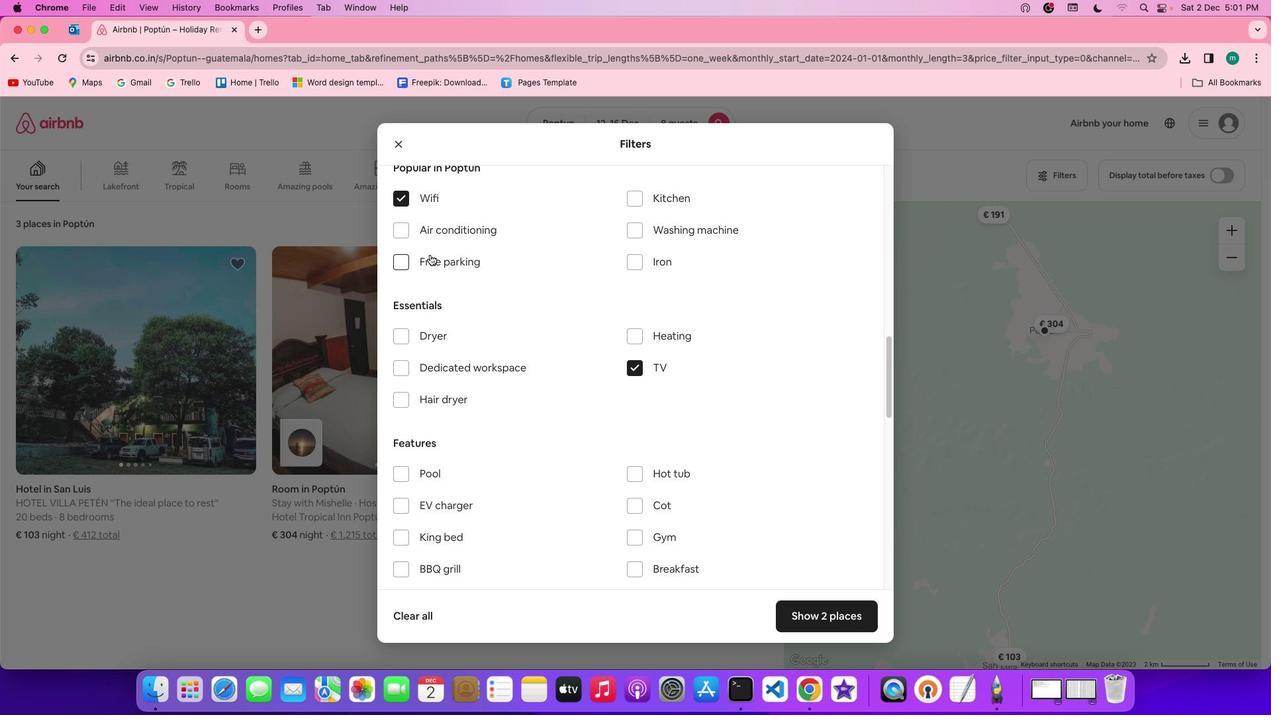 
Action: Mouse moved to (675, 404)
Screenshot: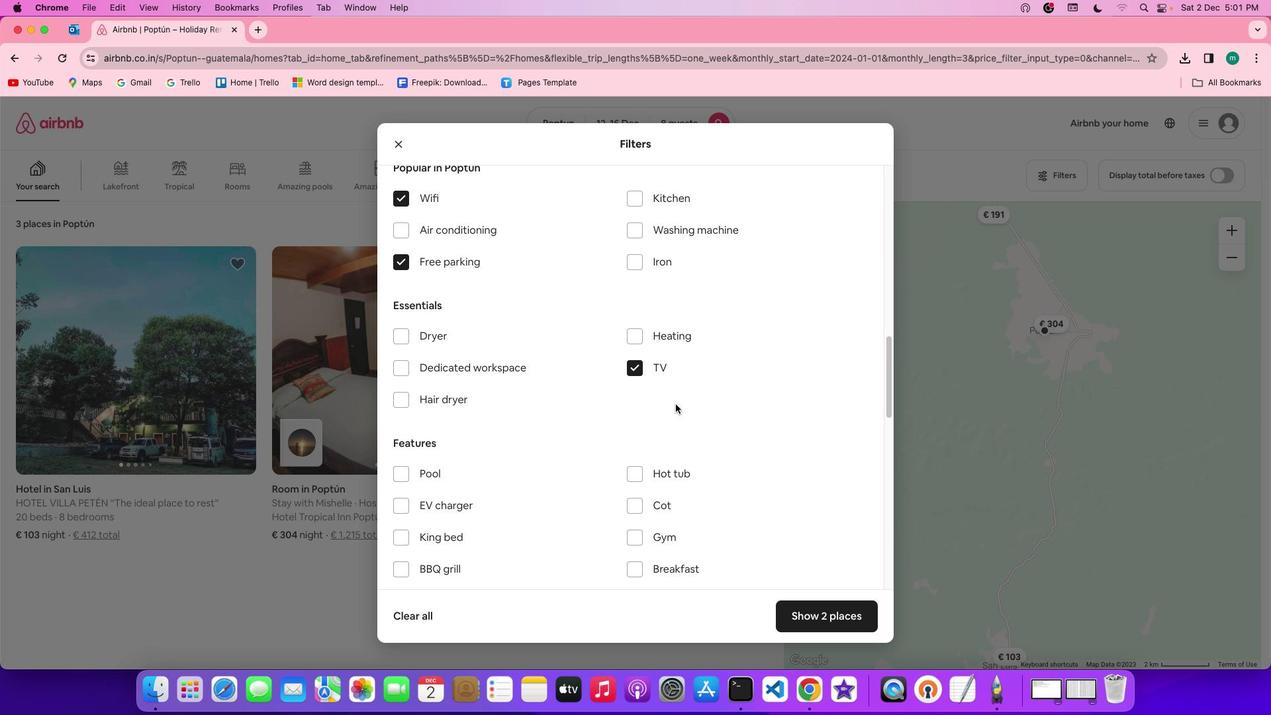 
Action: Mouse scrolled (675, 404) with delta (0, 0)
Screenshot: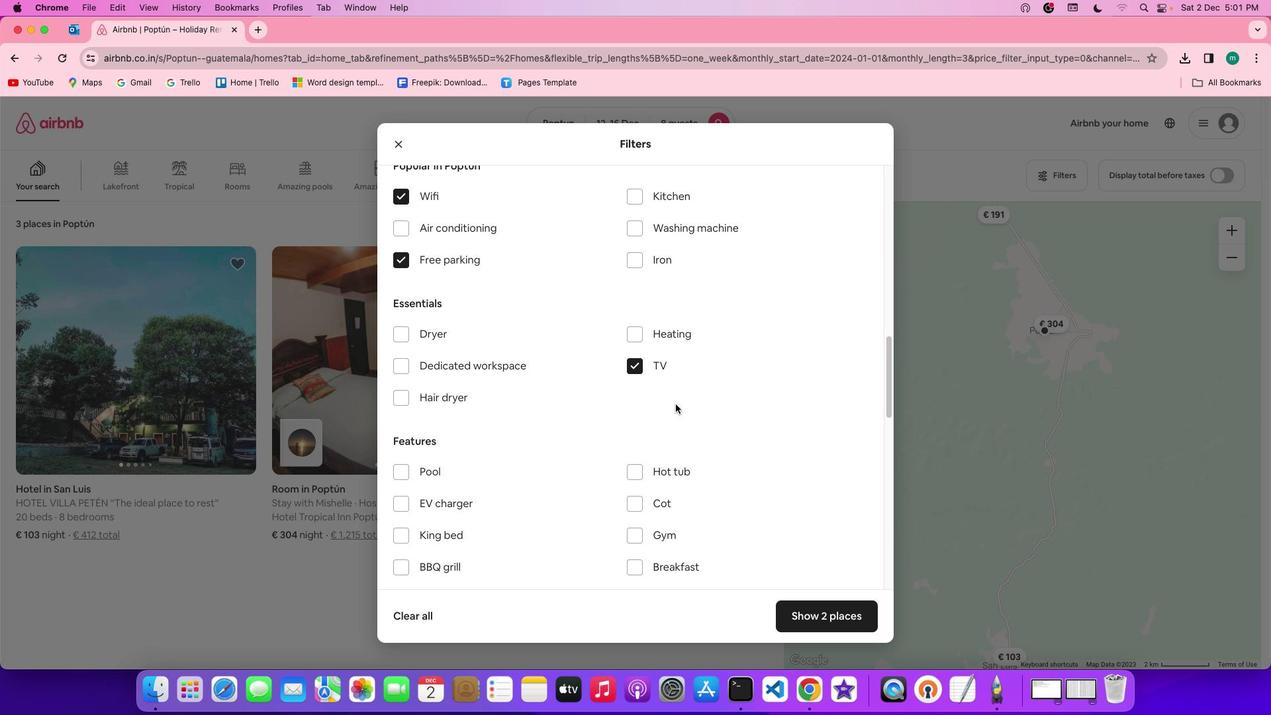 
Action: Mouse scrolled (675, 404) with delta (0, 0)
Screenshot: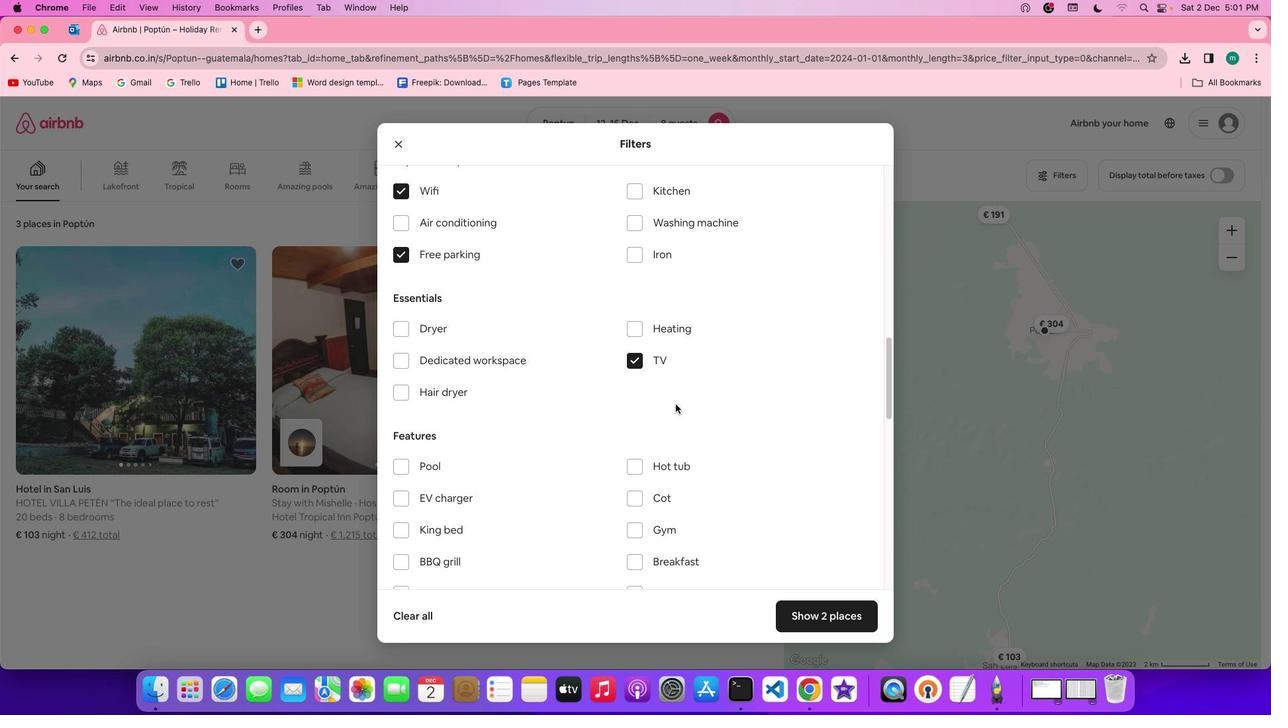 
Action: Mouse scrolled (675, 404) with delta (0, 0)
Screenshot: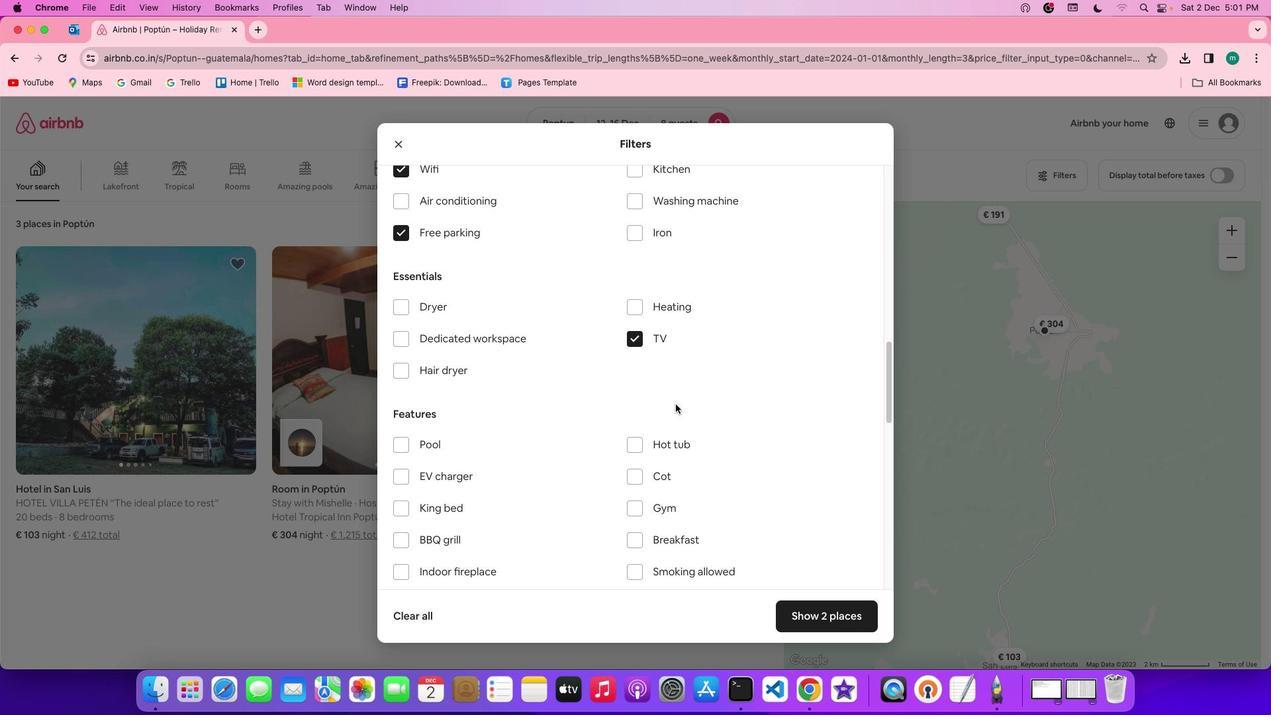 
Action: Mouse moved to (675, 404)
Screenshot: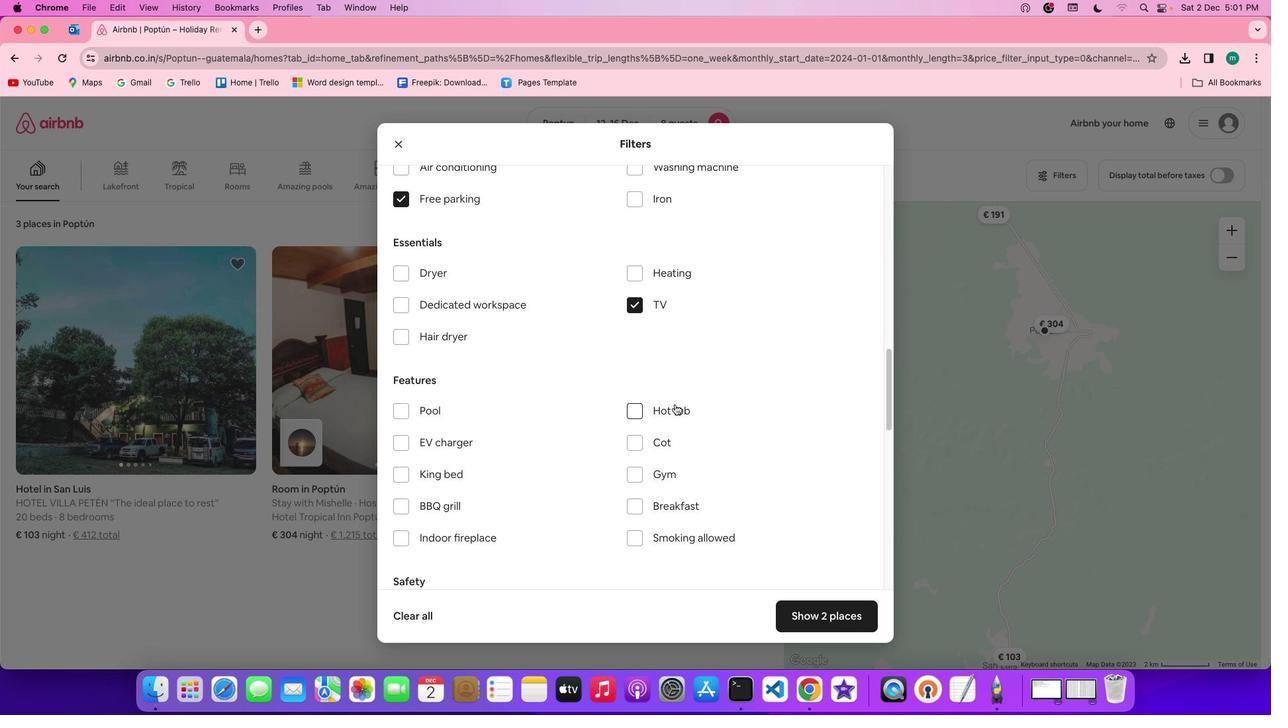 
Action: Mouse scrolled (675, 404) with delta (0, 0)
Screenshot: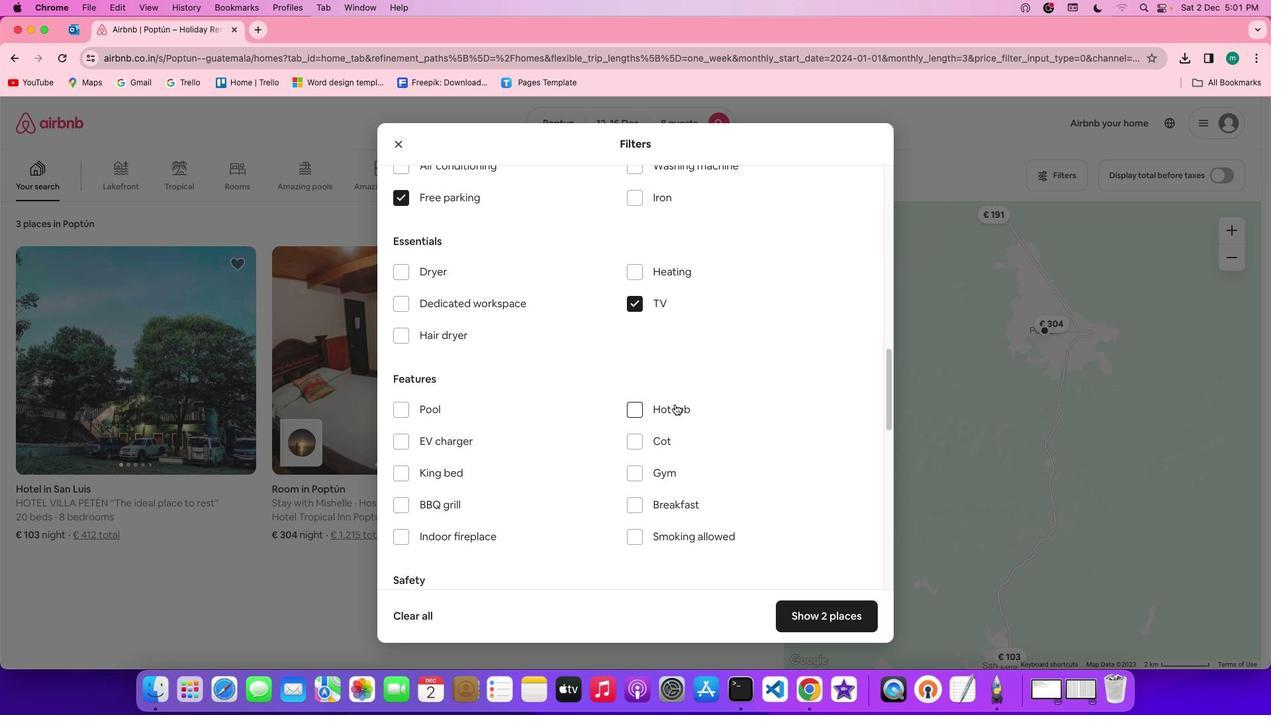 
Action: Mouse scrolled (675, 404) with delta (0, 0)
Screenshot: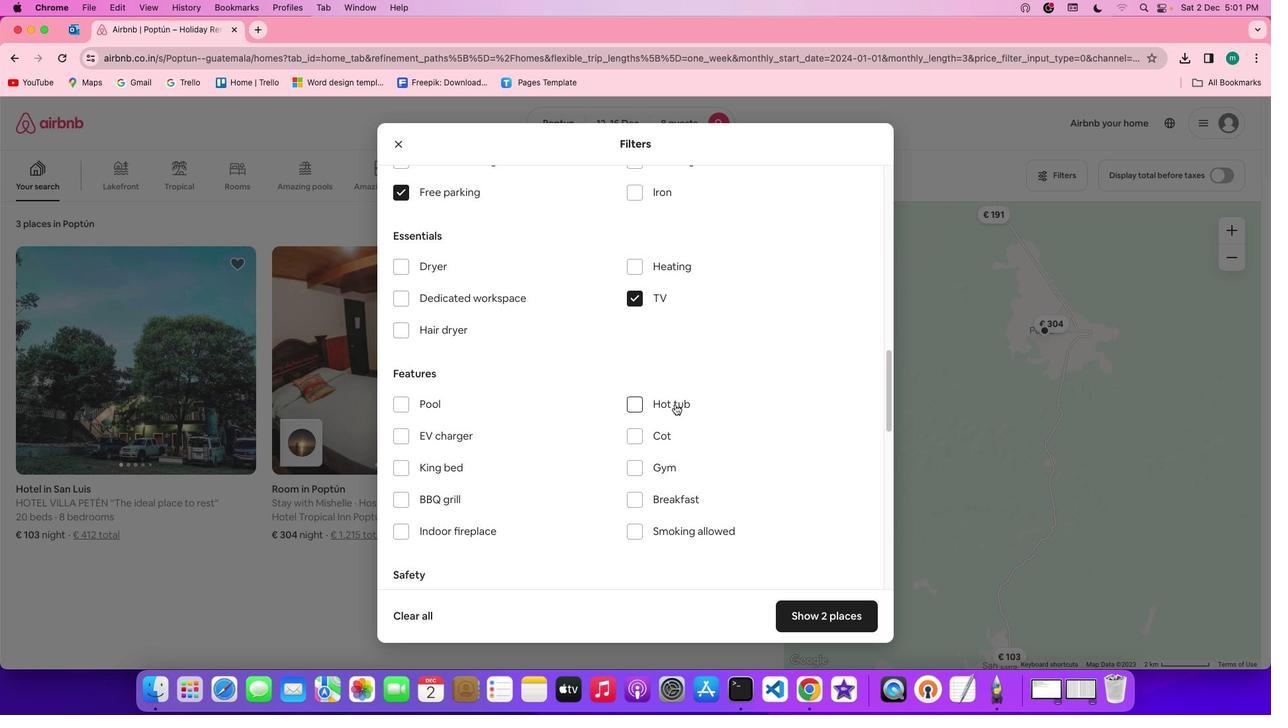
Action: Mouse scrolled (675, 404) with delta (0, 0)
Screenshot: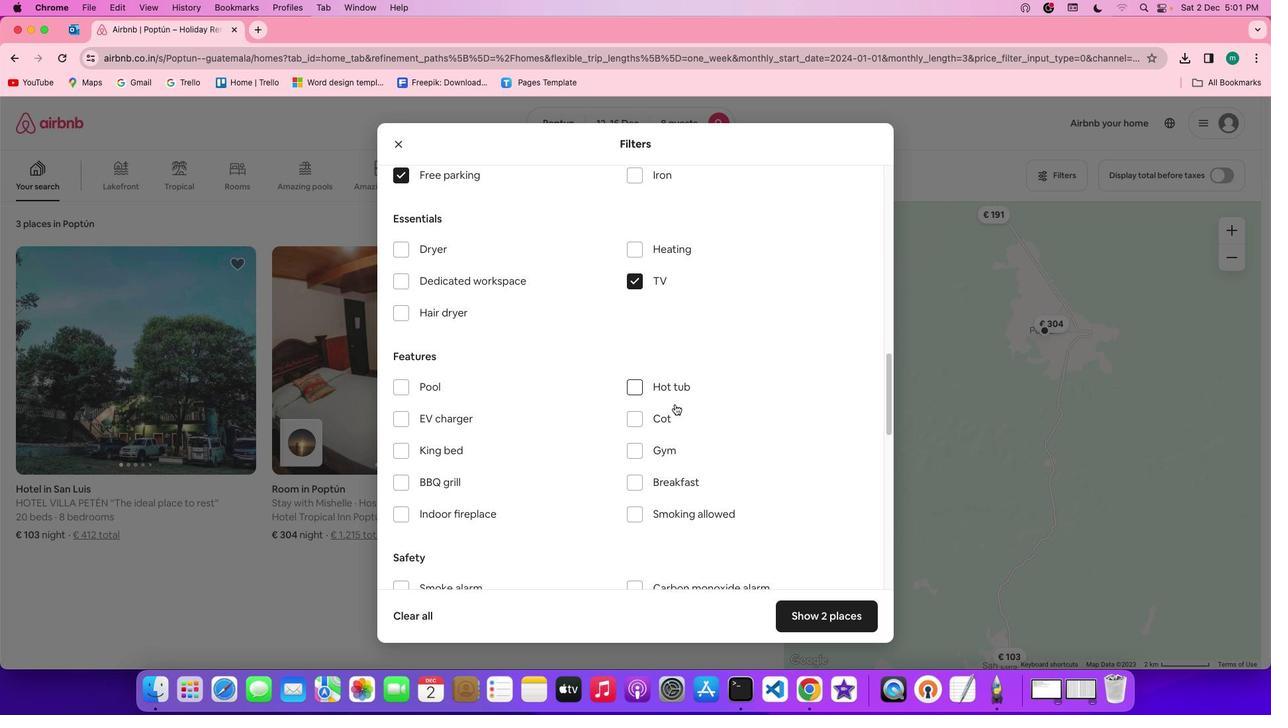 
Action: Mouse scrolled (675, 404) with delta (0, 0)
Screenshot: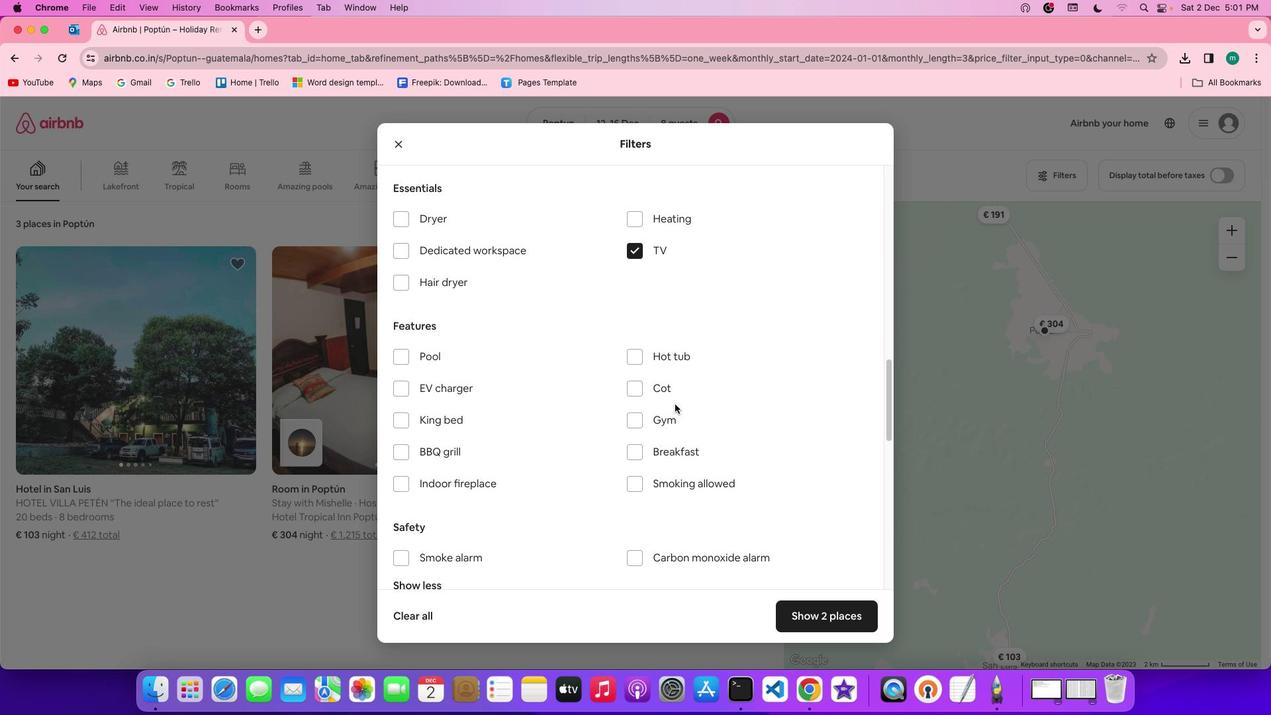 
Action: Mouse scrolled (675, 404) with delta (0, 0)
Screenshot: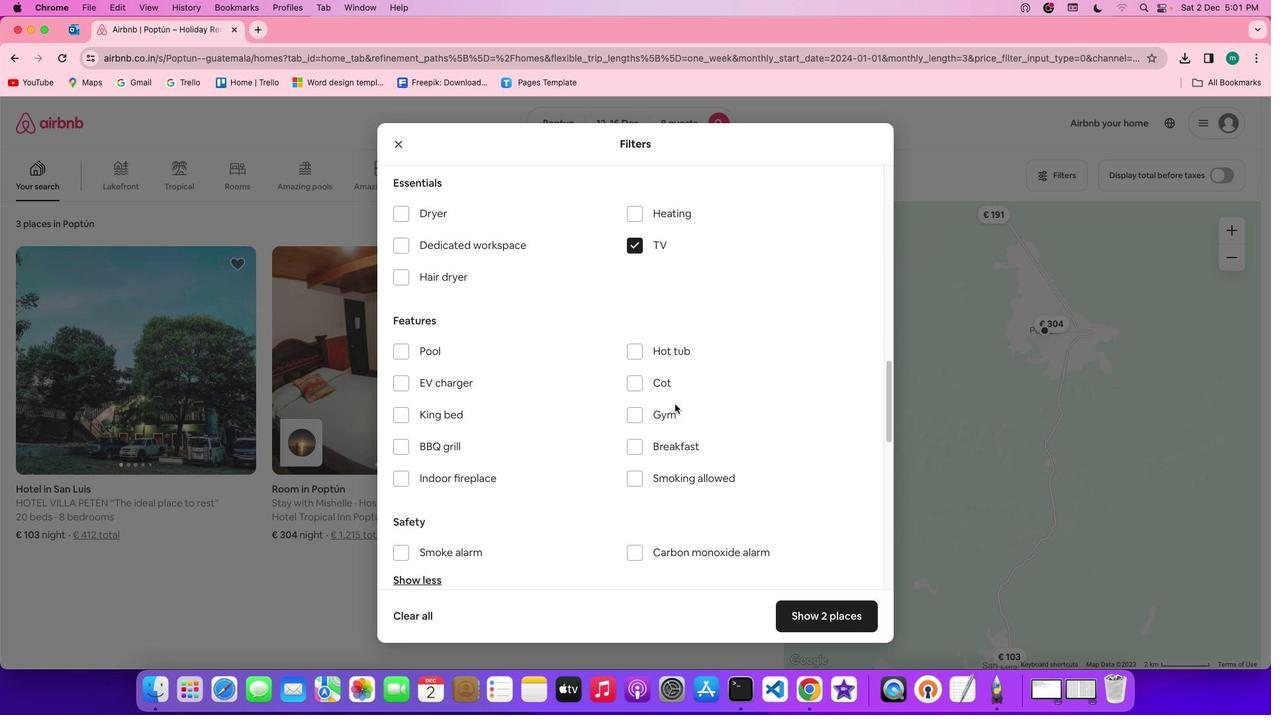 
Action: Mouse scrolled (675, 404) with delta (0, 0)
Screenshot: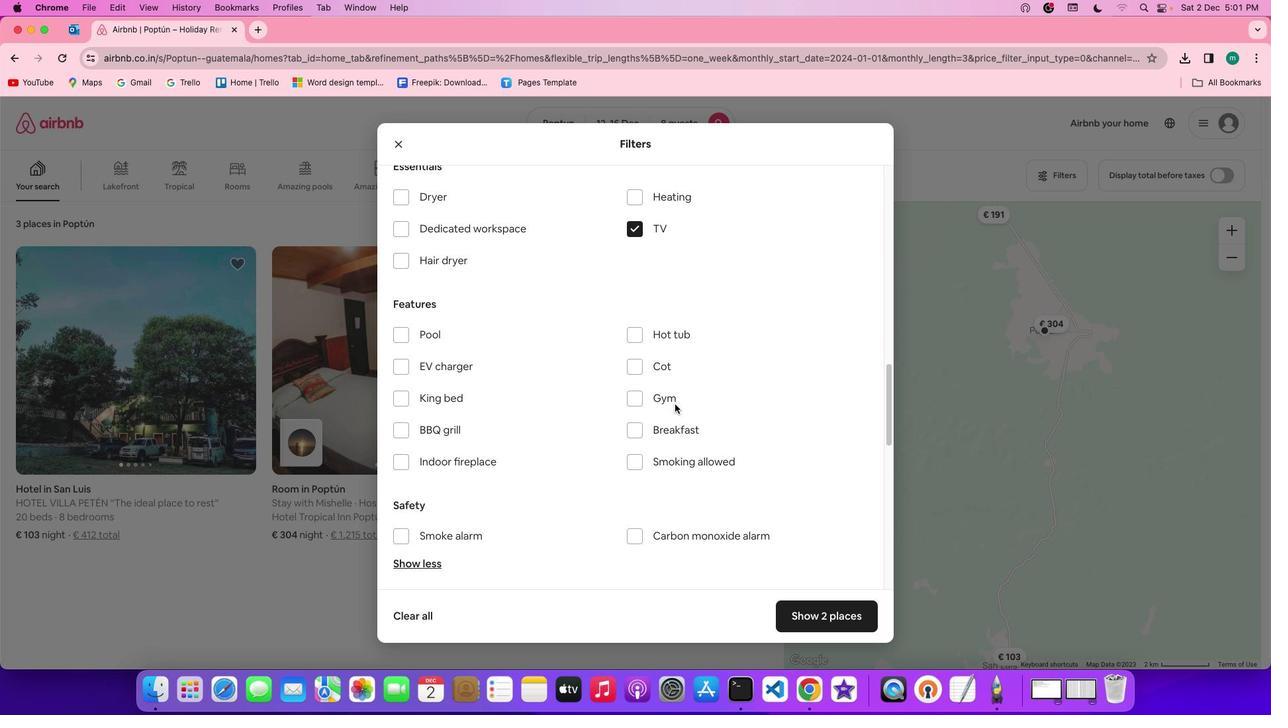 
Action: Mouse scrolled (675, 404) with delta (0, 0)
Screenshot: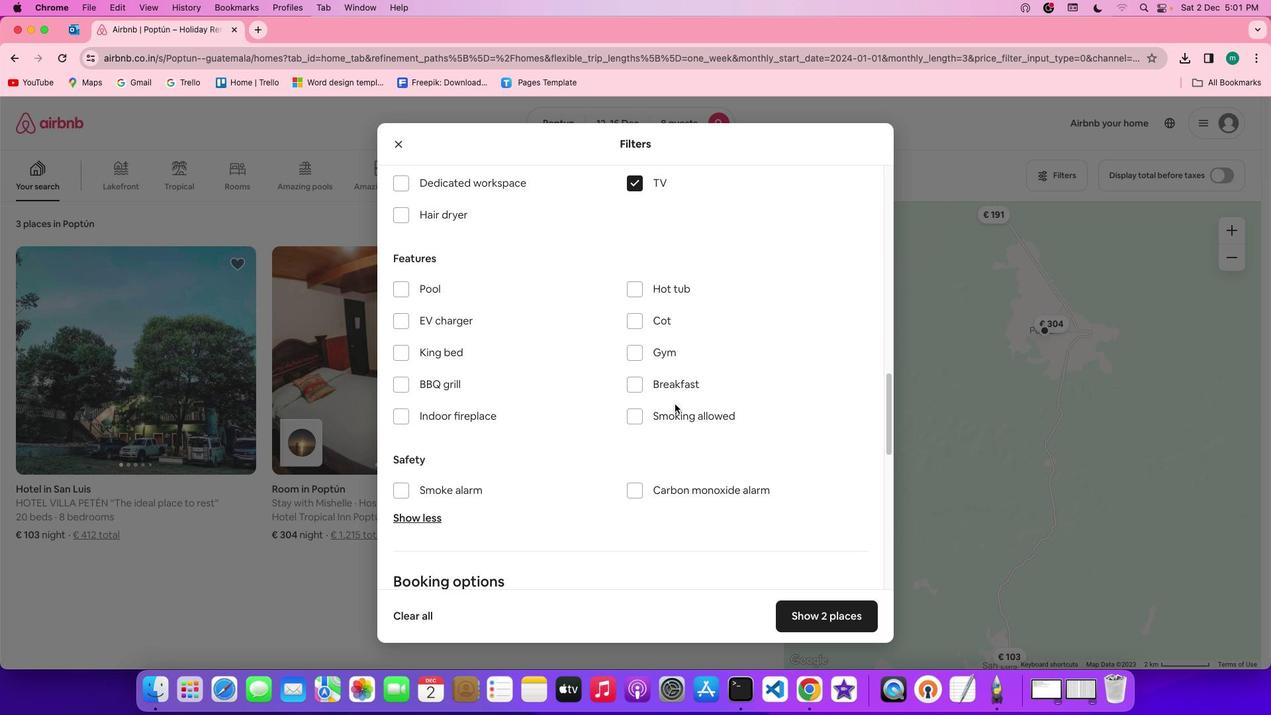 
Action: Mouse scrolled (675, 404) with delta (0, 0)
Screenshot: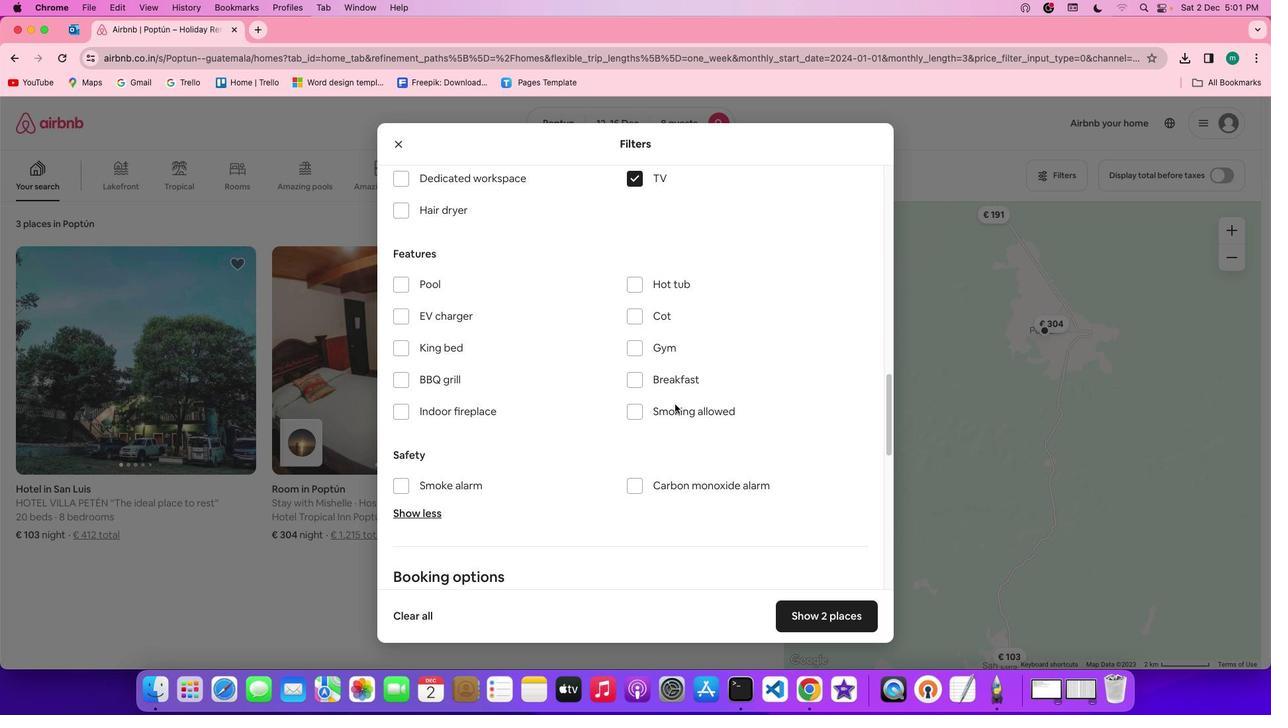 
Action: Mouse moved to (663, 342)
Screenshot: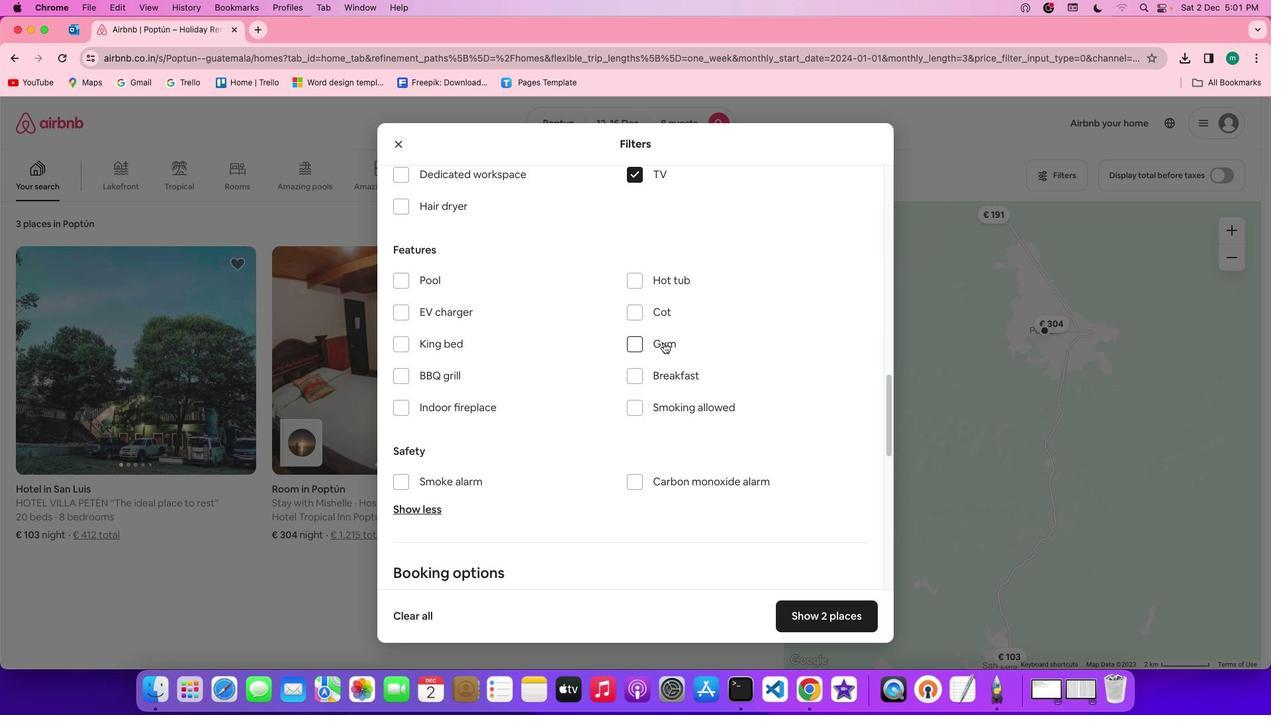
Action: Mouse pressed left at (663, 342)
Screenshot: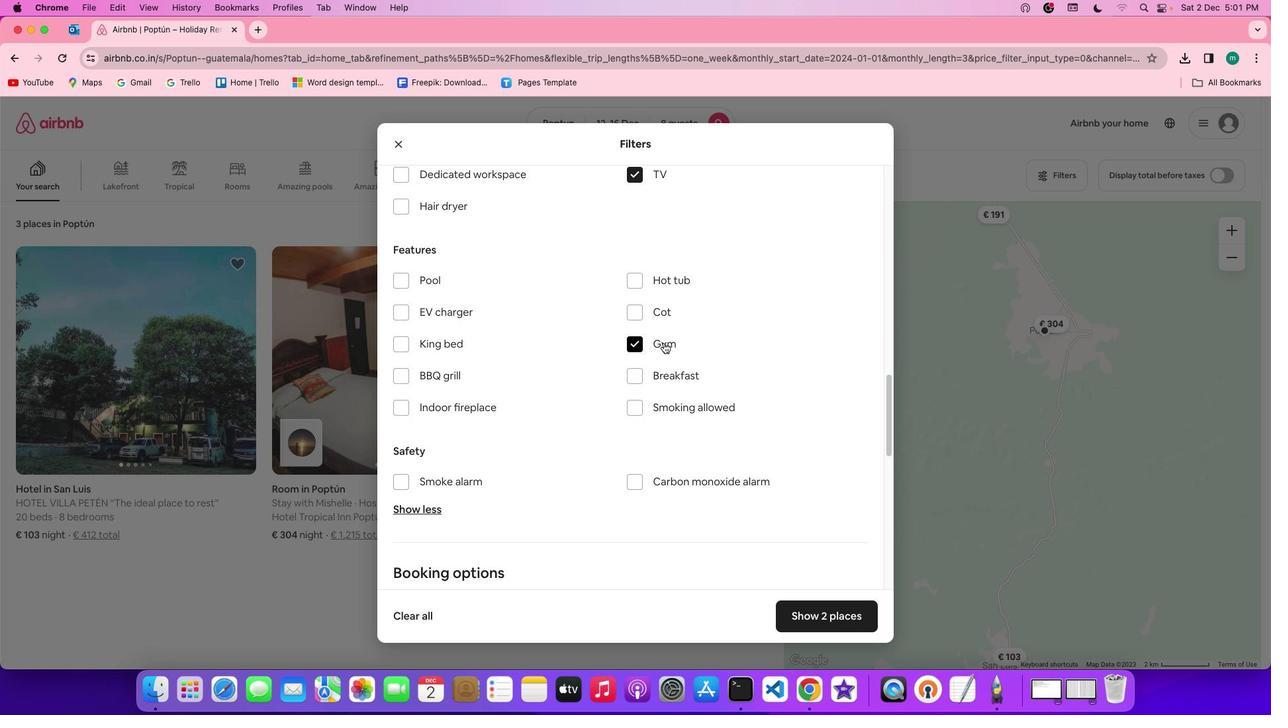 
Action: Mouse moved to (677, 380)
Screenshot: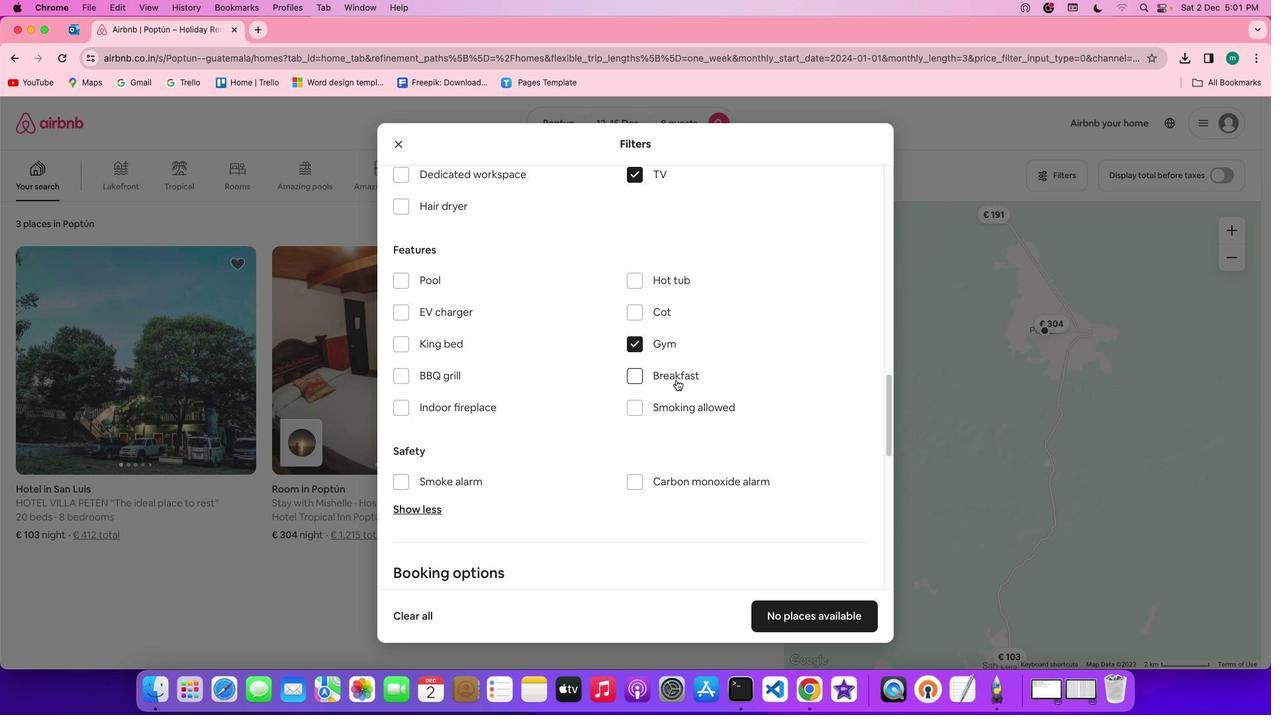 
Action: Mouse pressed left at (677, 380)
Screenshot: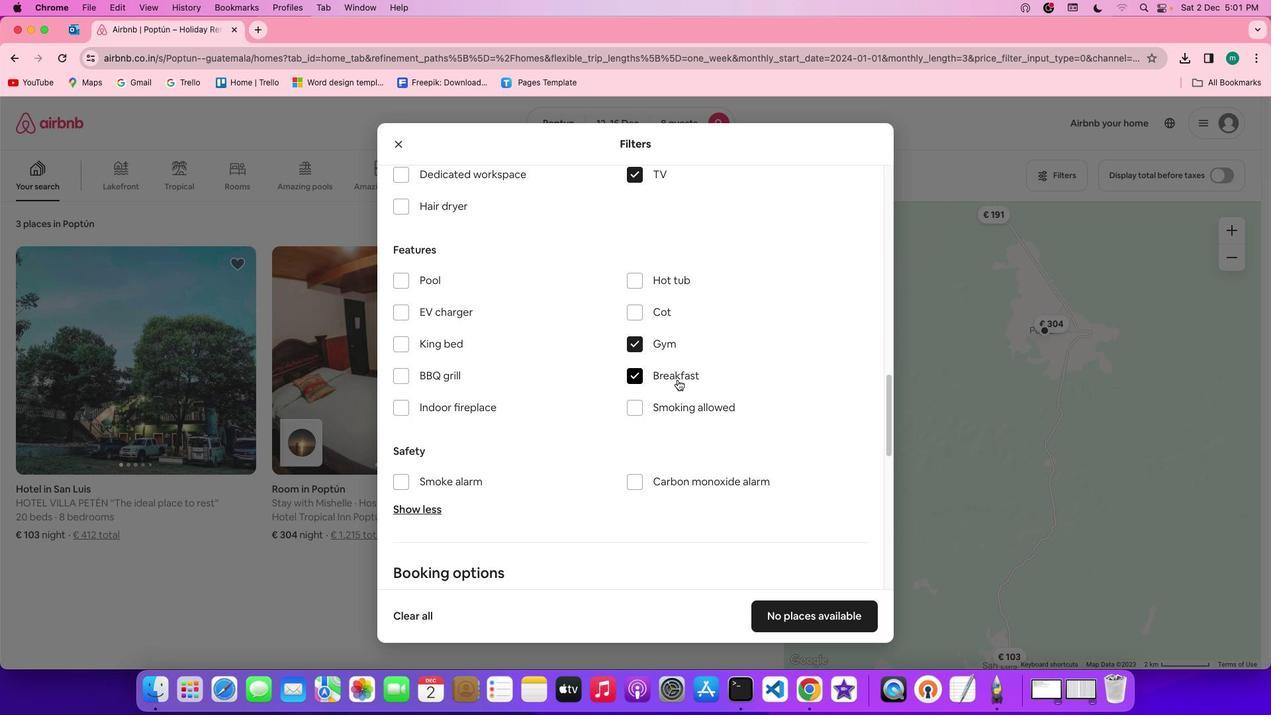 
Action: Mouse moved to (756, 493)
Screenshot: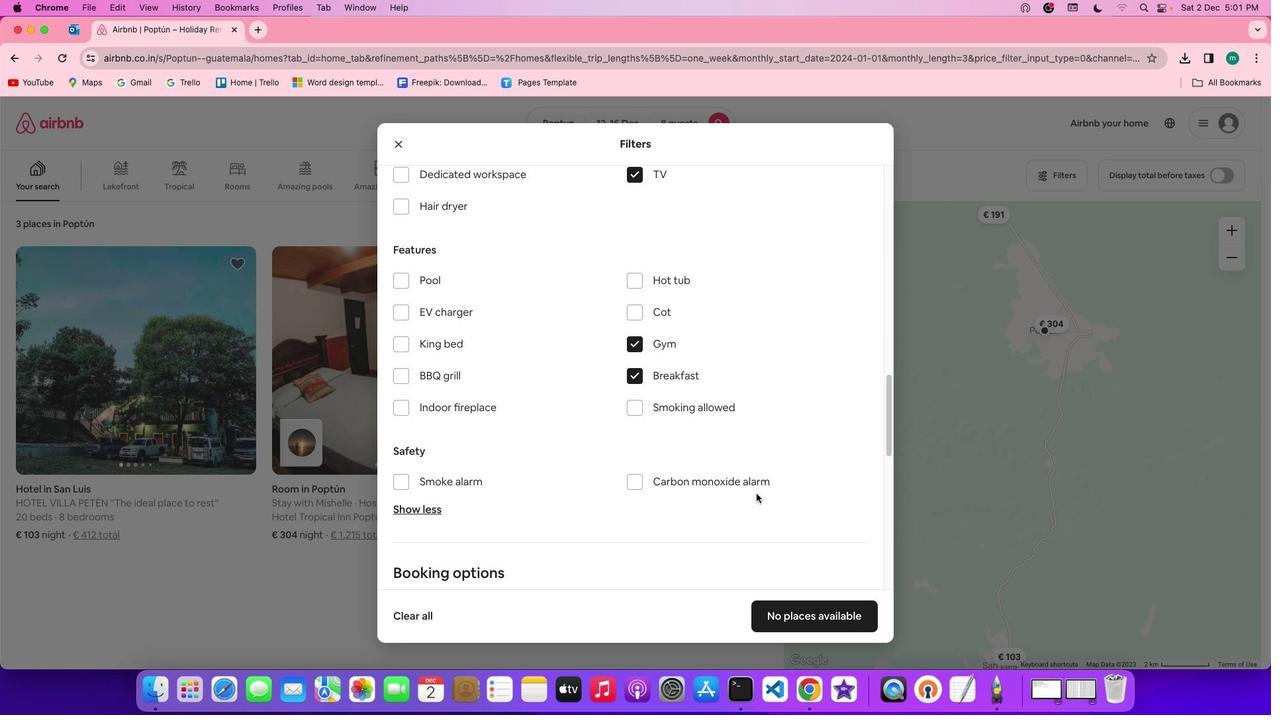 
Action: Mouse scrolled (756, 493) with delta (0, 0)
Screenshot: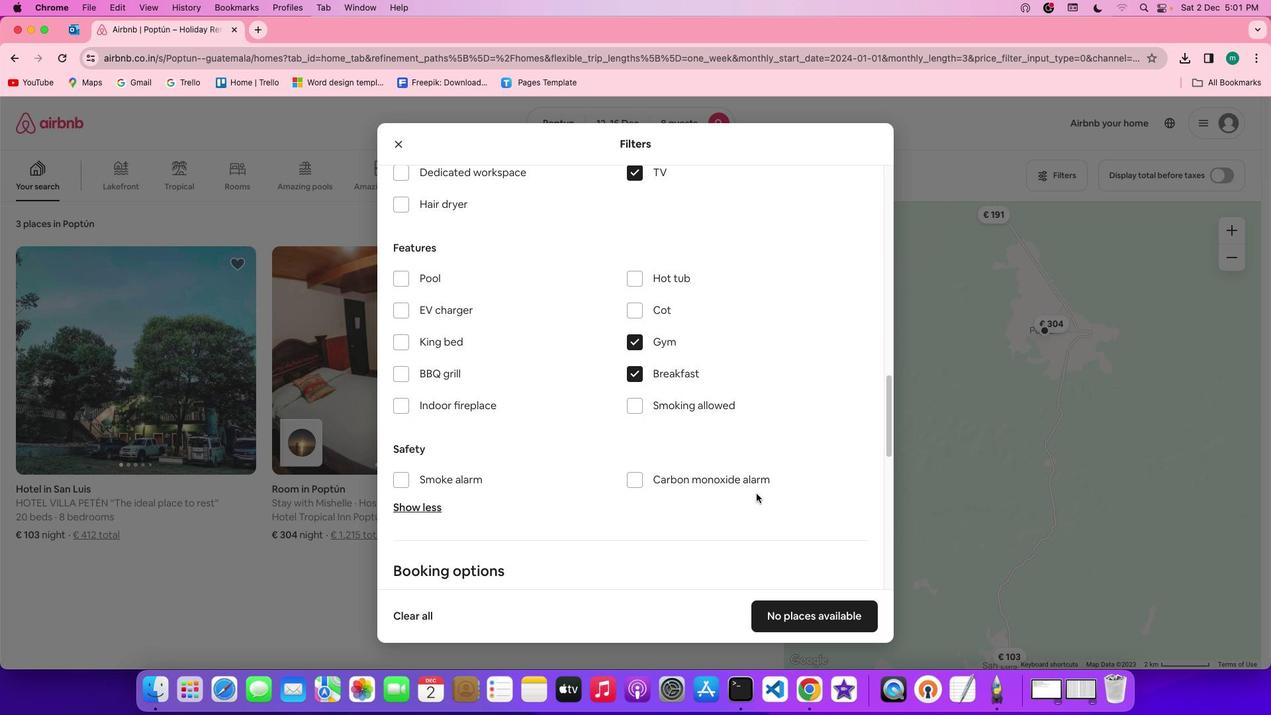 
Action: Mouse scrolled (756, 493) with delta (0, 0)
Screenshot: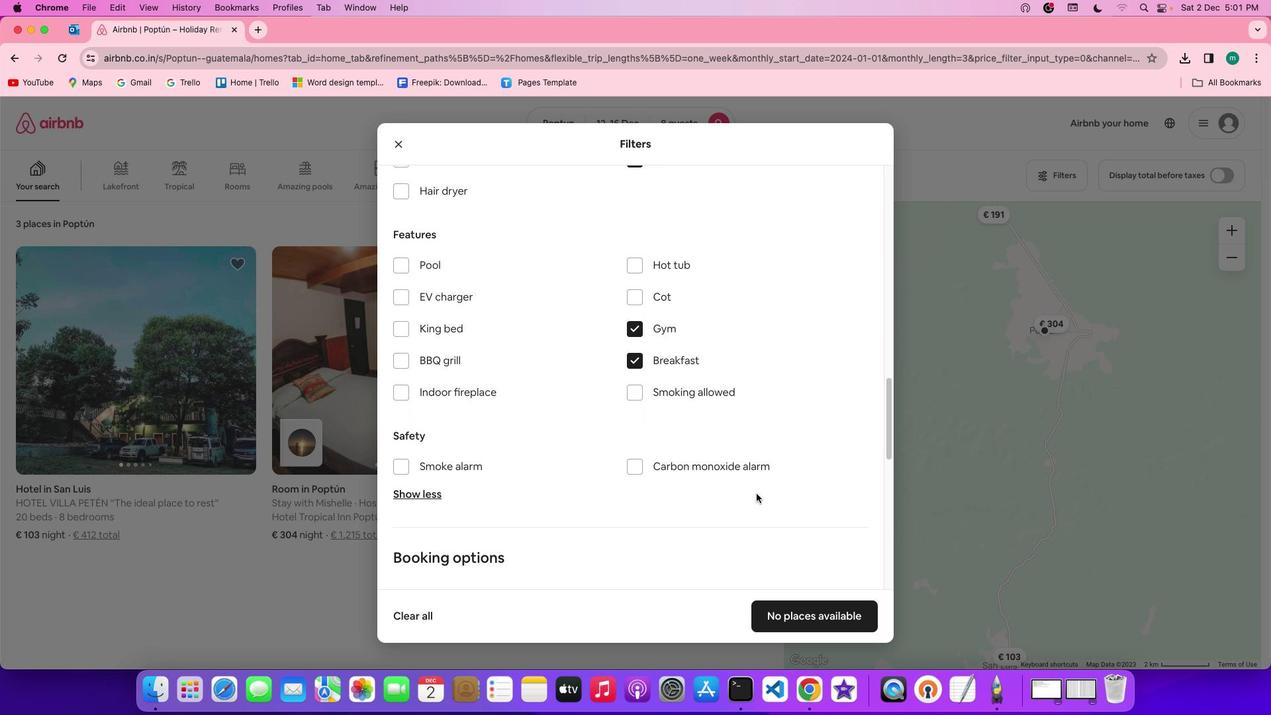 
Action: Mouse scrolled (756, 493) with delta (0, 0)
Screenshot: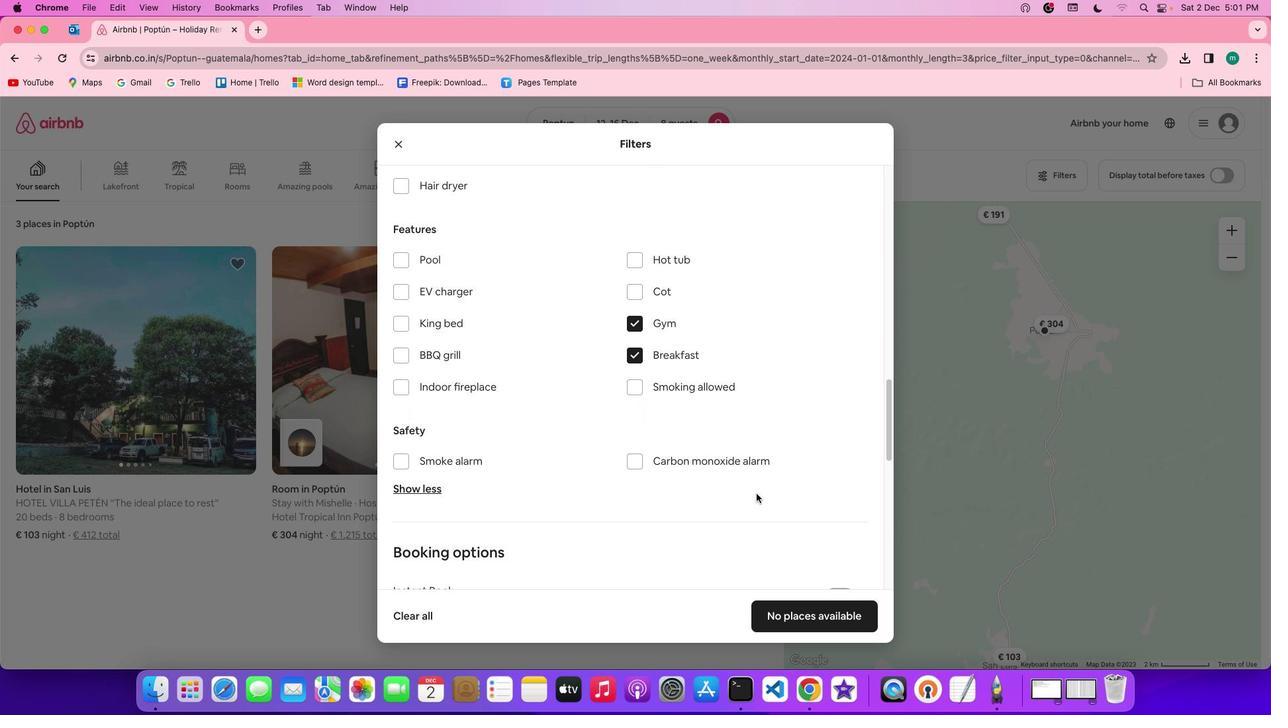 
Action: Mouse scrolled (756, 493) with delta (0, 0)
Screenshot: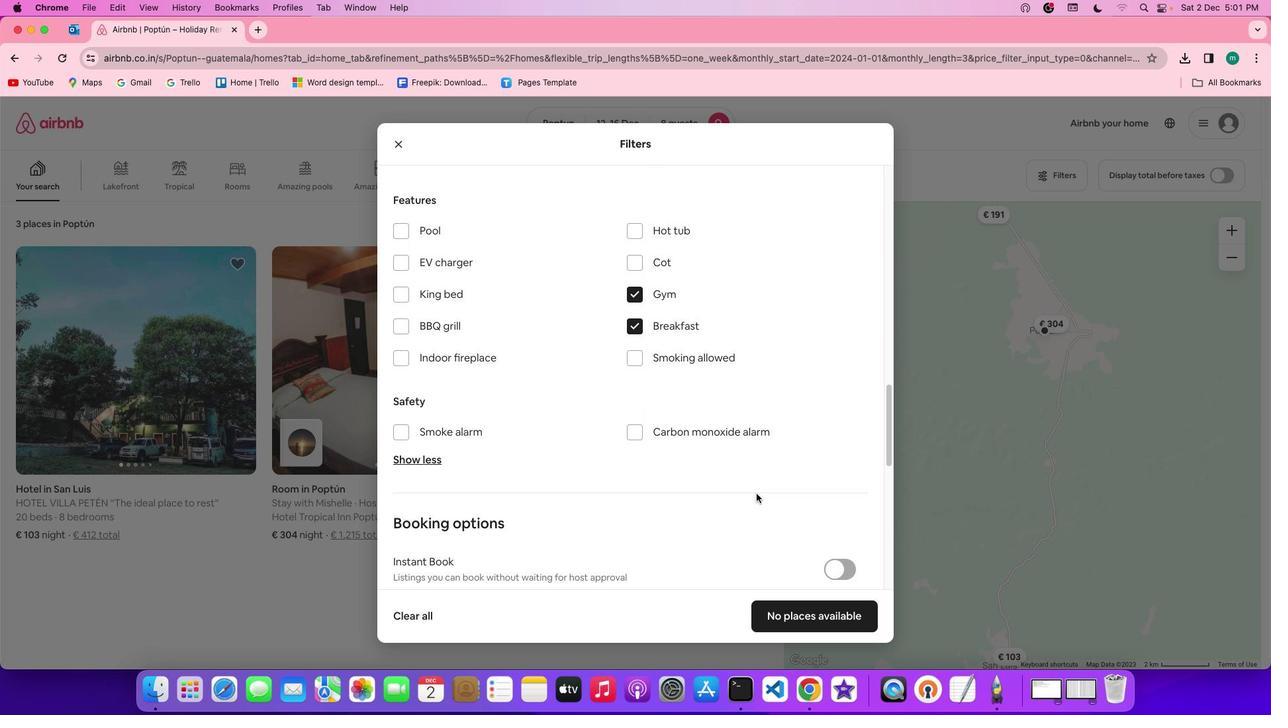 
Action: Mouse scrolled (756, 493) with delta (0, 0)
Screenshot: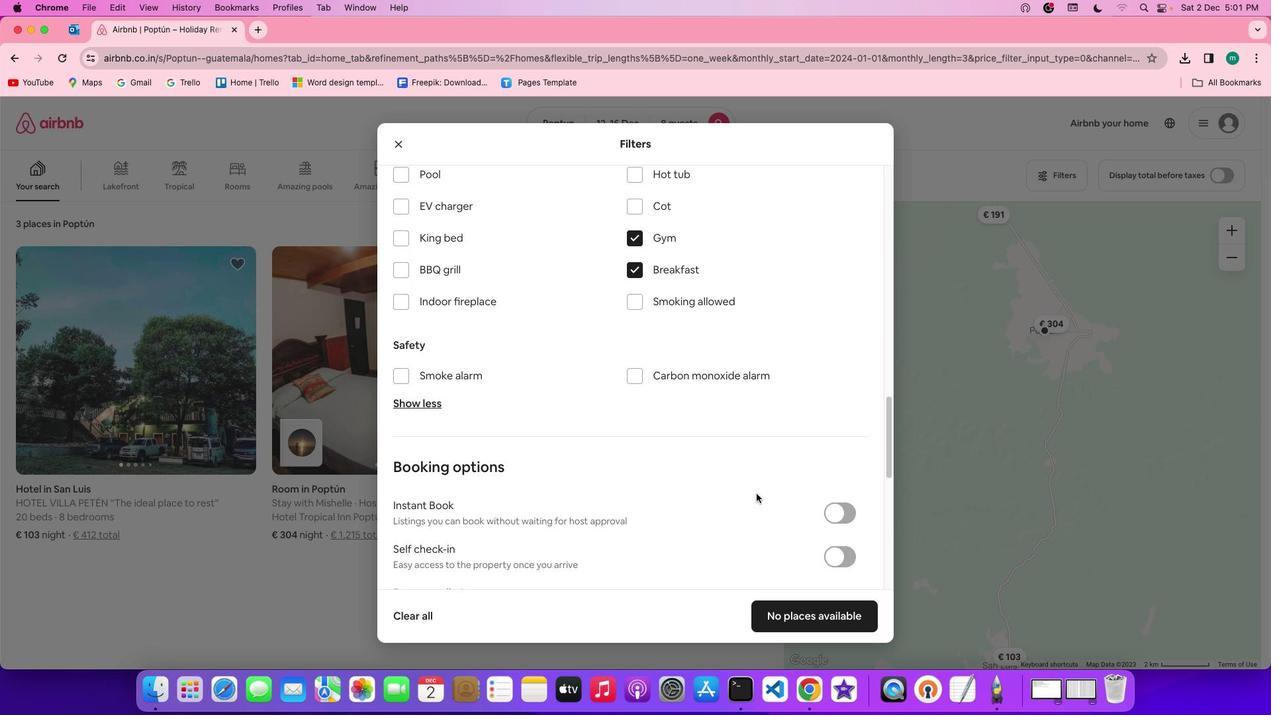 
Action: Mouse scrolled (756, 493) with delta (0, 0)
Screenshot: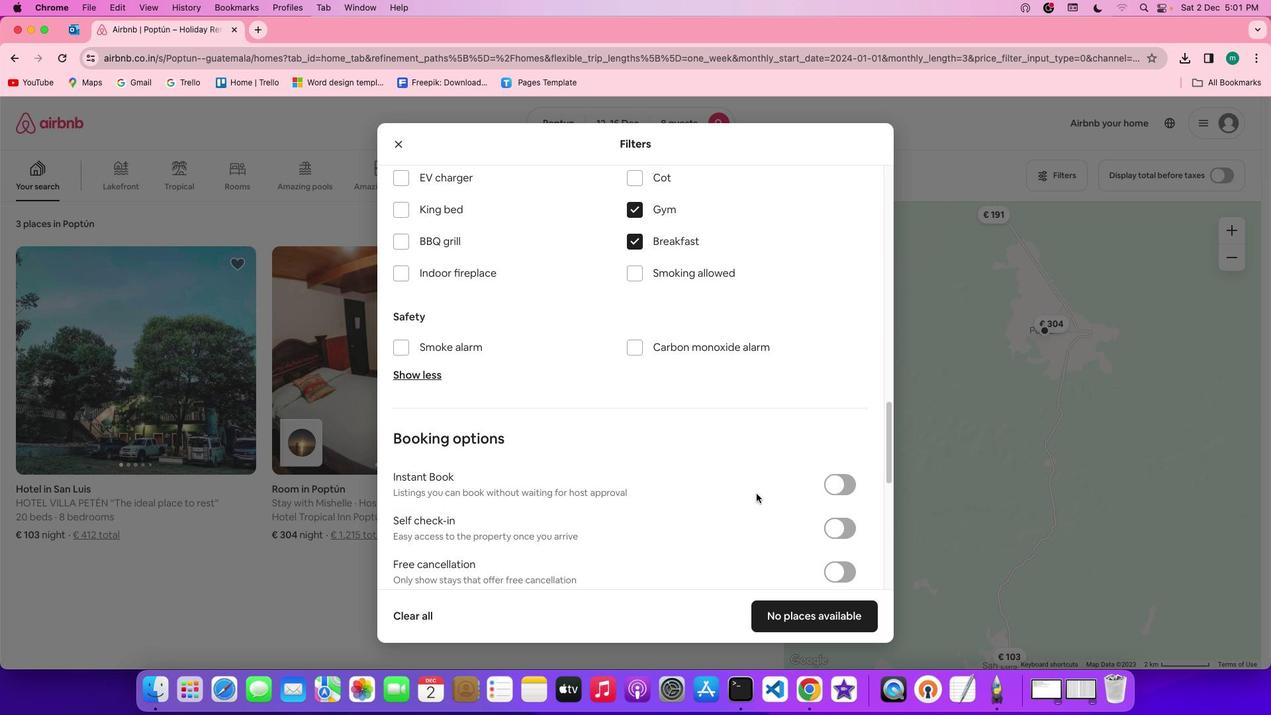 
Action: Mouse scrolled (756, 493) with delta (0, -1)
Screenshot: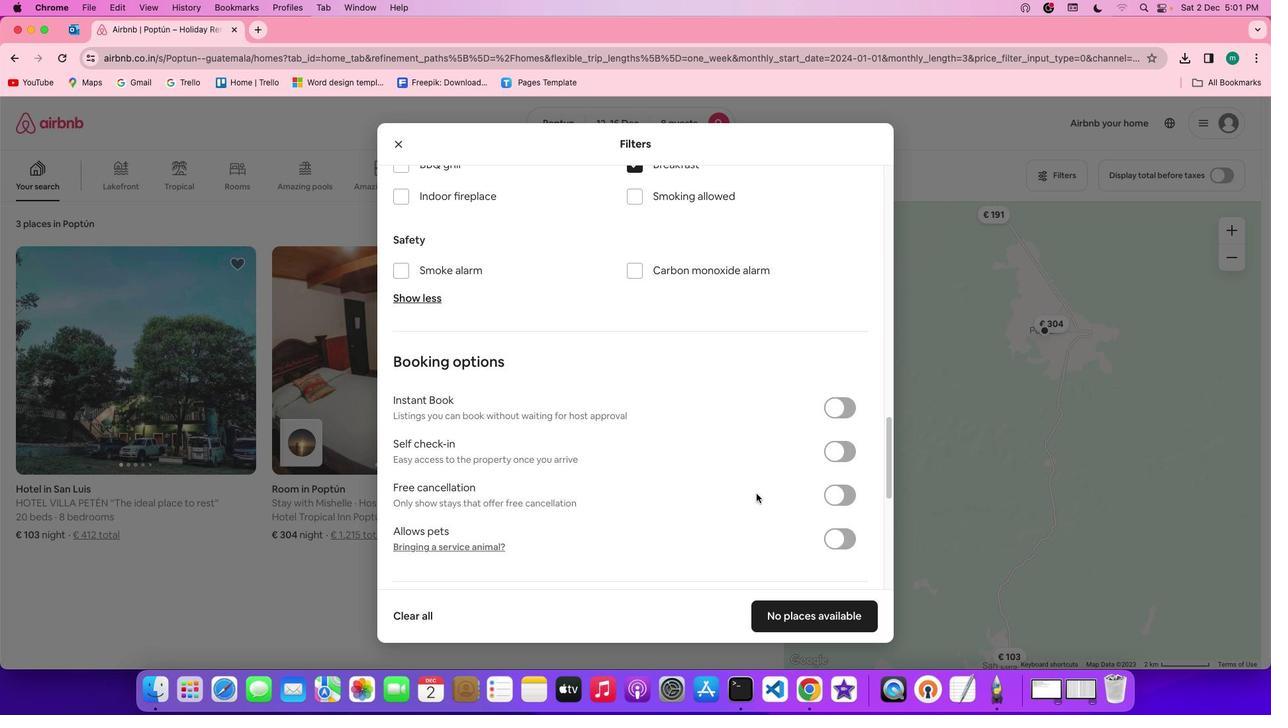 
Action: Mouse scrolled (756, 493) with delta (0, -2)
Screenshot: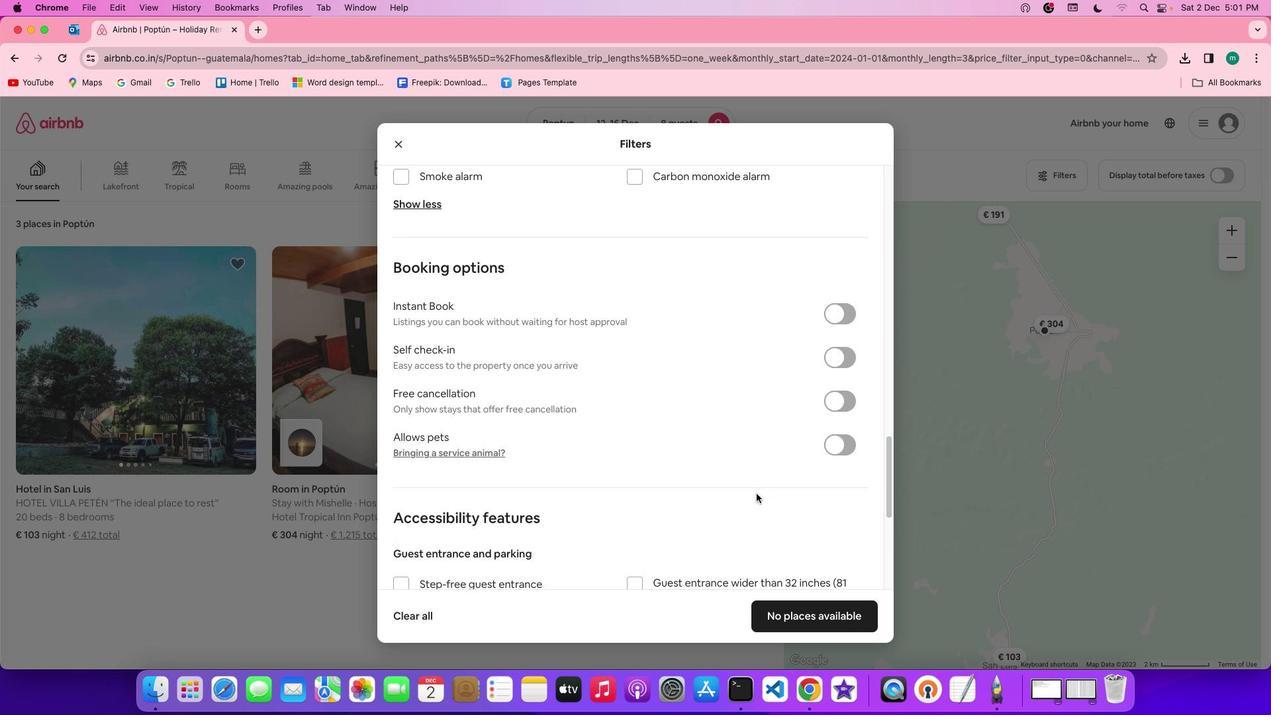 
Action: Mouse scrolled (756, 493) with delta (0, -3)
Screenshot: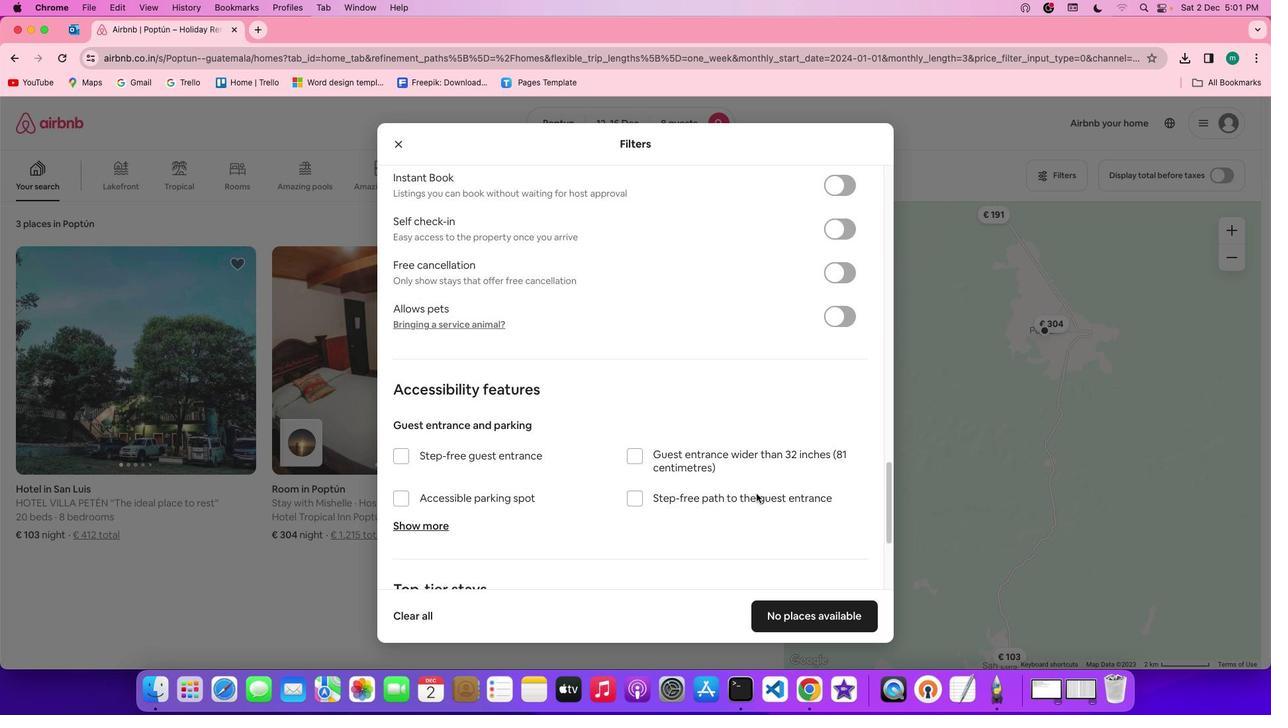 
Action: Mouse scrolled (756, 493) with delta (0, 0)
Screenshot: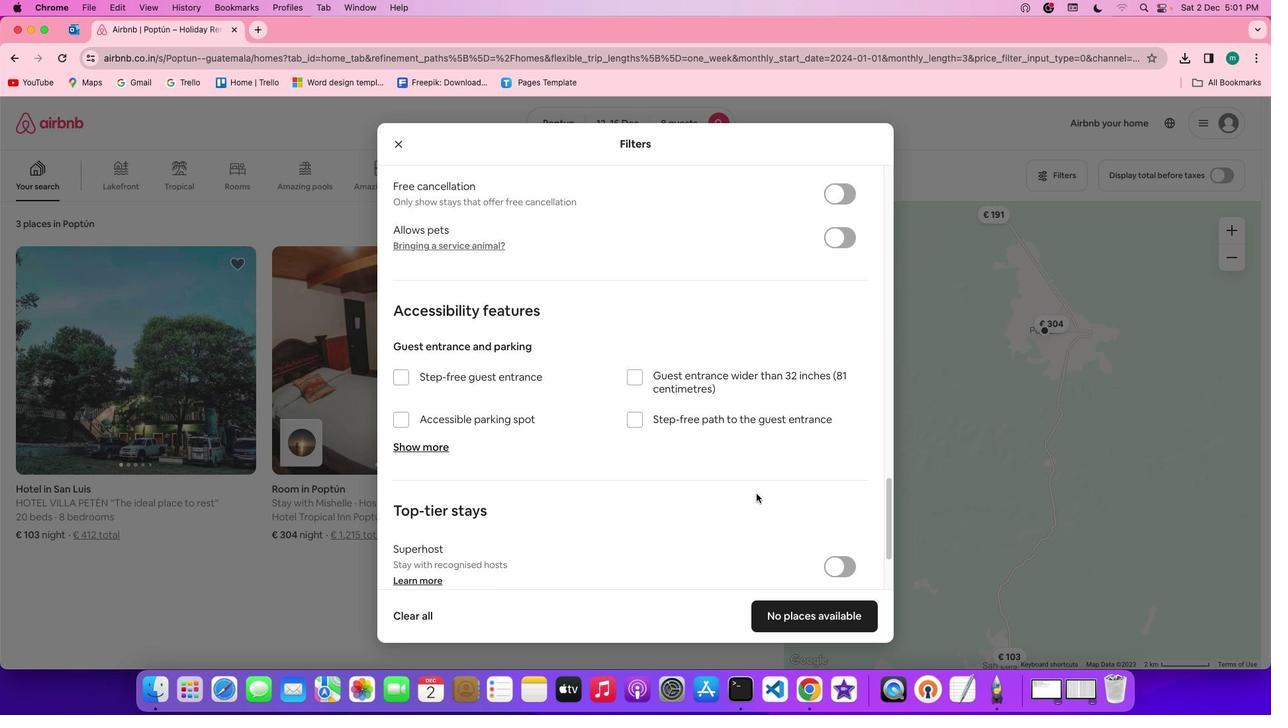 
Action: Mouse scrolled (756, 493) with delta (0, 0)
Screenshot: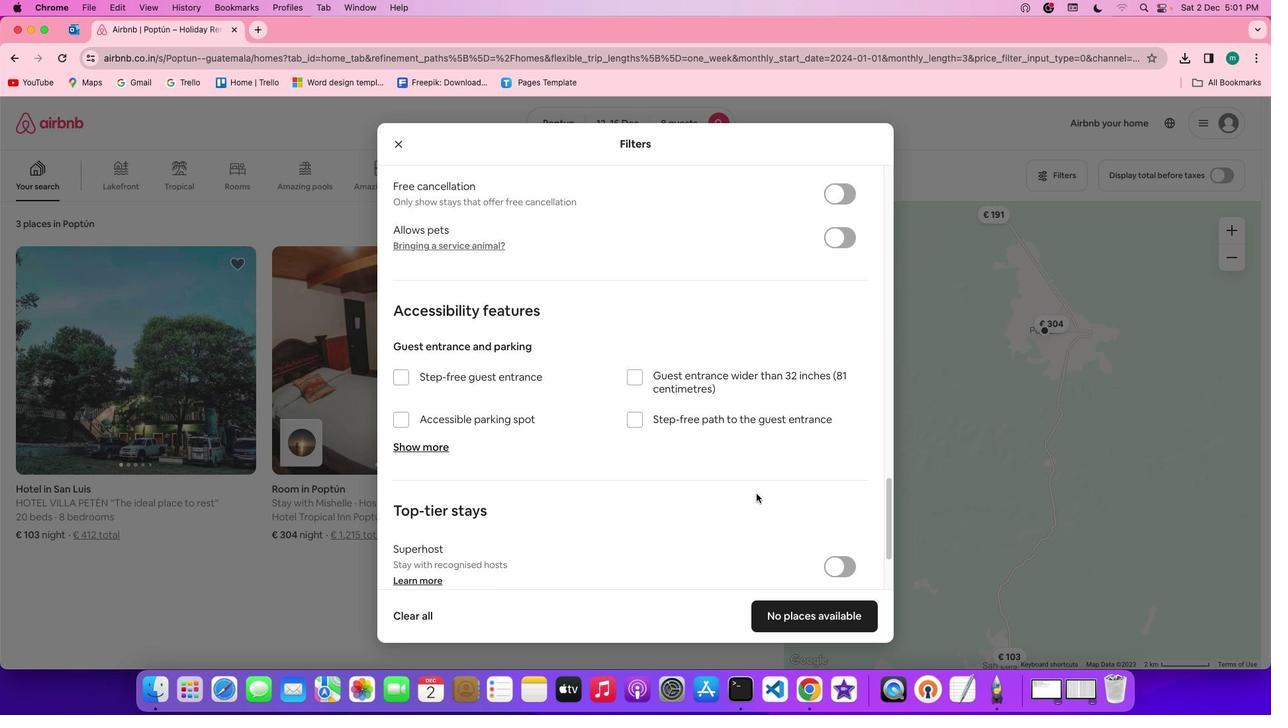
Action: Mouse scrolled (756, 493) with delta (0, -1)
Screenshot: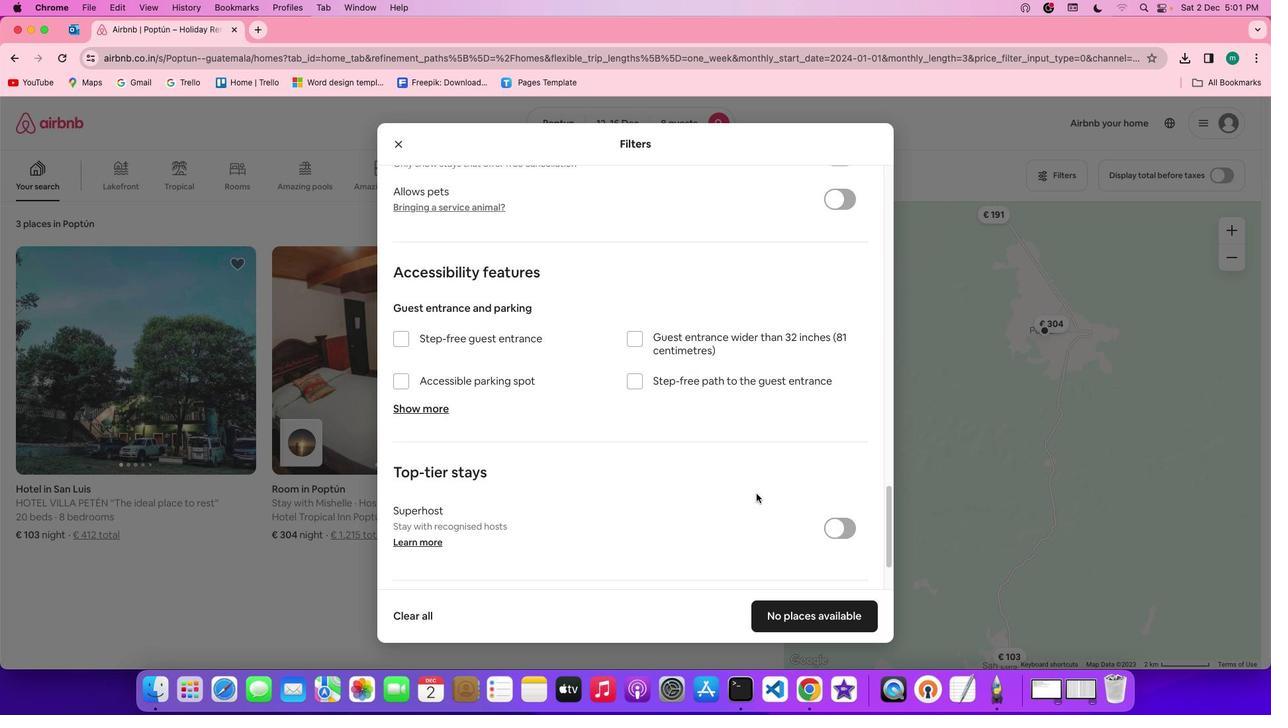 
Action: Mouse scrolled (756, 493) with delta (0, -3)
Screenshot: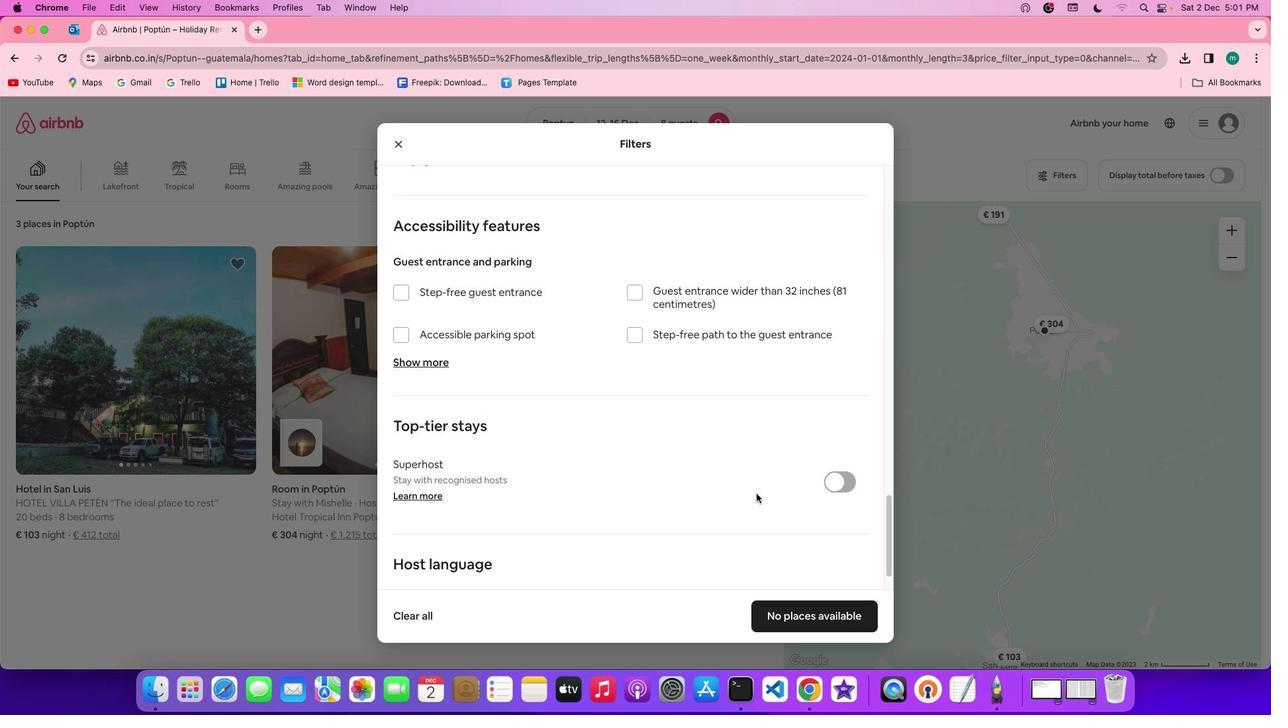 
Action: Mouse scrolled (756, 493) with delta (0, 0)
Screenshot: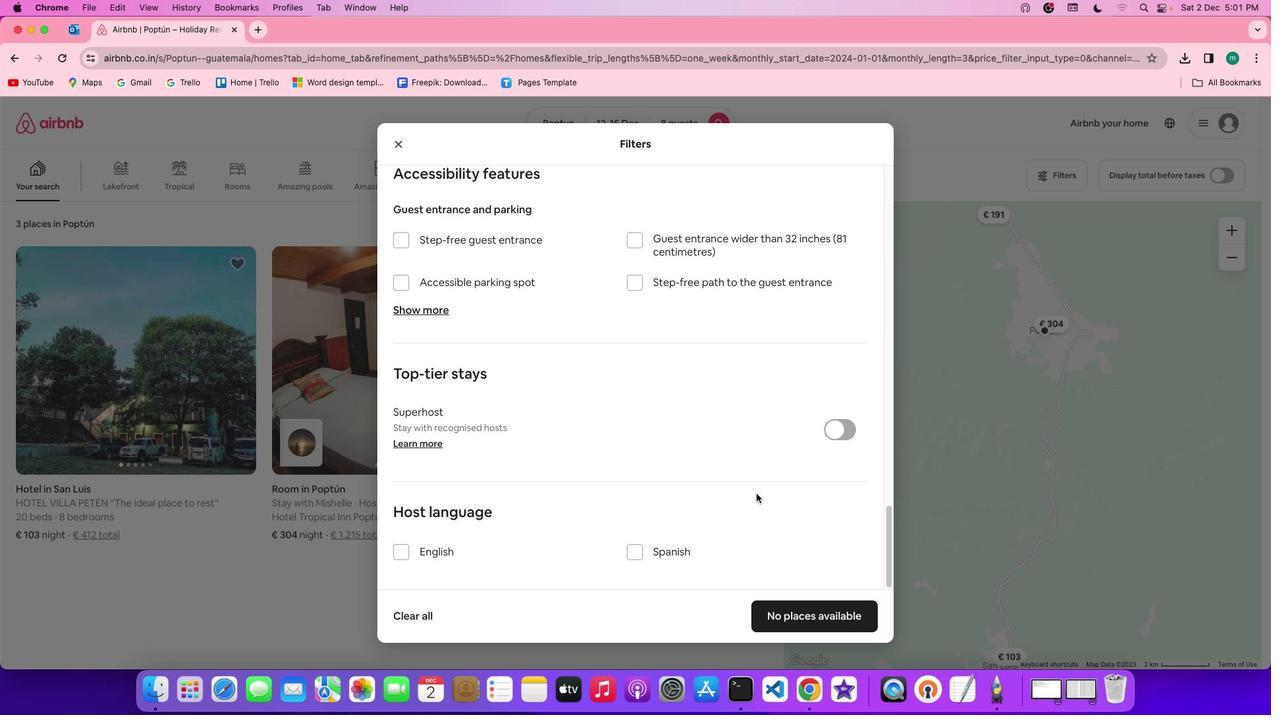 
Action: Mouse scrolled (756, 493) with delta (0, 0)
Screenshot: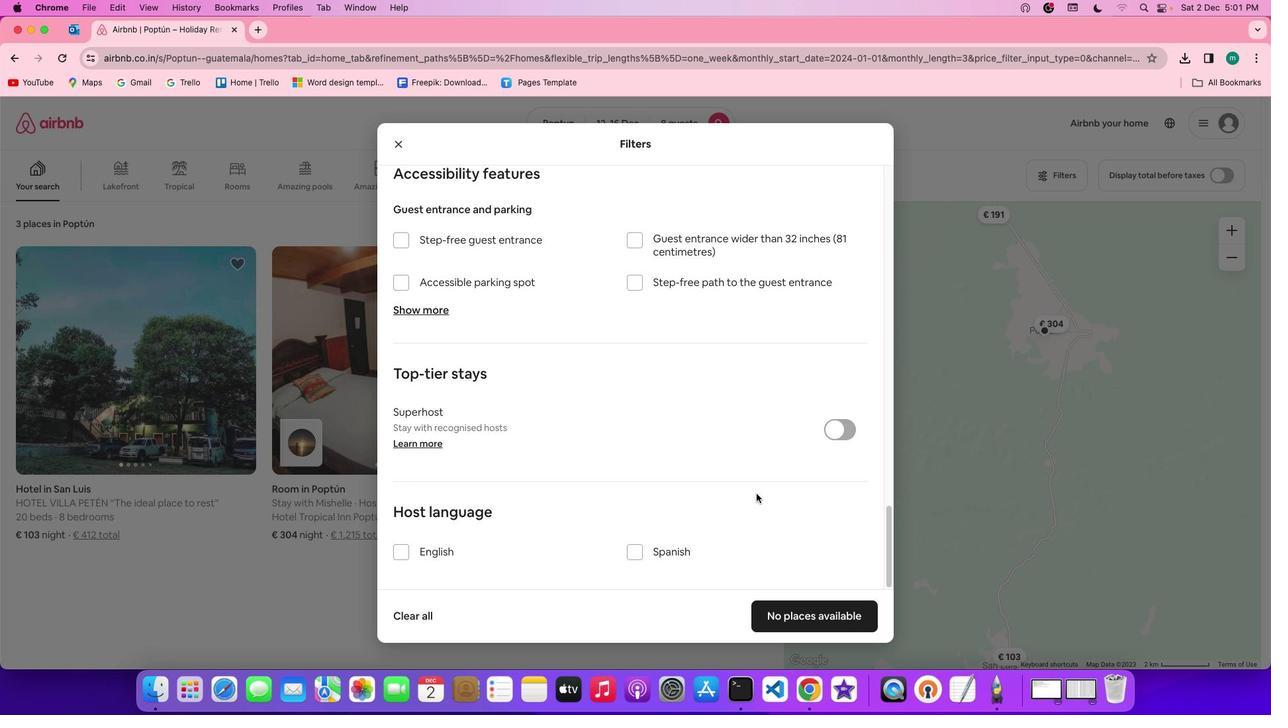 
Action: Mouse scrolled (756, 493) with delta (0, -1)
Screenshot: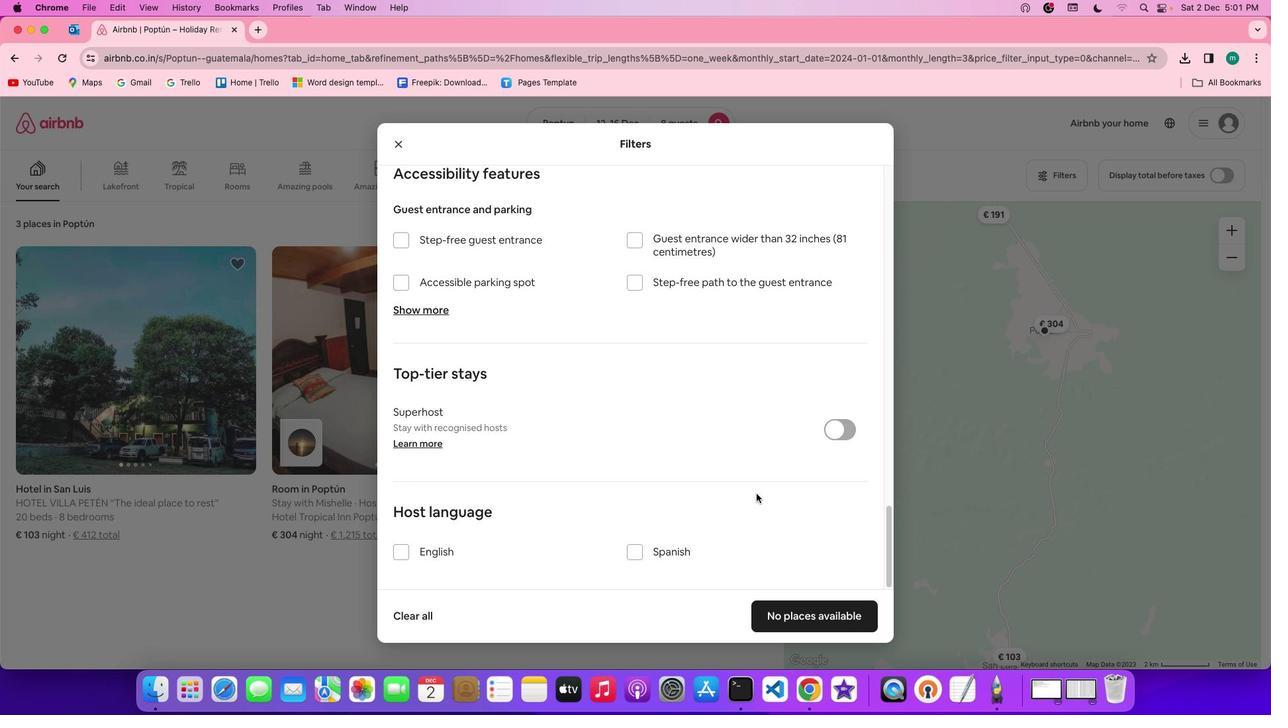 
Action: Mouse scrolled (756, 493) with delta (0, -3)
Screenshot: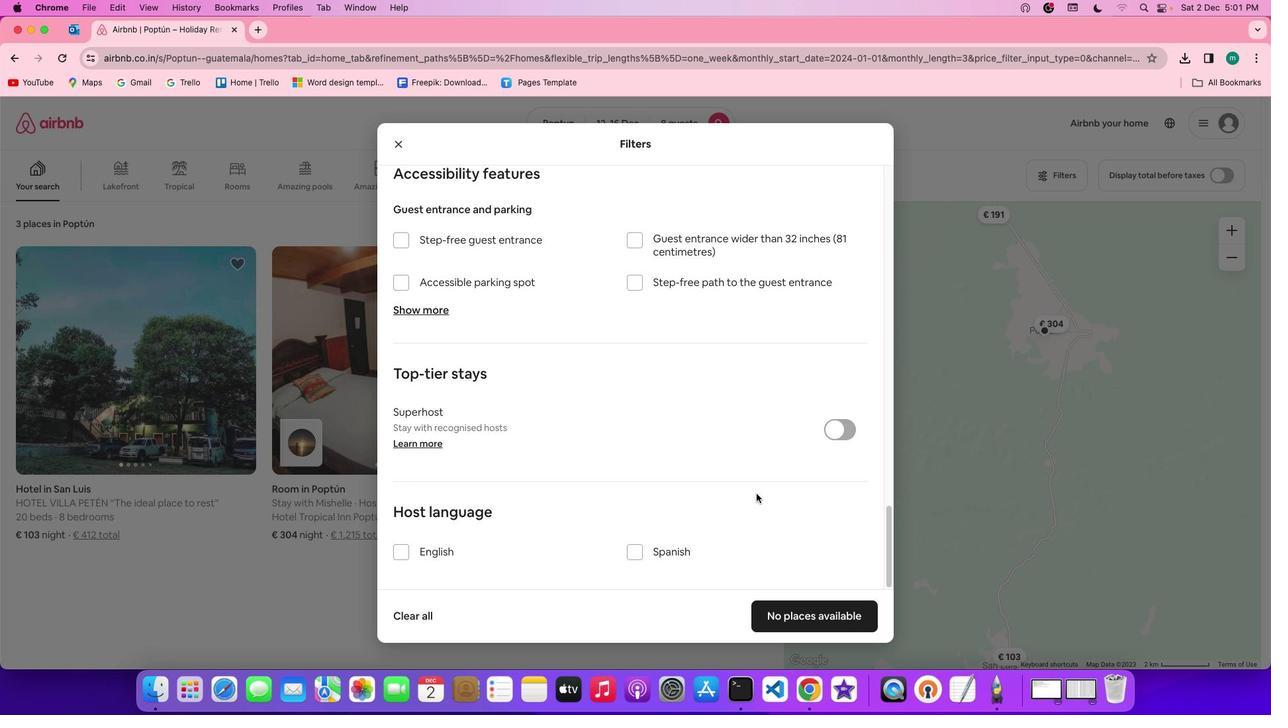 
Action: Mouse scrolled (756, 493) with delta (0, -3)
Screenshot: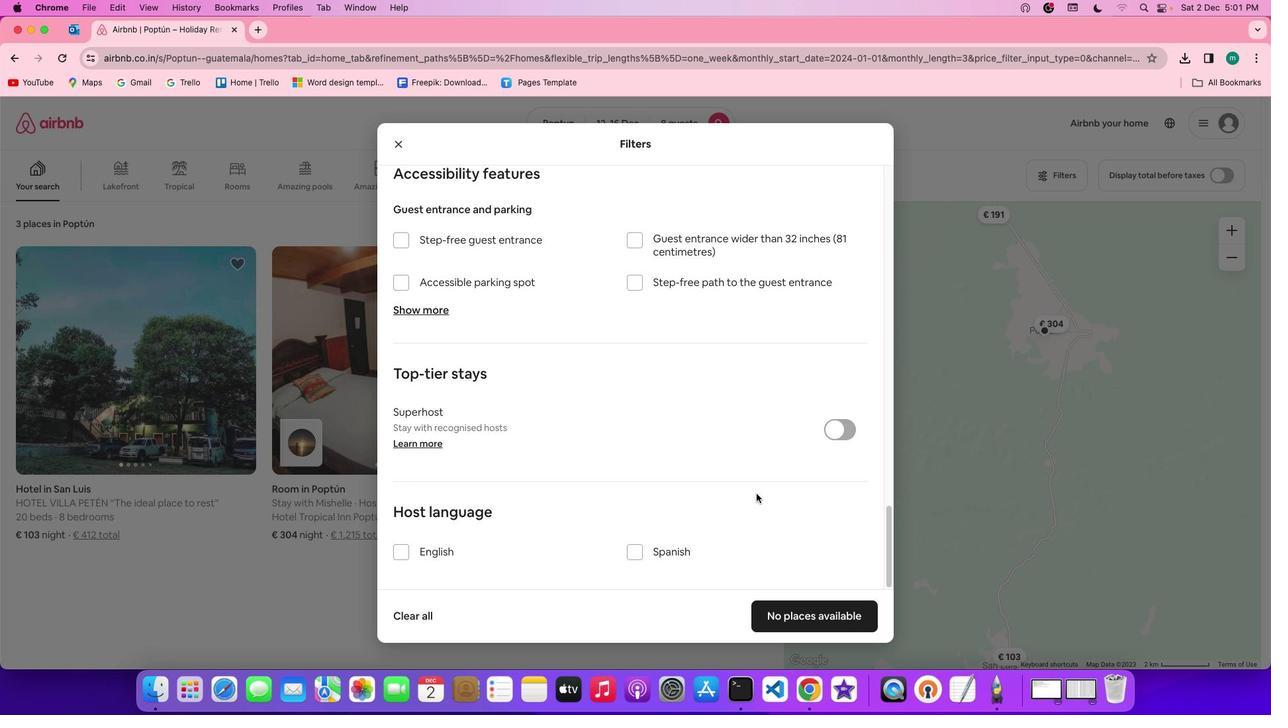 
Action: Mouse scrolled (756, 493) with delta (0, 0)
Screenshot: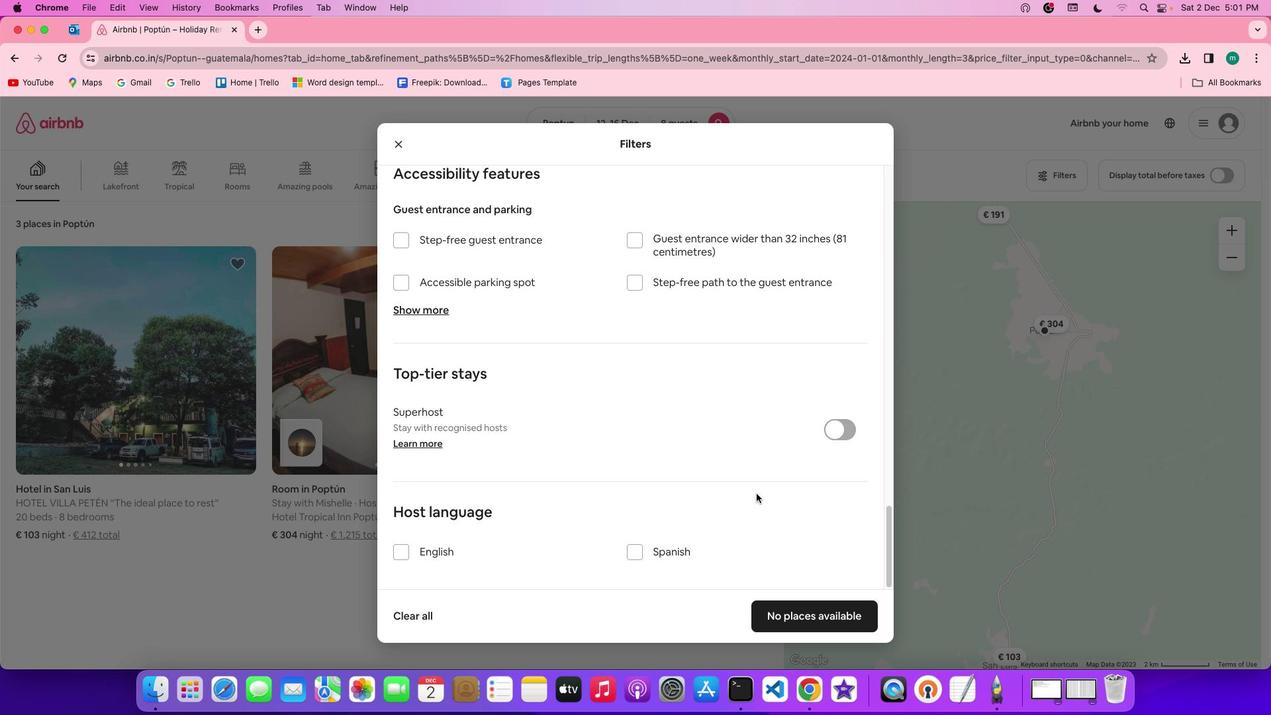 
Action: Mouse scrolled (756, 493) with delta (0, 0)
Screenshot: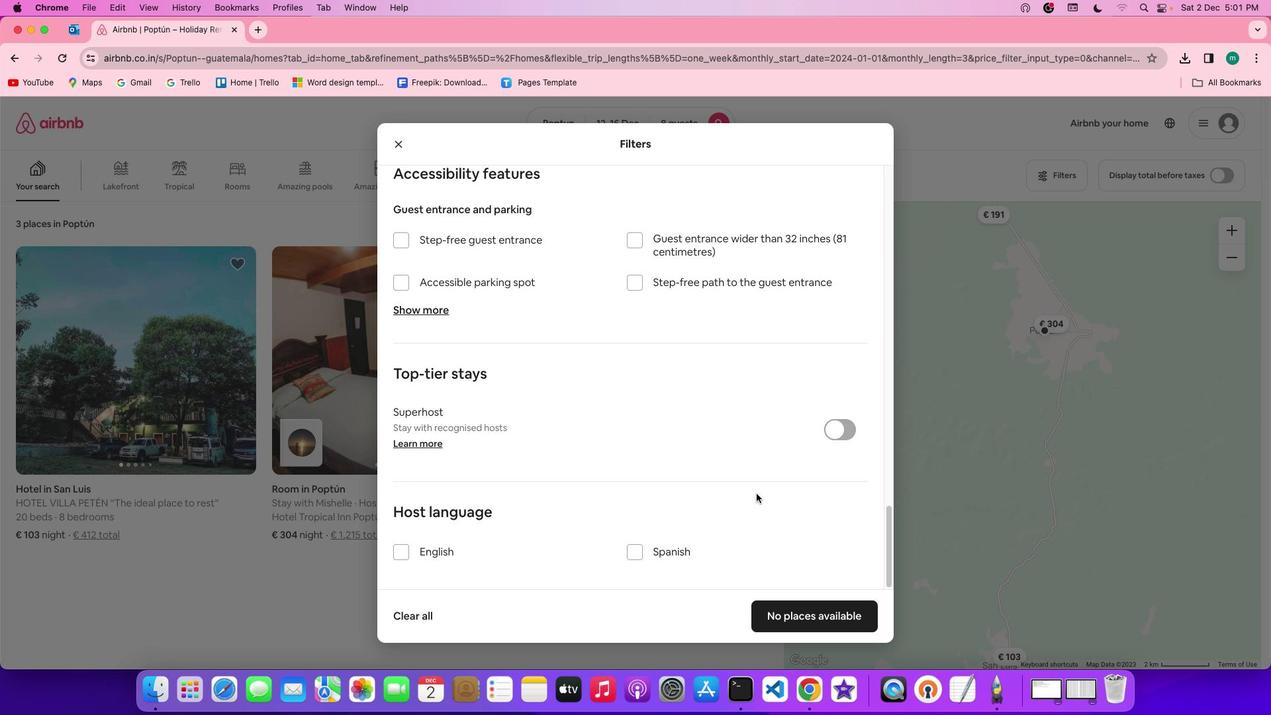 
Action: Mouse scrolled (756, 493) with delta (0, -1)
Screenshot: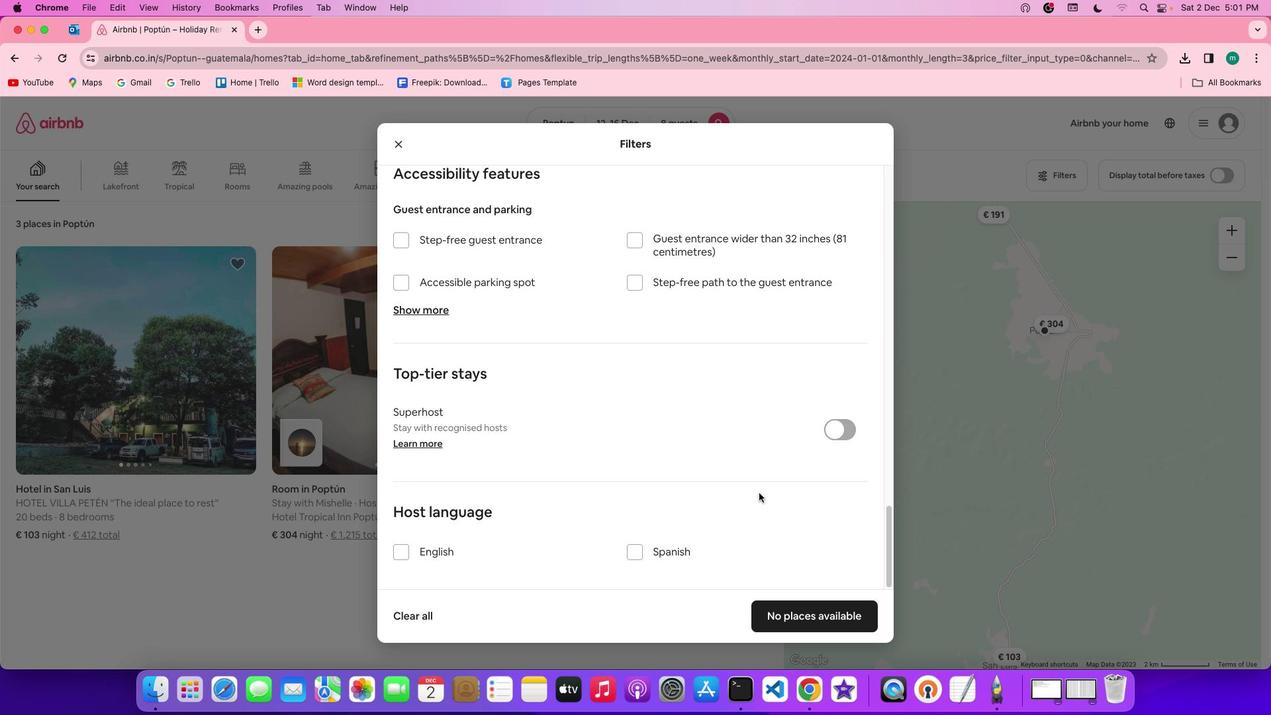 
Action: Mouse moved to (840, 622)
Screenshot: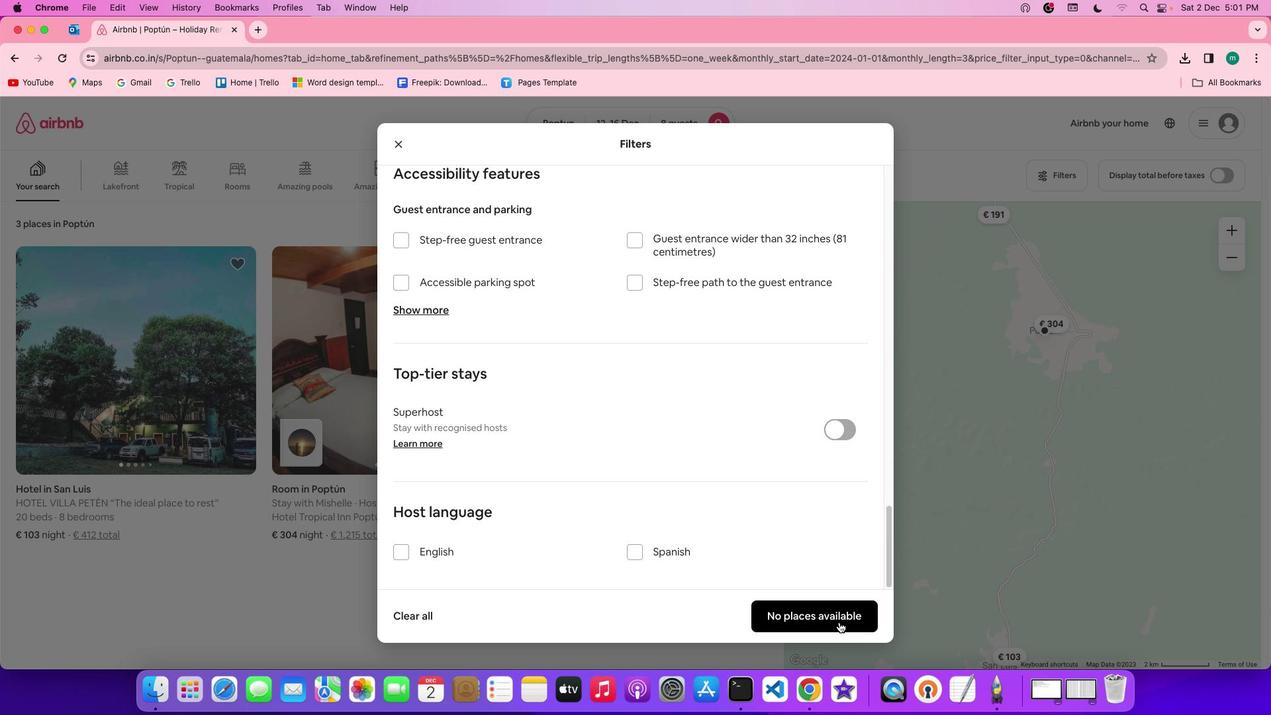 
Action: Mouse pressed left at (840, 622)
Screenshot: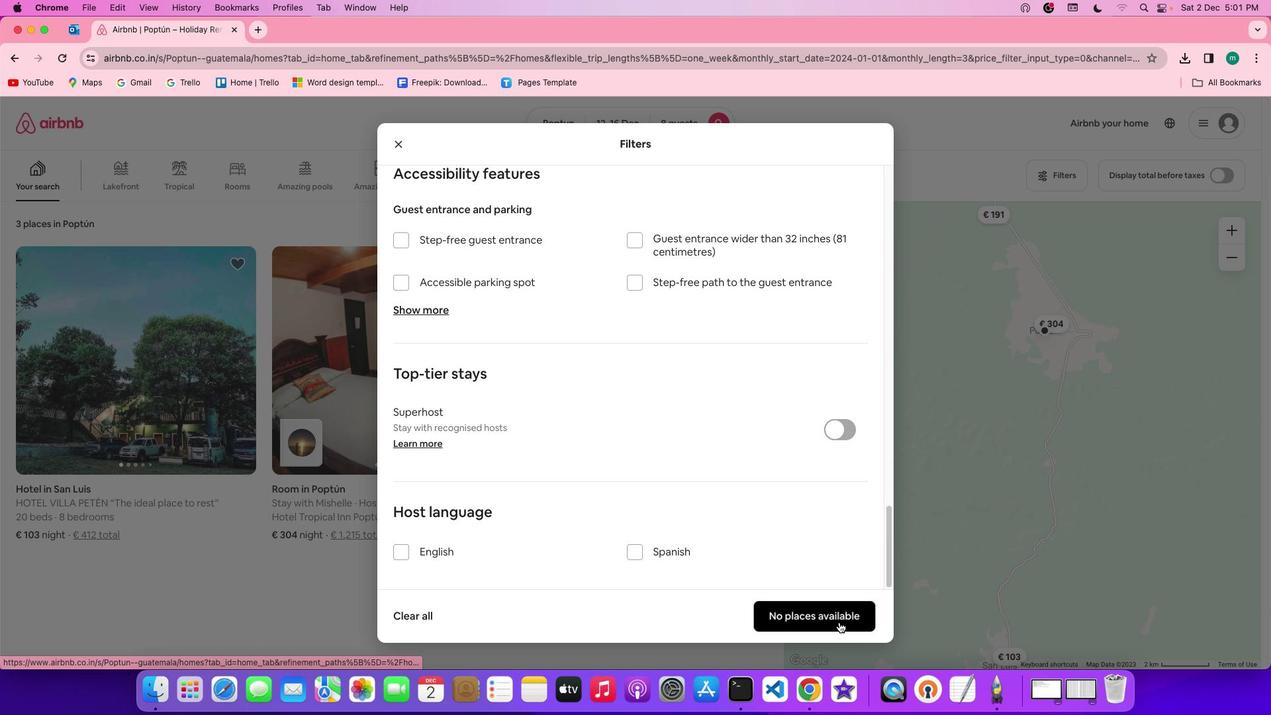 
Action: Mouse moved to (540, 478)
Screenshot: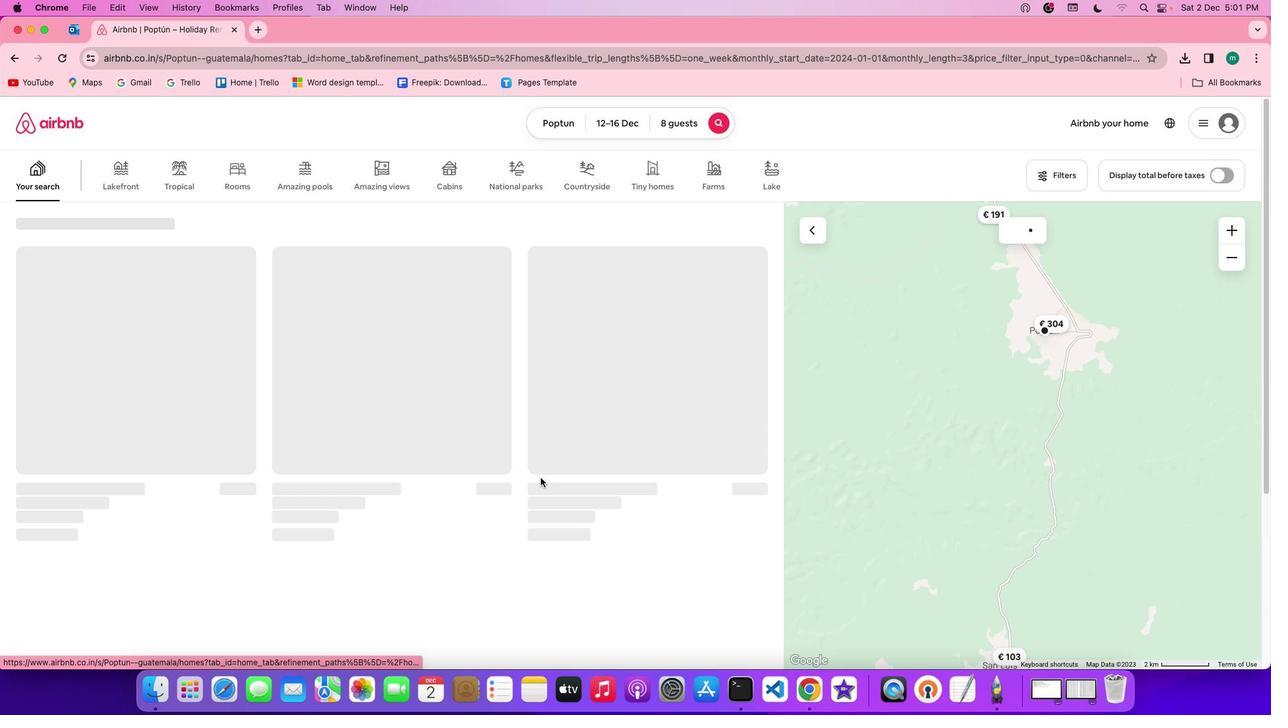 
